 Task: Look for space in Hita, Japan from 3rd August, 2023 to 20th August, 2023 for 4 adults, 2 children in price range Rs.15000 to Rs.20000.  With . Property type can be flatguest house, hotel. Booking option can be shelf check-in. Required host language is English.
Action: Mouse moved to (614, 134)
Screenshot: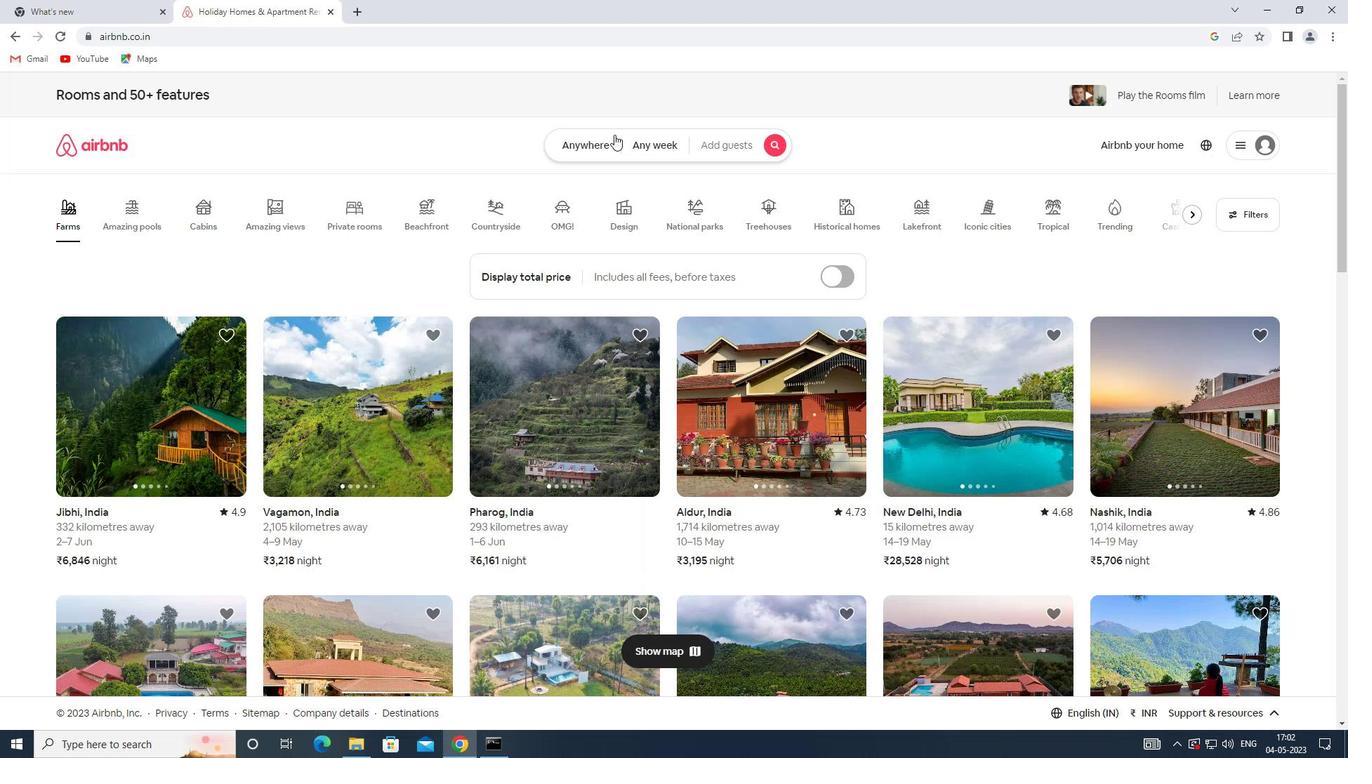 
Action: Mouse pressed left at (614, 134)
Screenshot: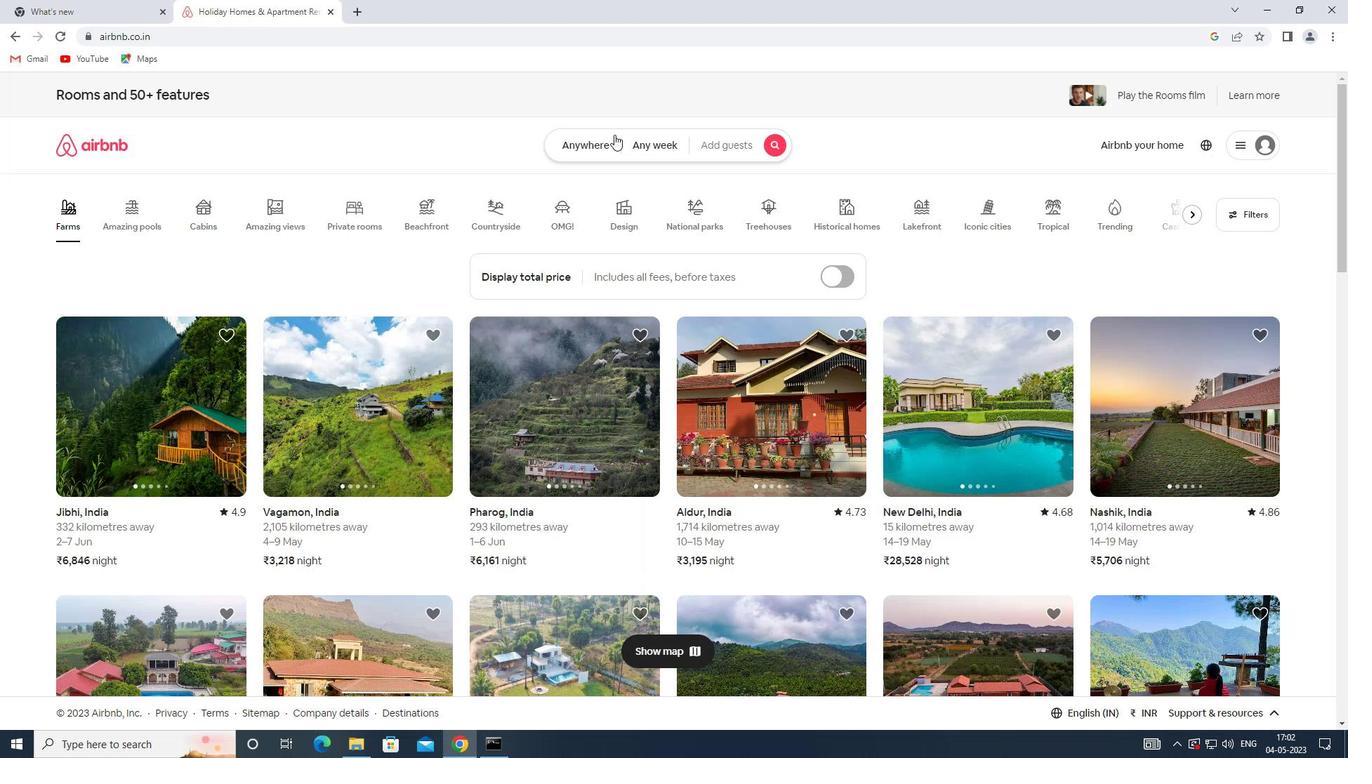 
Action: Mouse moved to (514, 195)
Screenshot: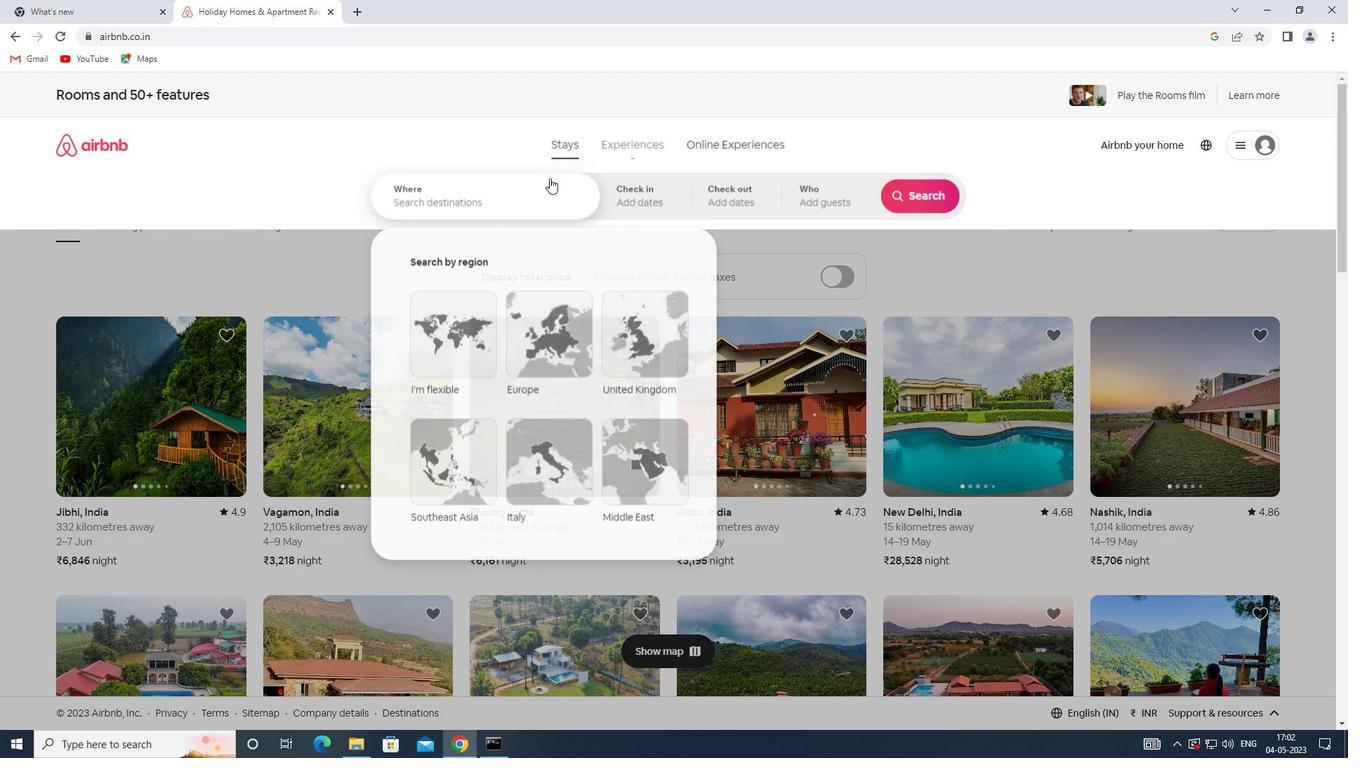 
Action: Mouse pressed left at (514, 195)
Screenshot: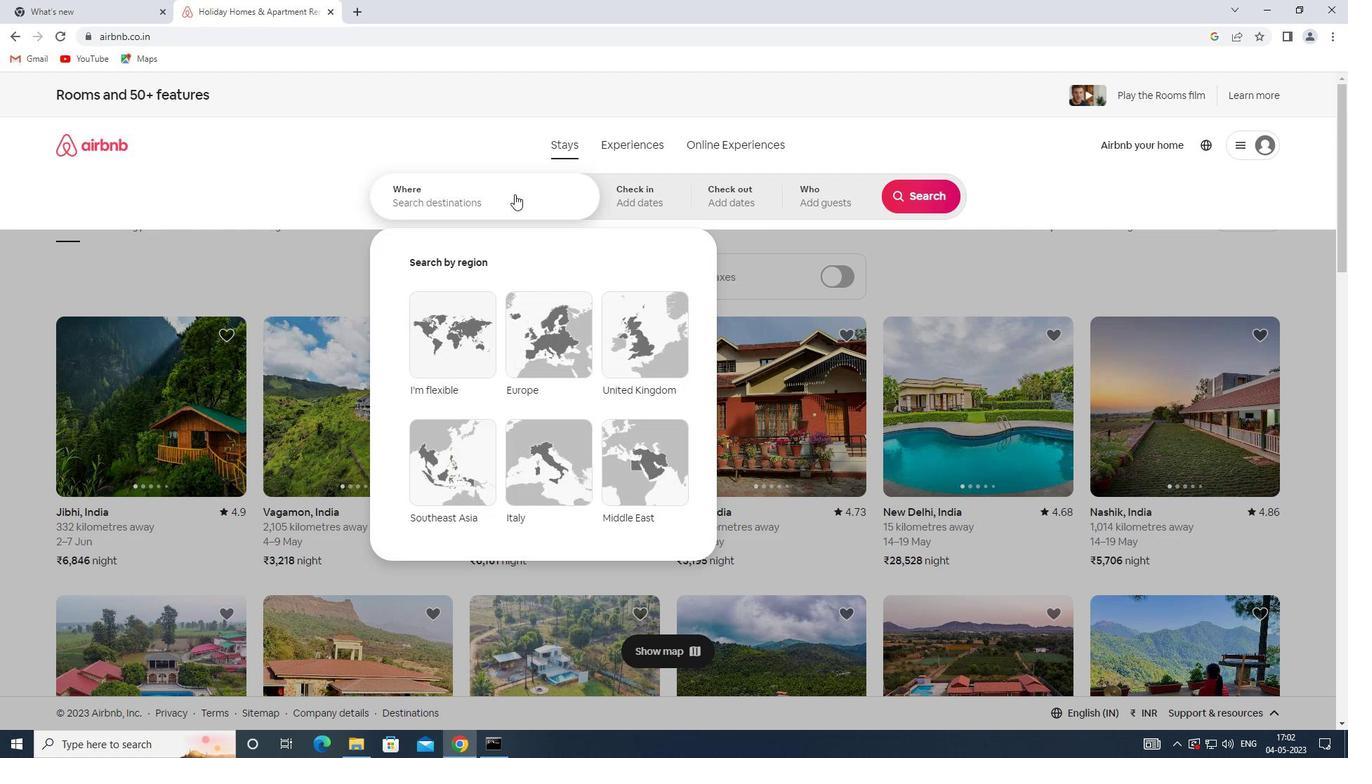 
Action: Key pressed <Key.shift>HITA<Key.space>,<Key.shift>JAPAN
Screenshot: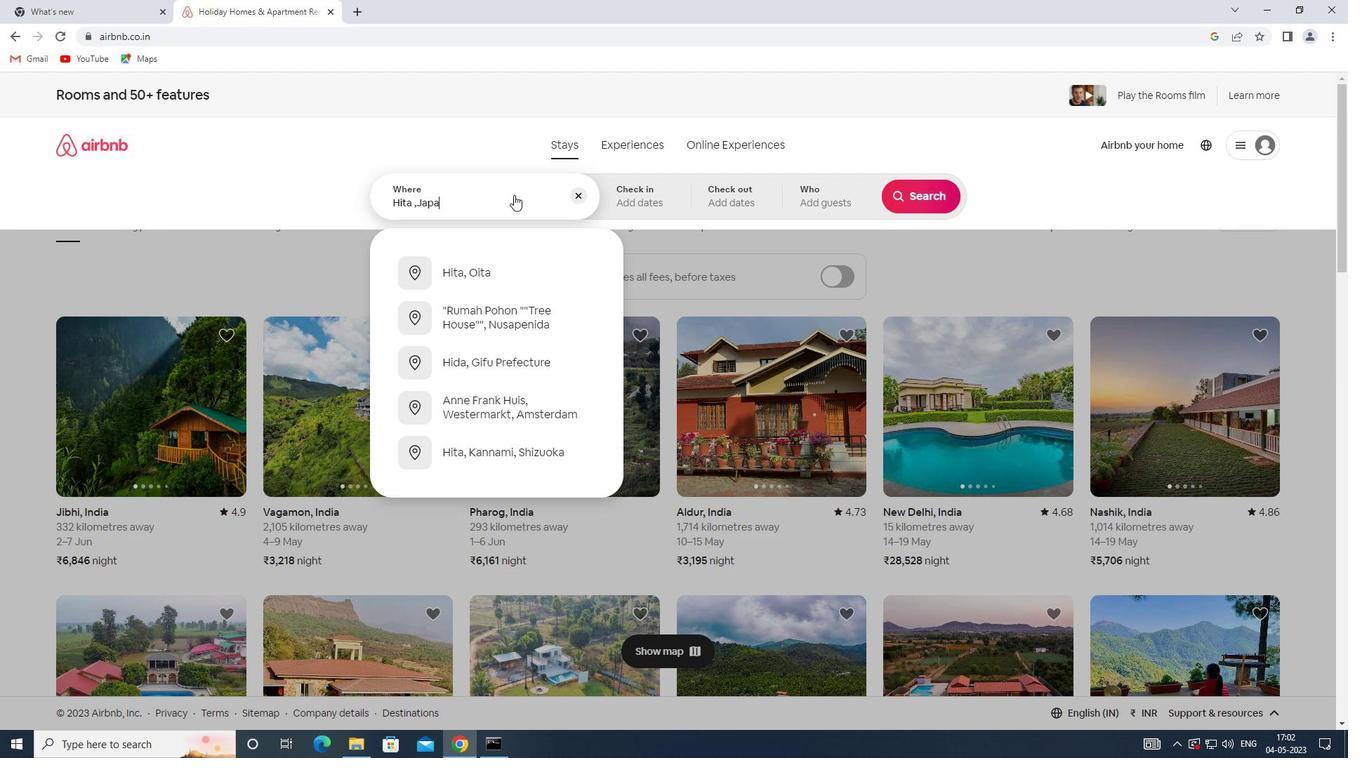 
Action: Mouse moved to (630, 194)
Screenshot: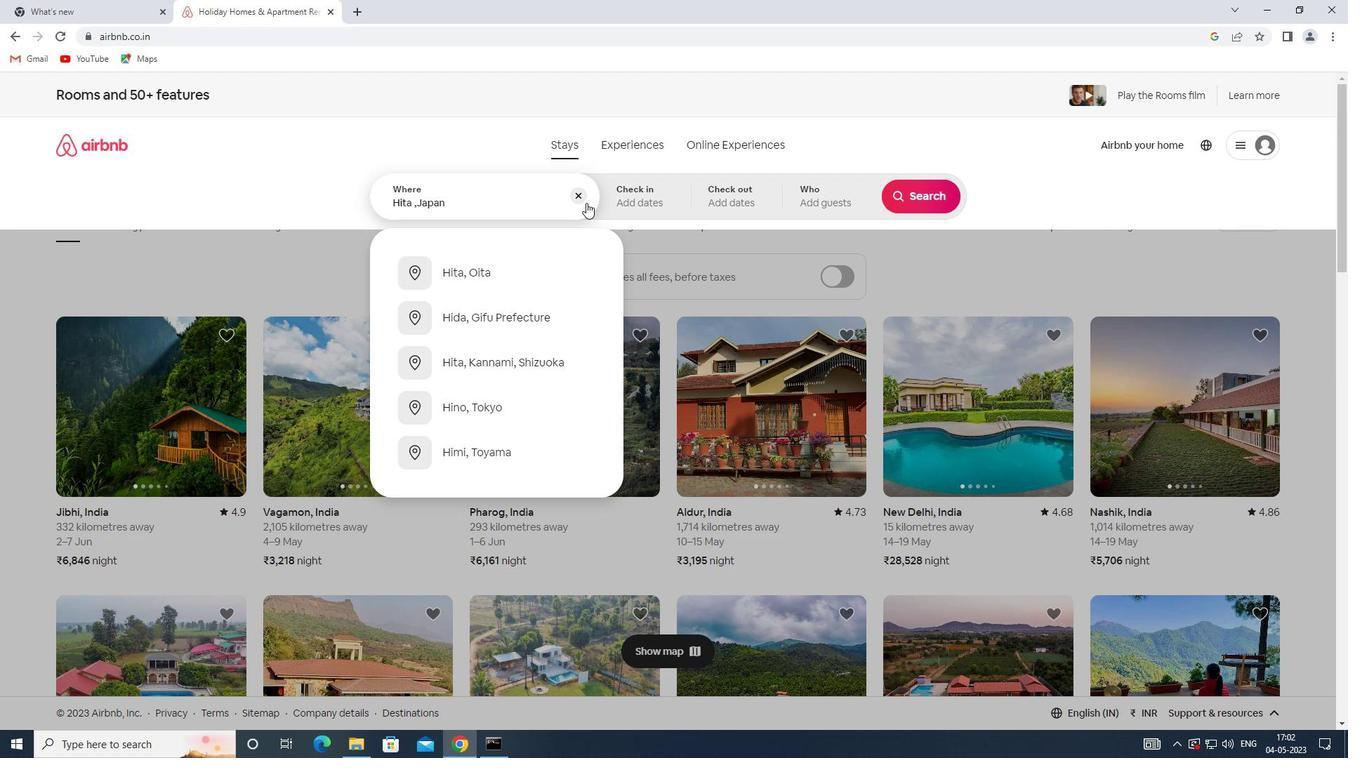 
Action: Mouse pressed left at (630, 194)
Screenshot: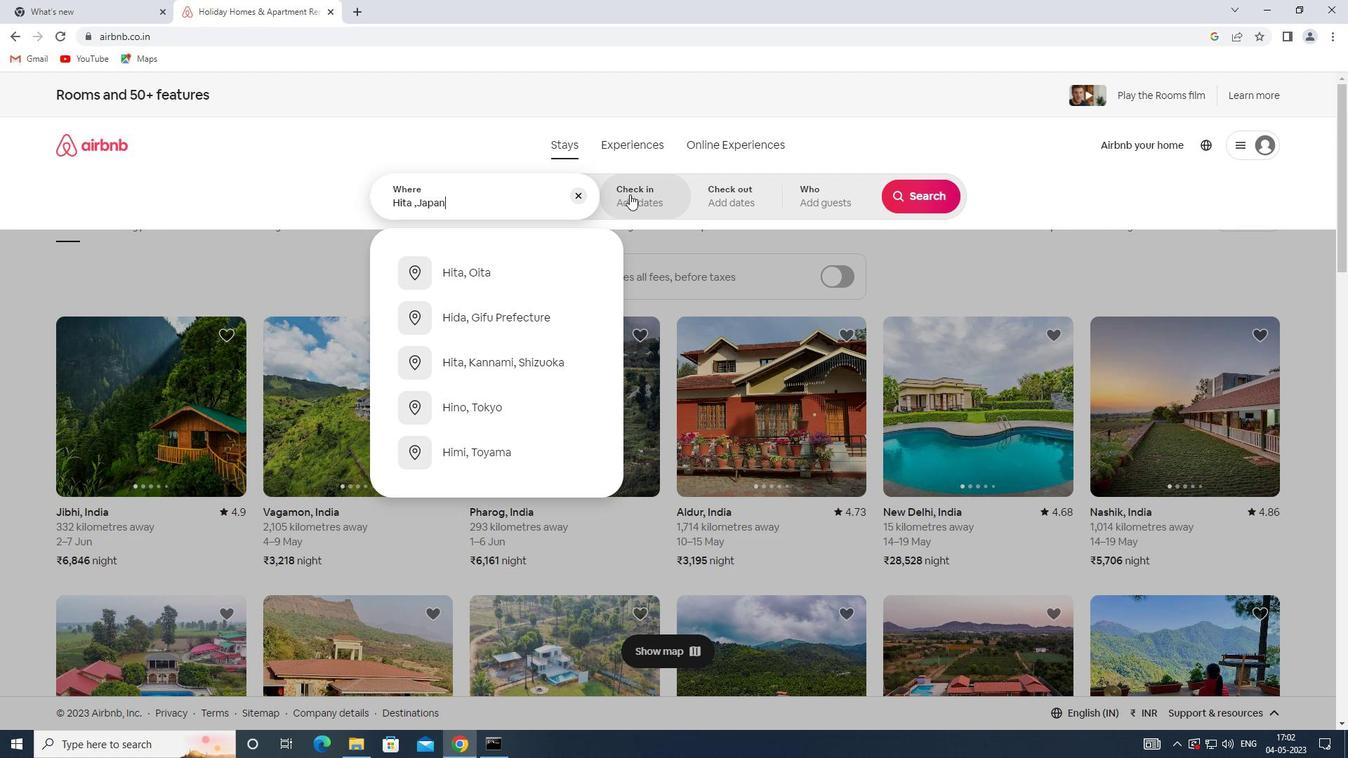 
Action: Mouse moved to (920, 306)
Screenshot: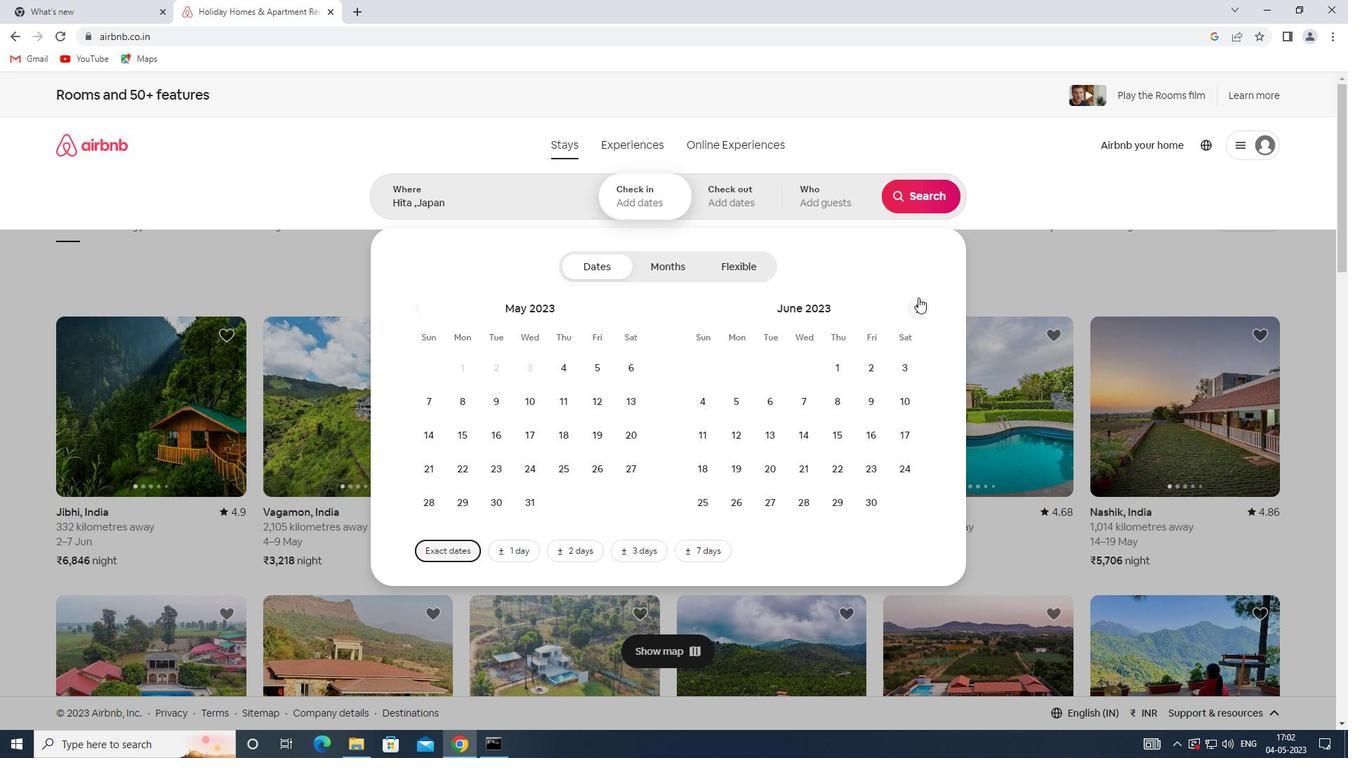 
Action: Mouse pressed left at (920, 306)
Screenshot: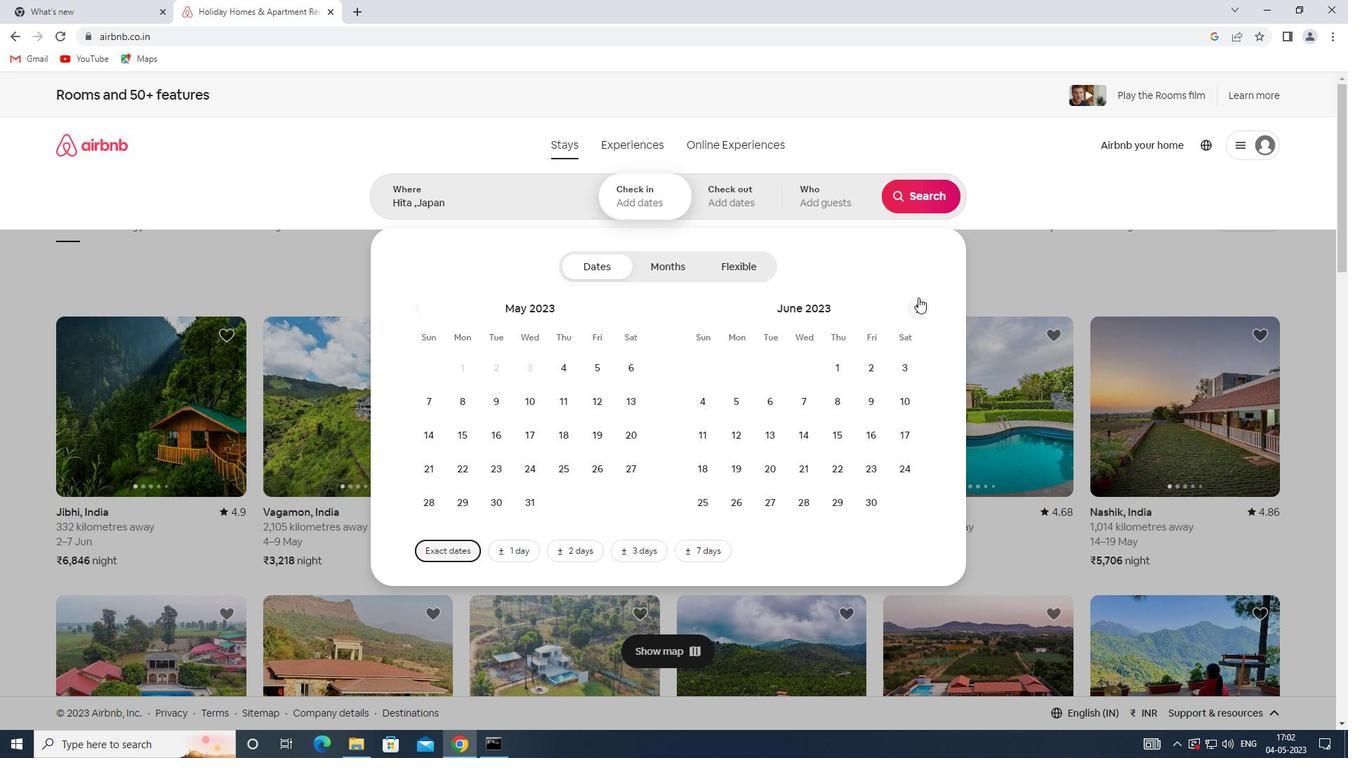 
Action: Mouse moved to (920, 306)
Screenshot: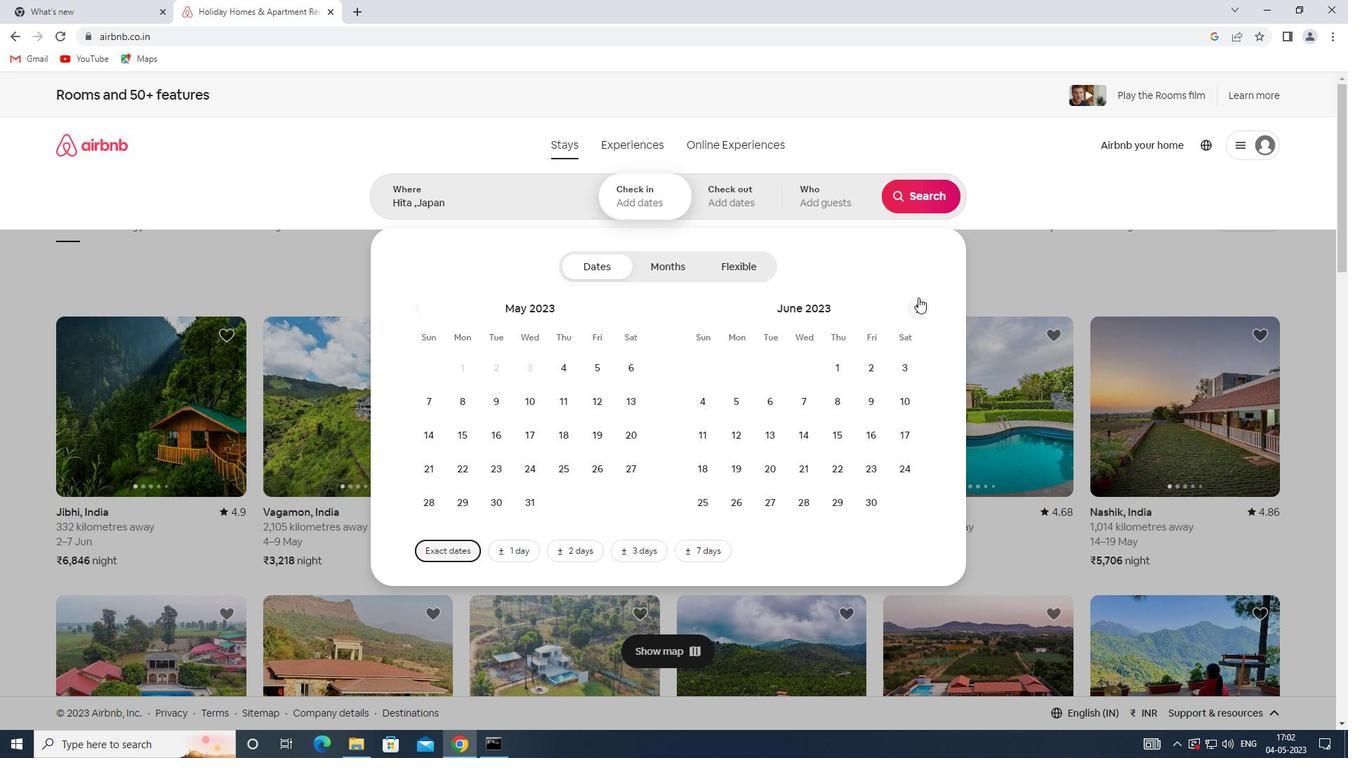 
Action: Mouse pressed left at (920, 306)
Screenshot: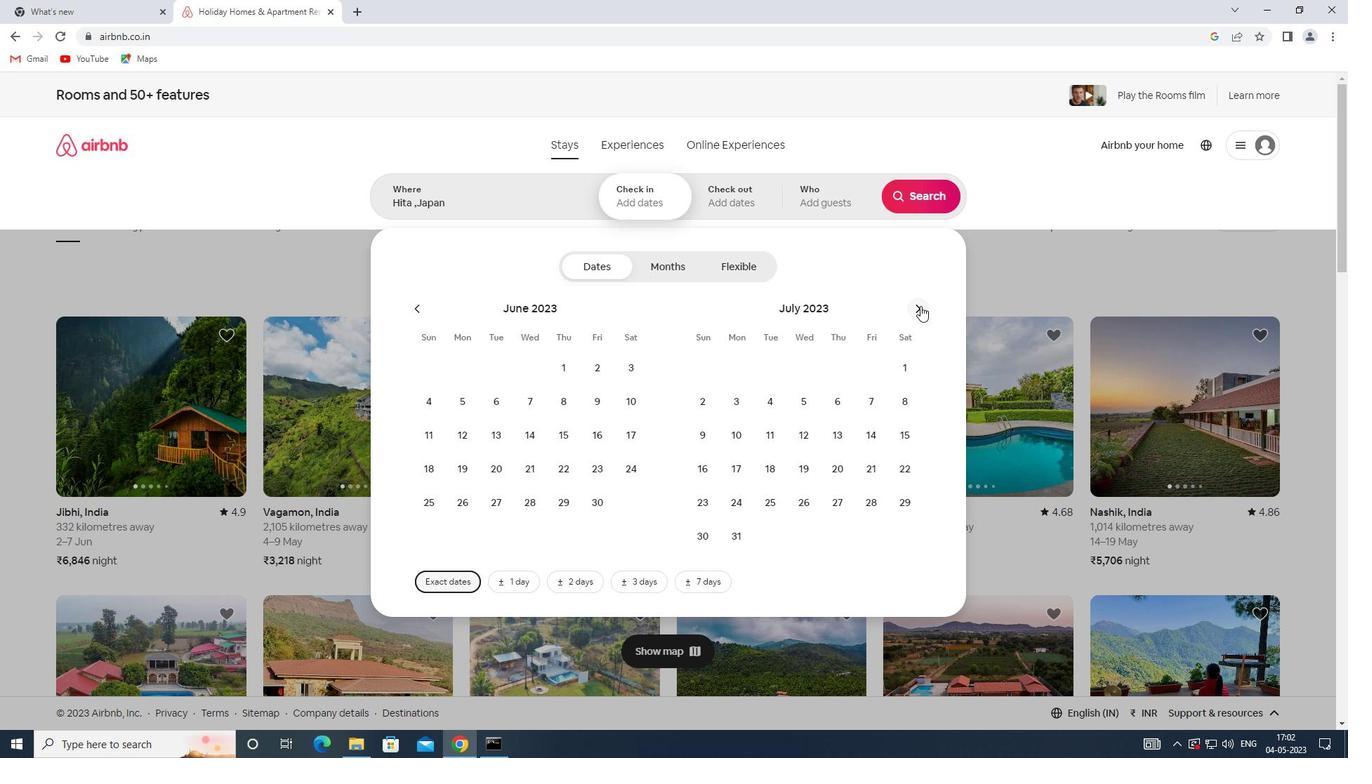 
Action: Mouse moved to (829, 375)
Screenshot: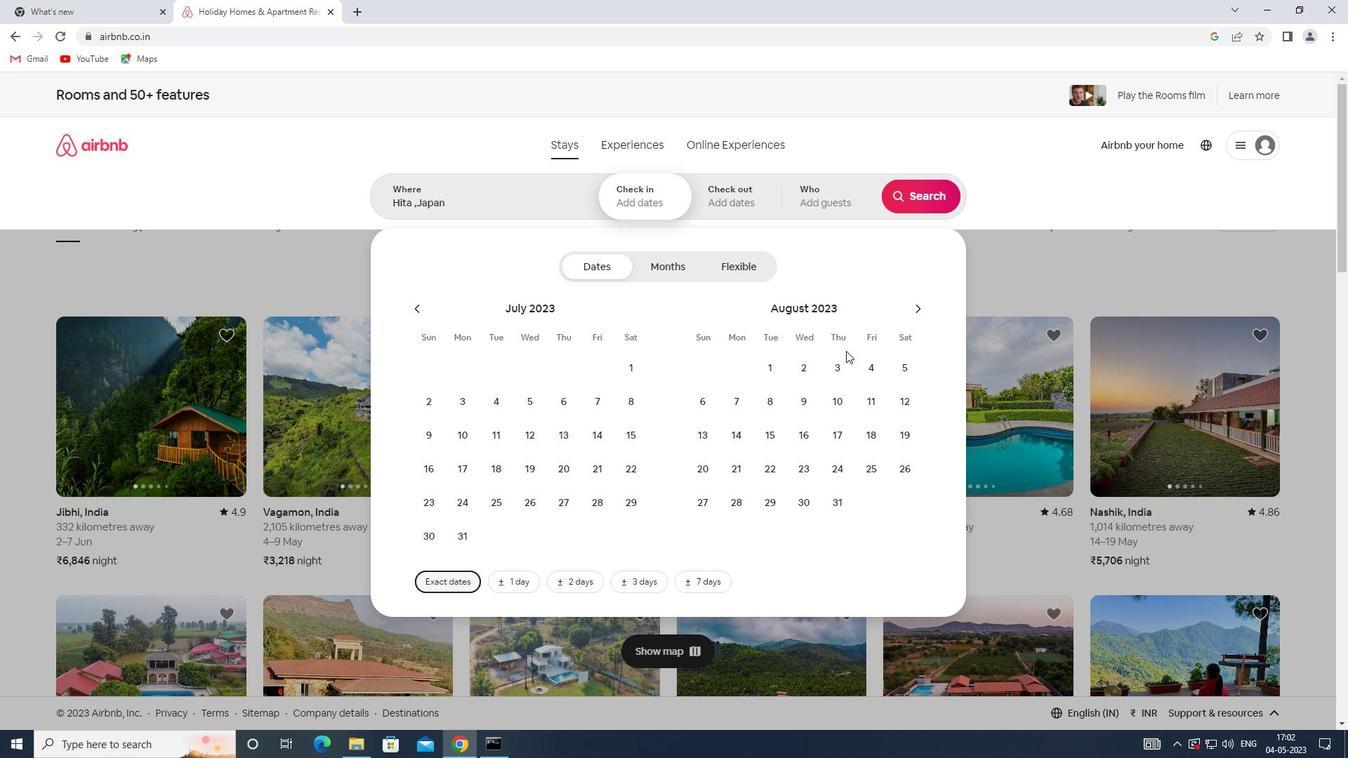 
Action: Mouse pressed left at (829, 375)
Screenshot: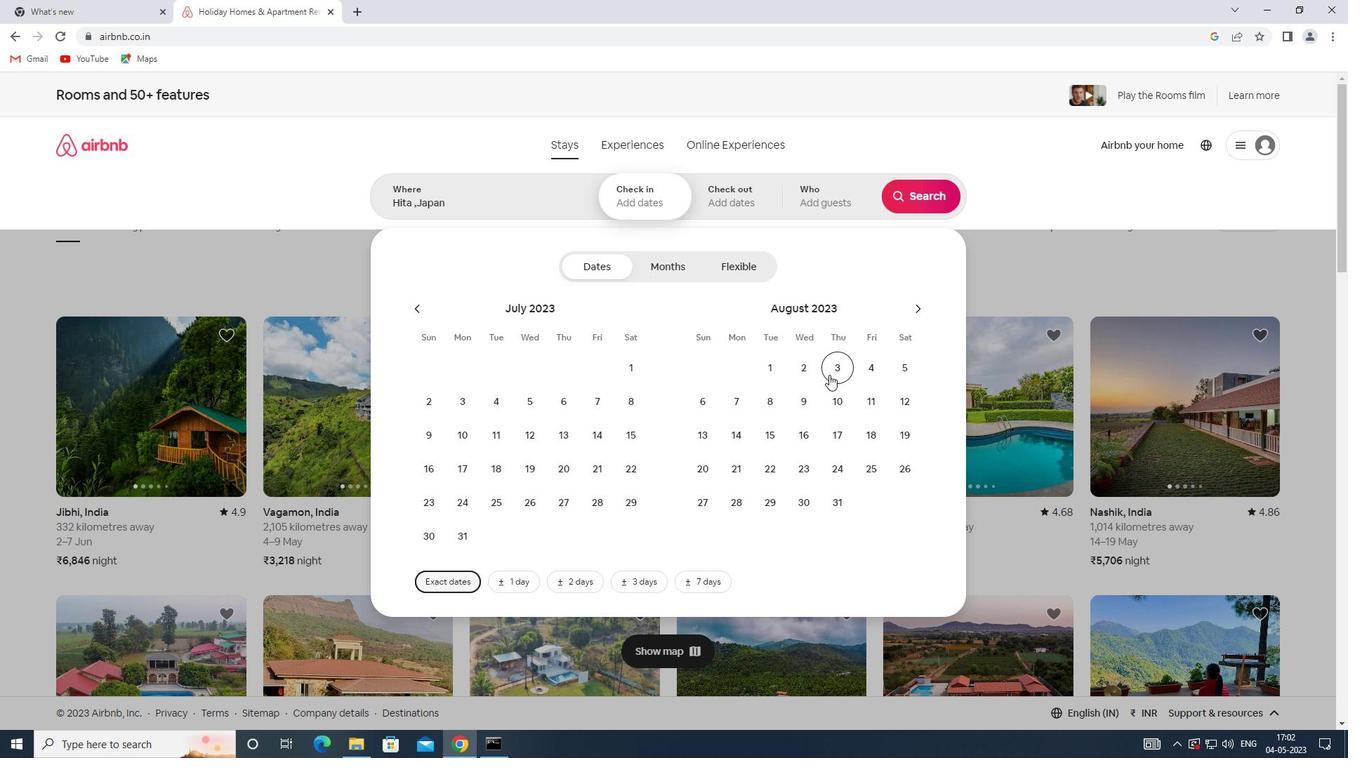 
Action: Mouse moved to (710, 473)
Screenshot: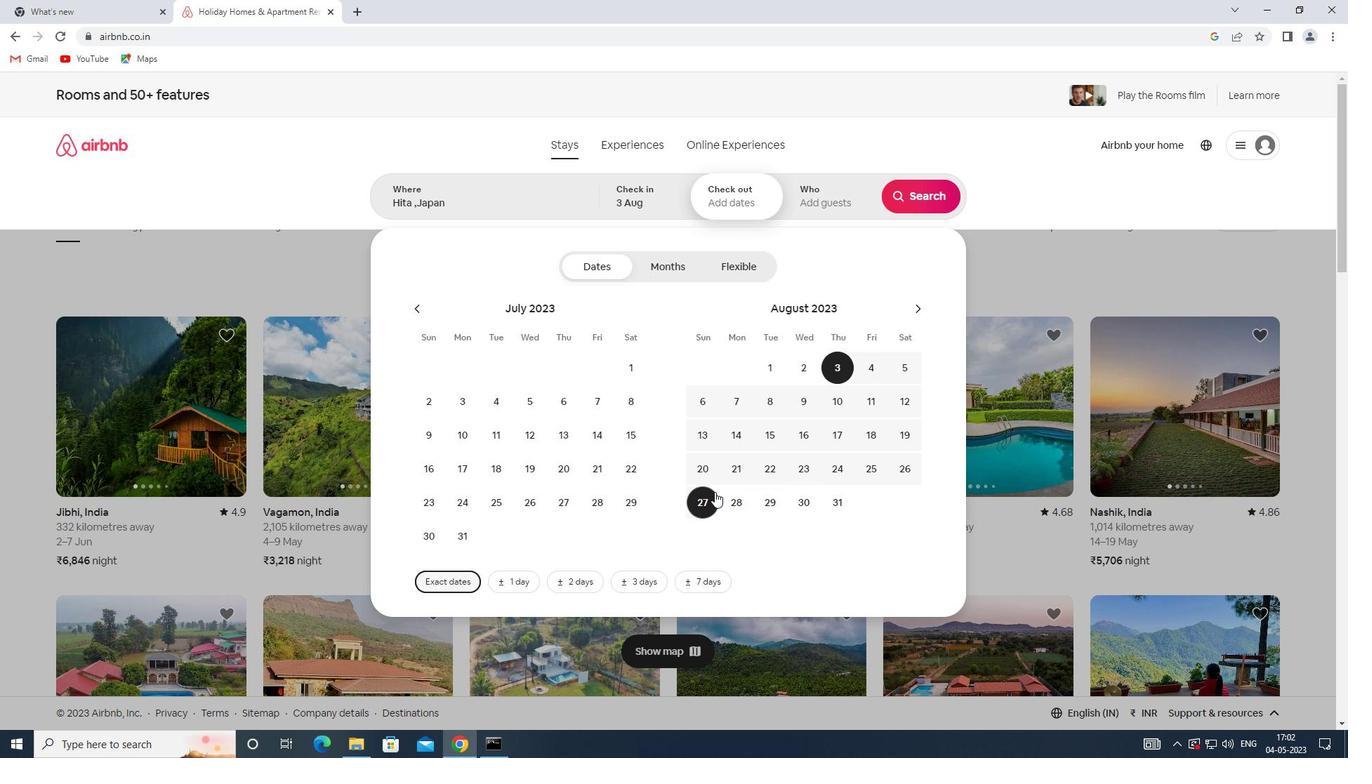 
Action: Mouse pressed left at (710, 473)
Screenshot: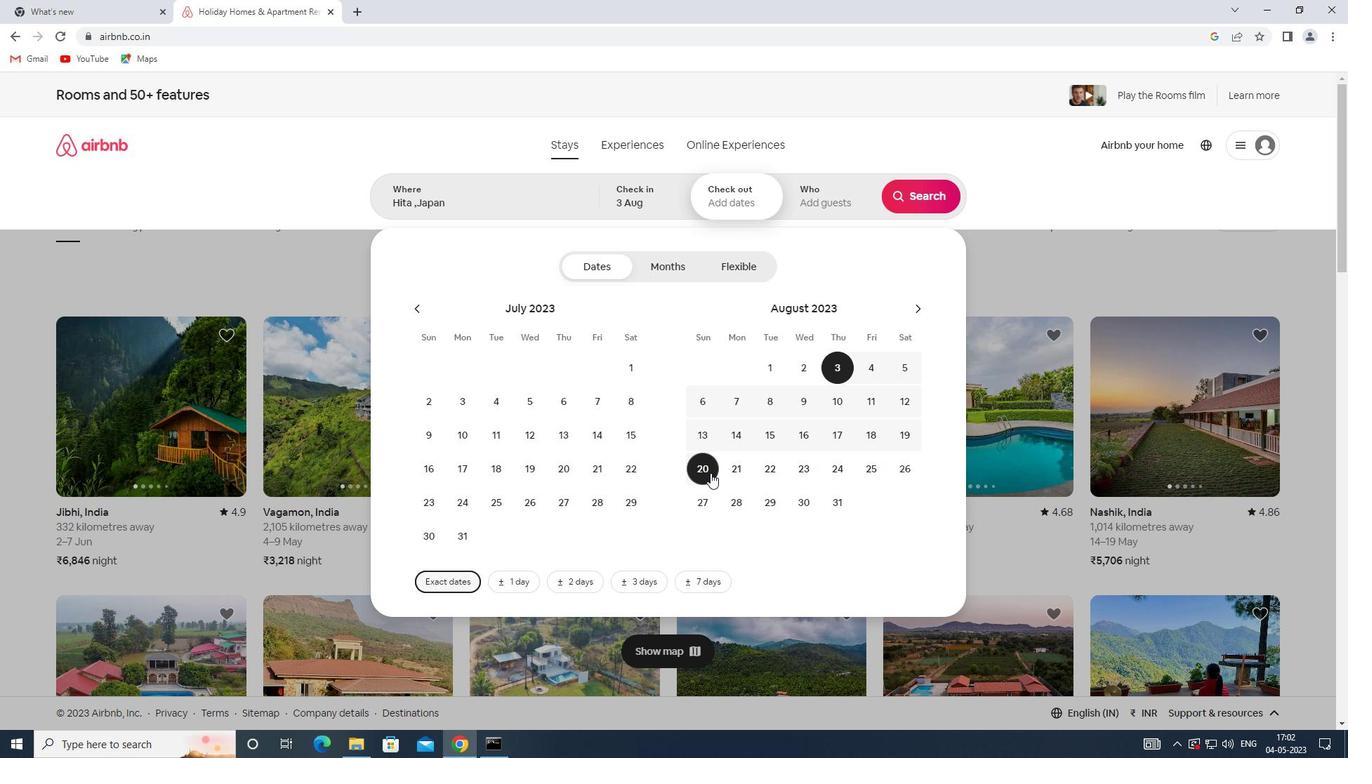 
Action: Mouse moved to (813, 180)
Screenshot: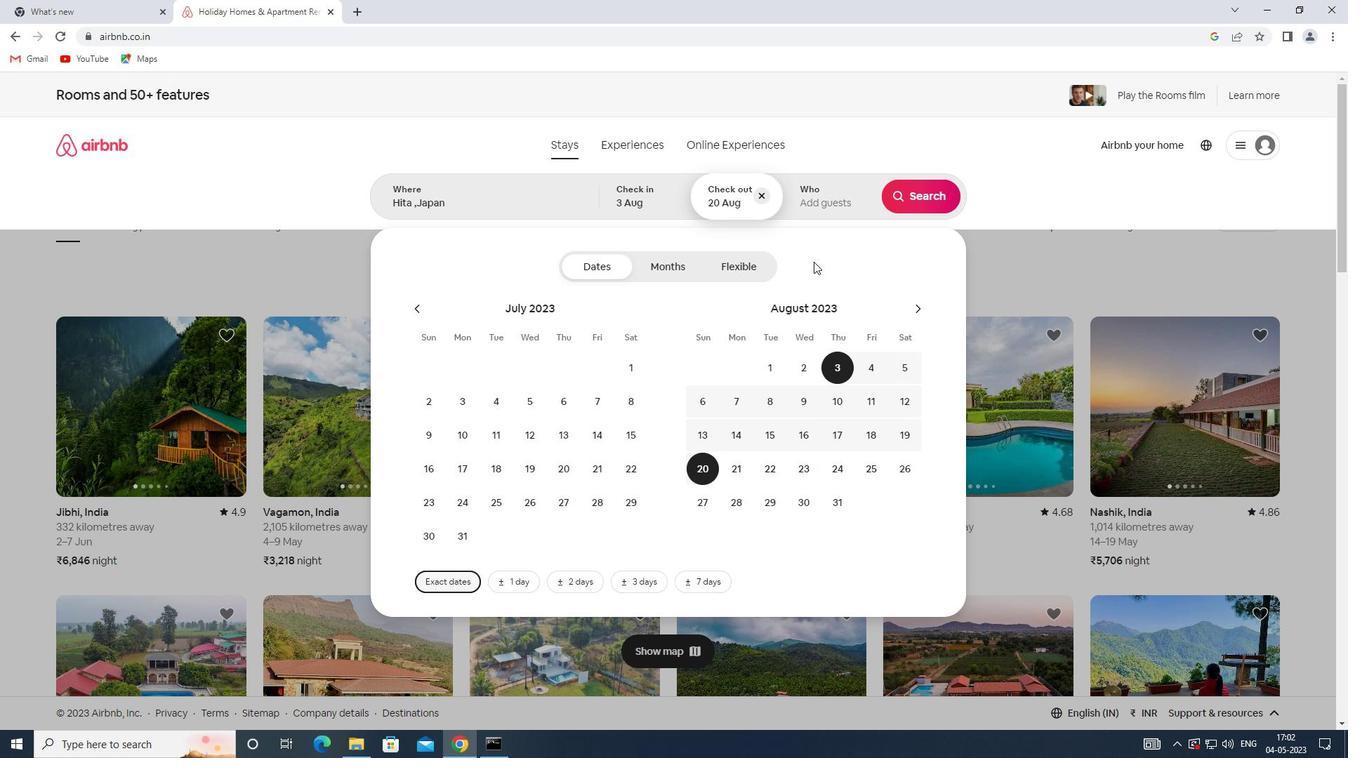 
Action: Mouse pressed left at (813, 180)
Screenshot: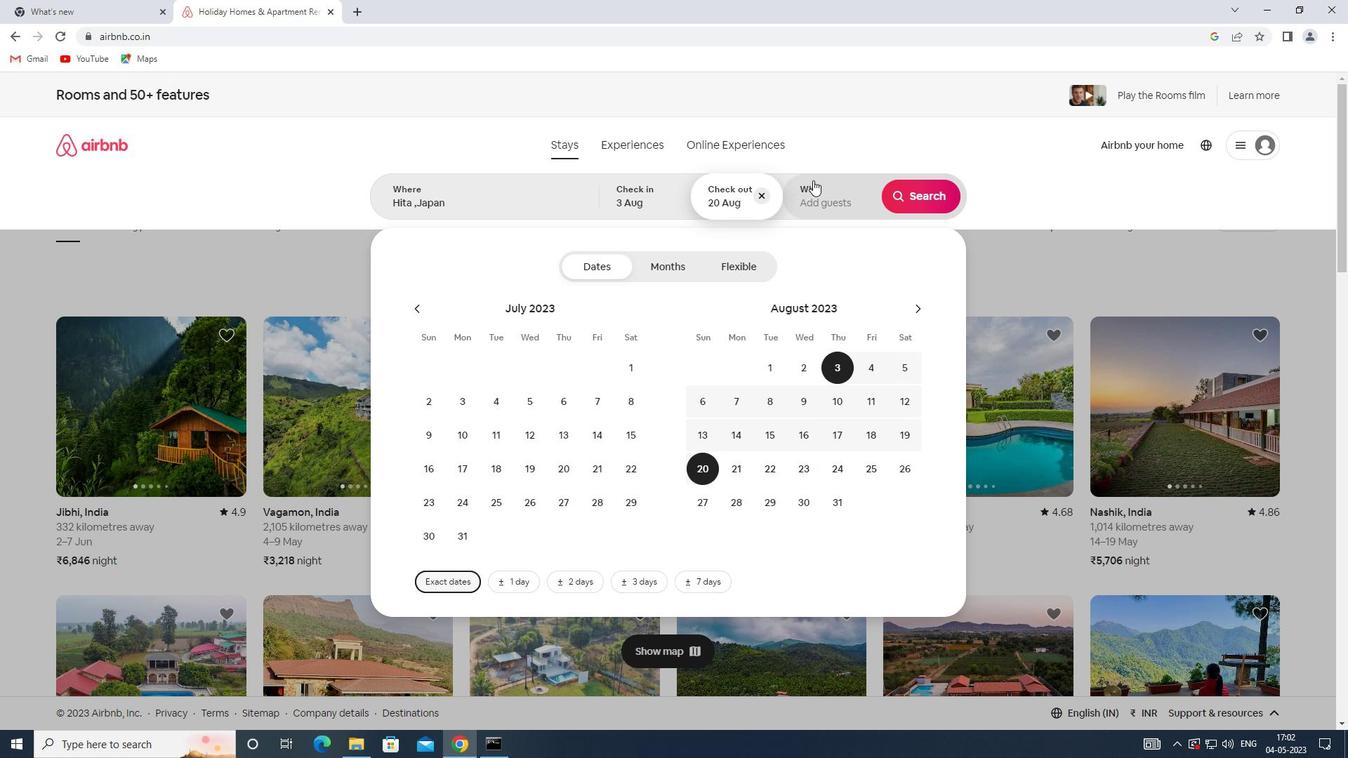 
Action: Mouse moved to (922, 272)
Screenshot: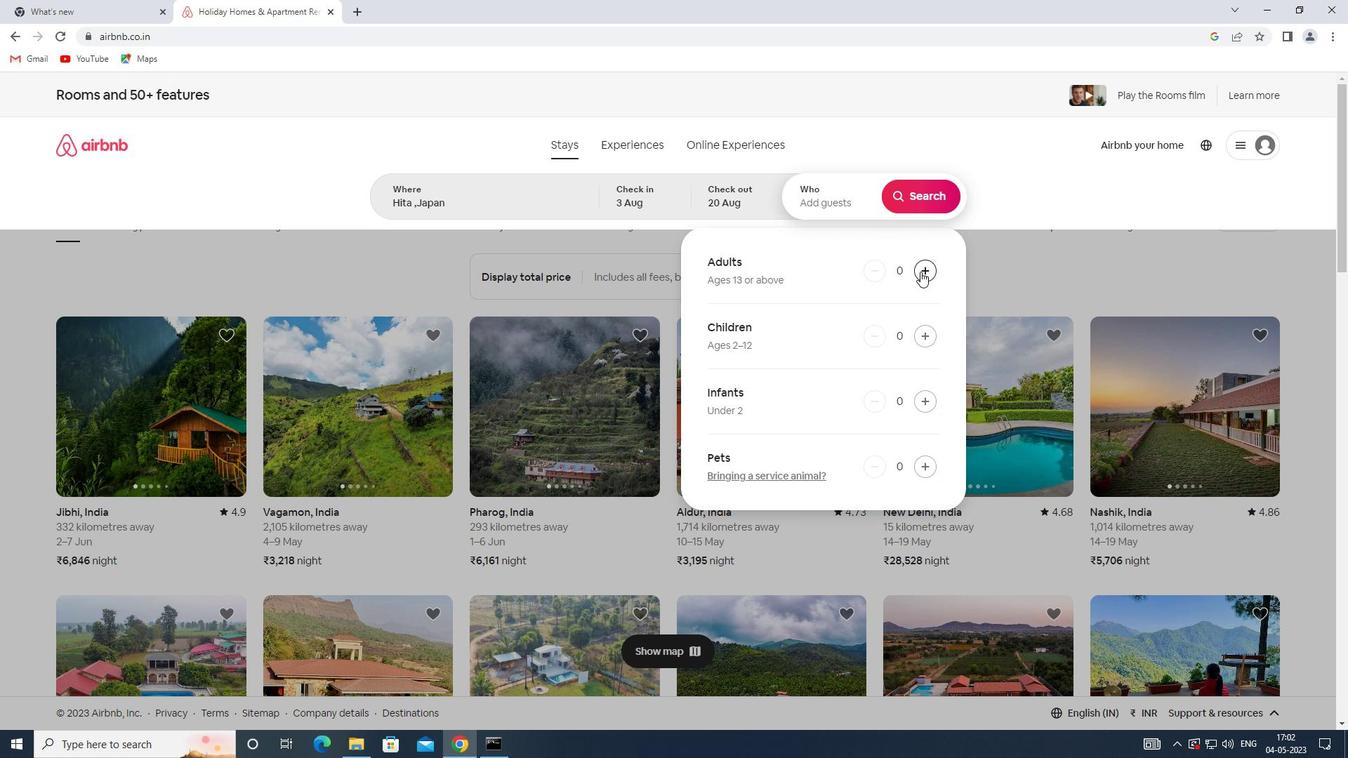 
Action: Mouse pressed left at (922, 272)
Screenshot: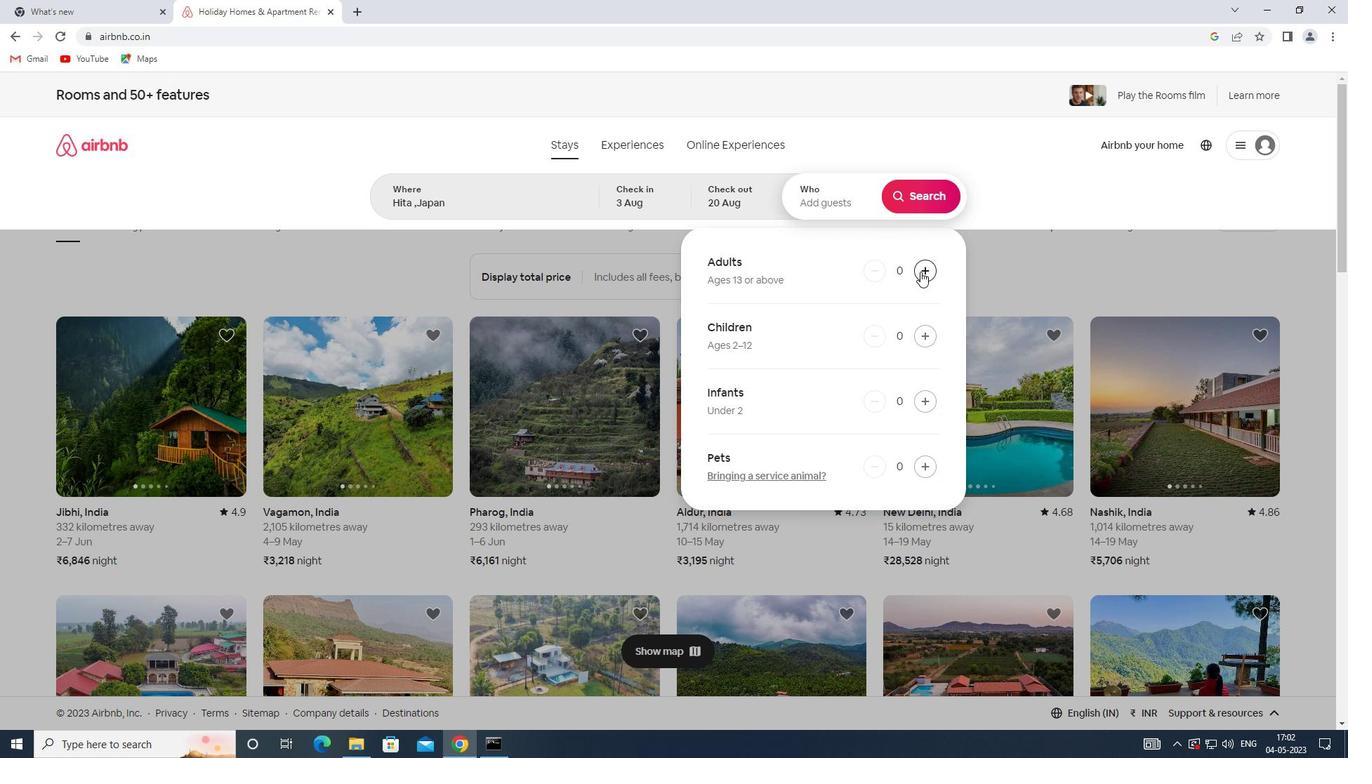 
Action: Mouse pressed left at (922, 272)
Screenshot: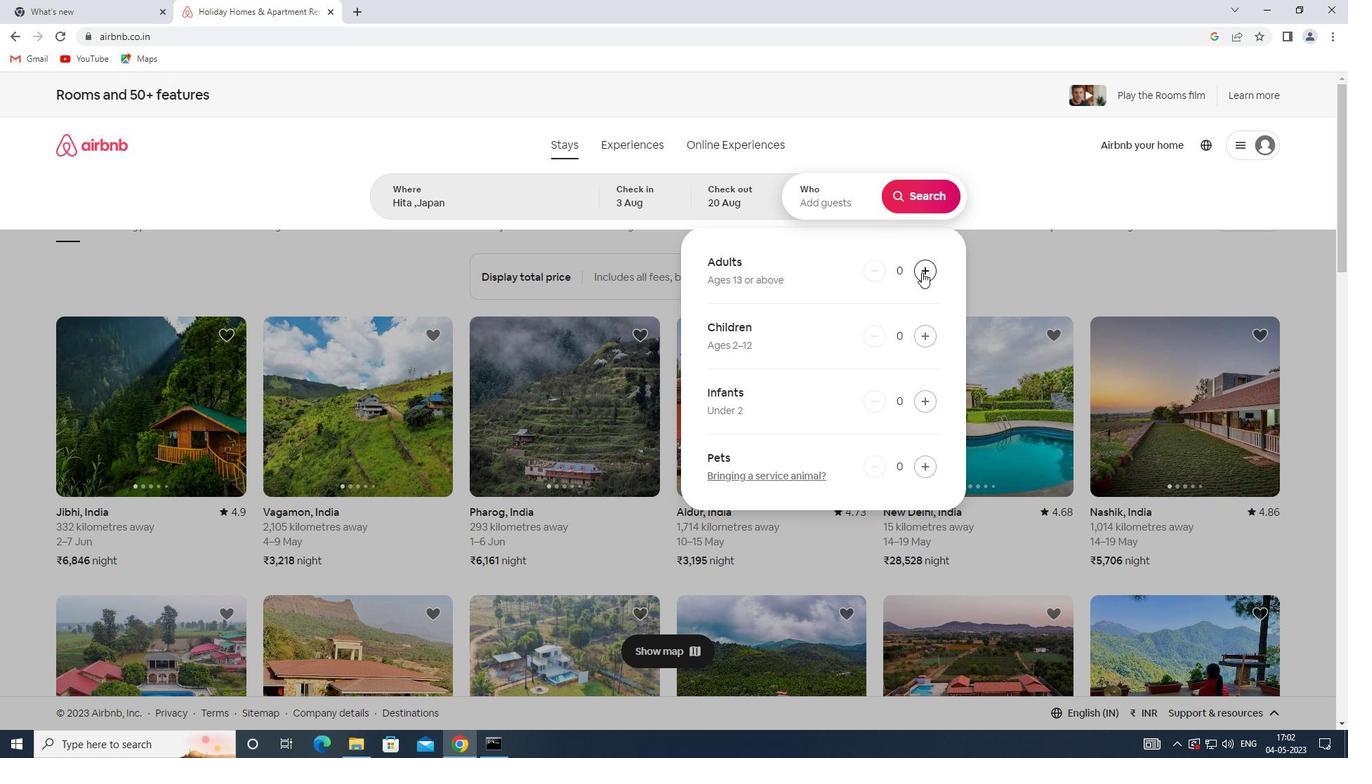 
Action: Mouse pressed left at (922, 272)
Screenshot: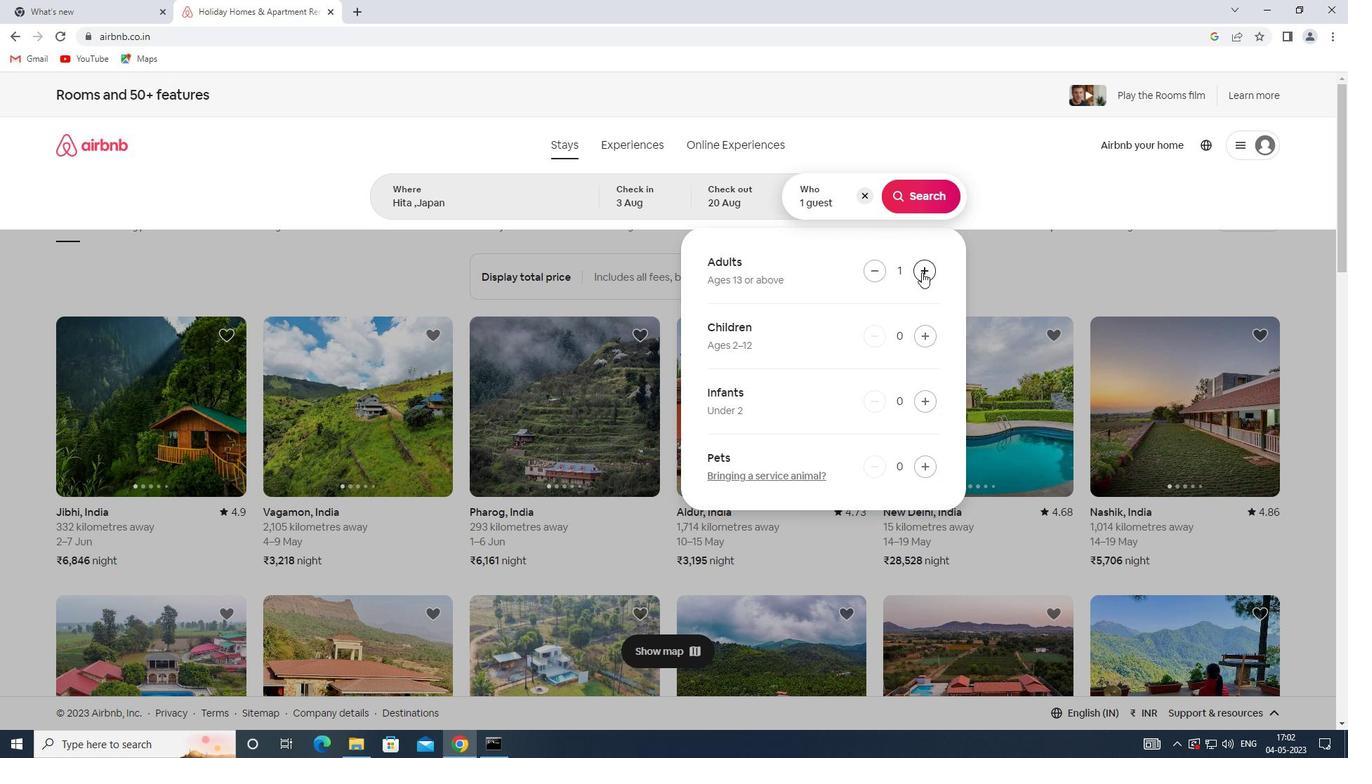 
Action: Mouse pressed left at (922, 272)
Screenshot: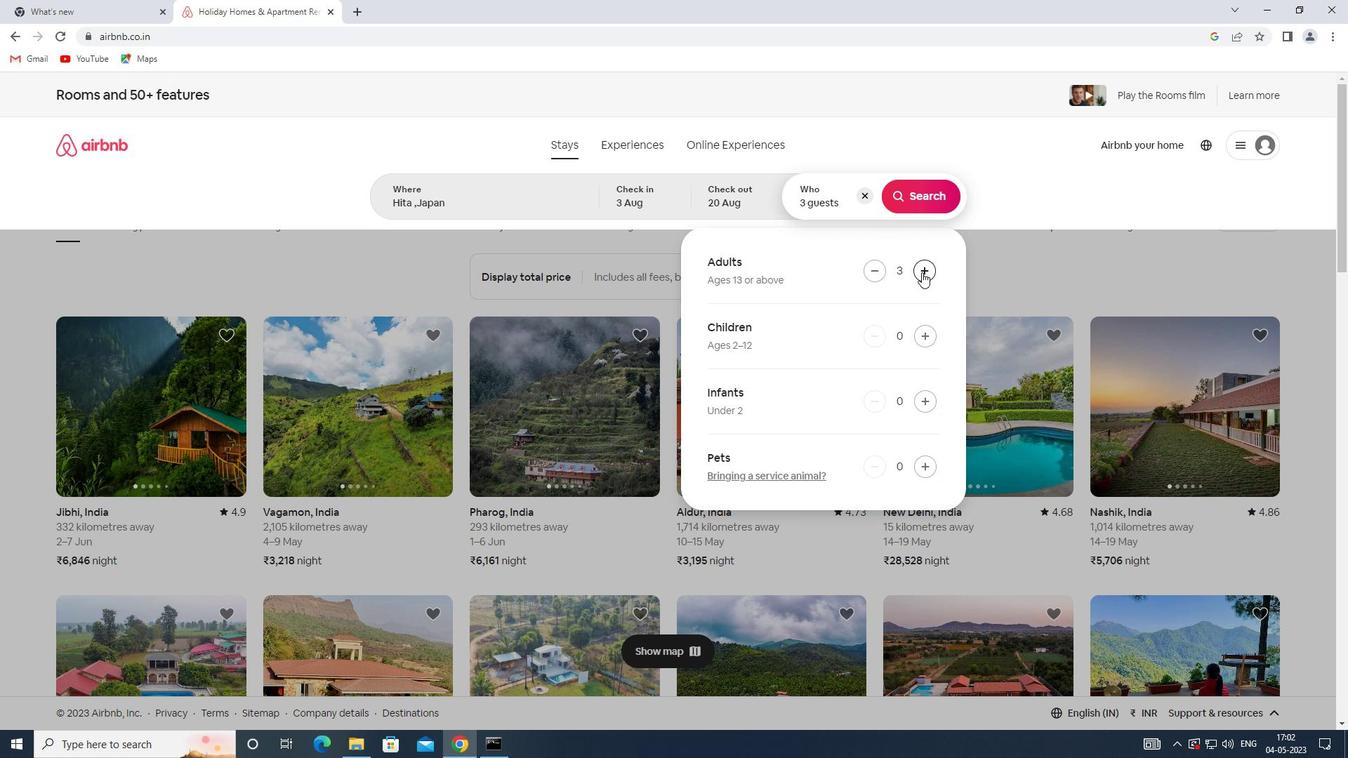 
Action: Mouse moved to (932, 339)
Screenshot: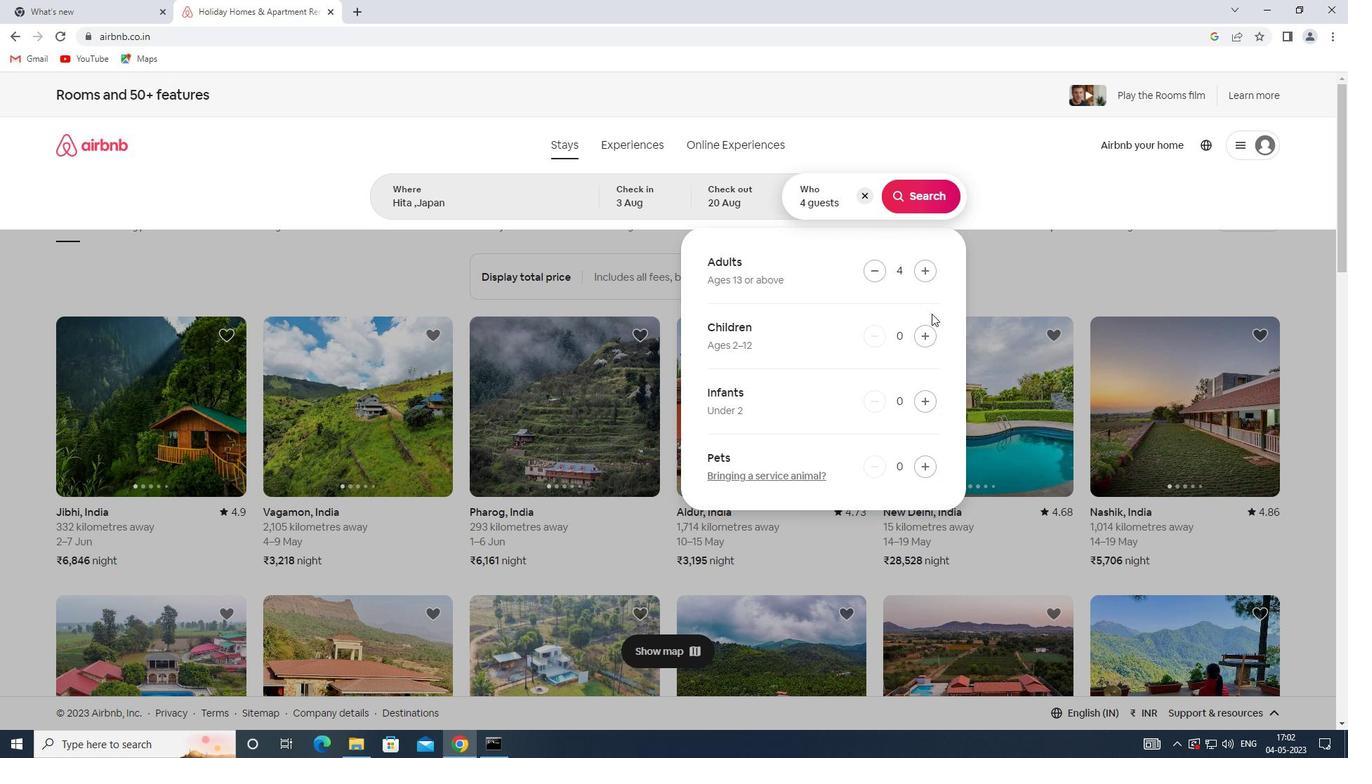 
Action: Mouse pressed left at (932, 339)
Screenshot: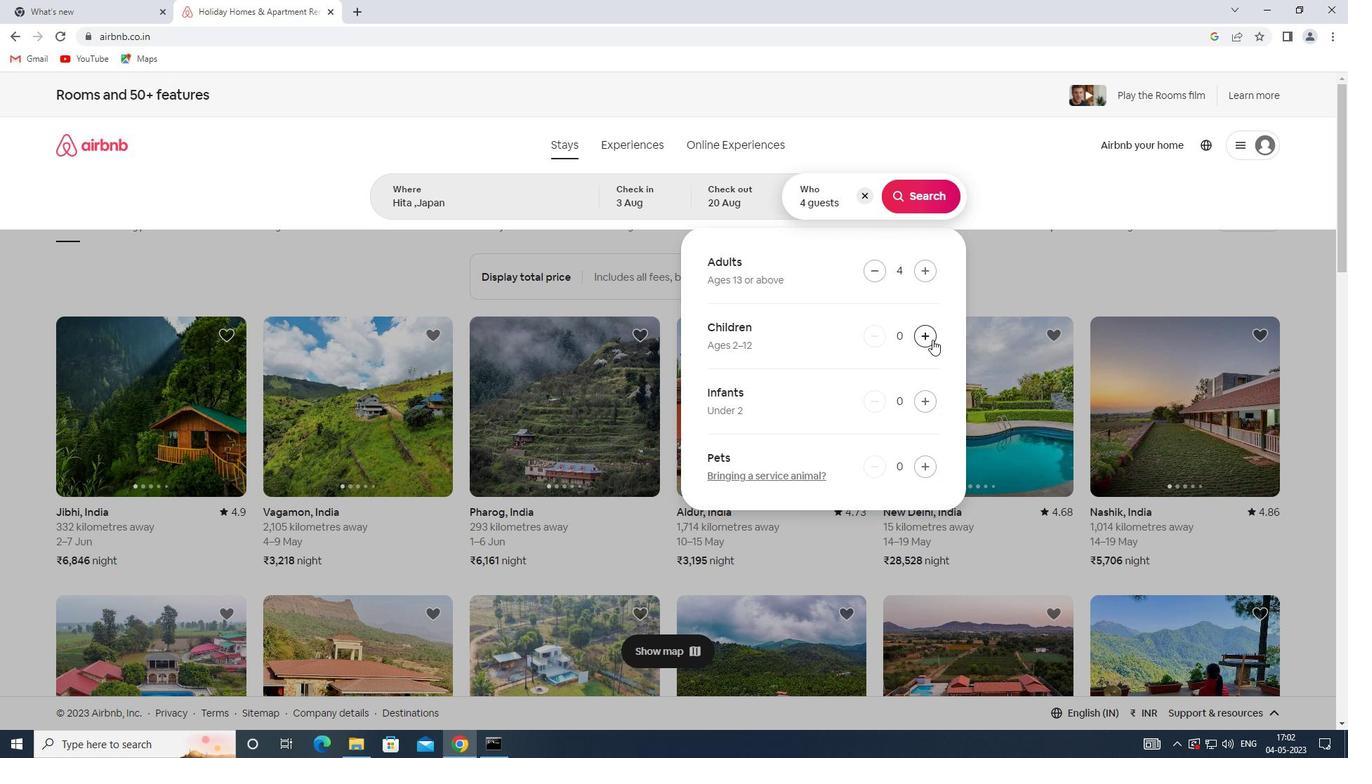 
Action: Mouse pressed left at (932, 339)
Screenshot: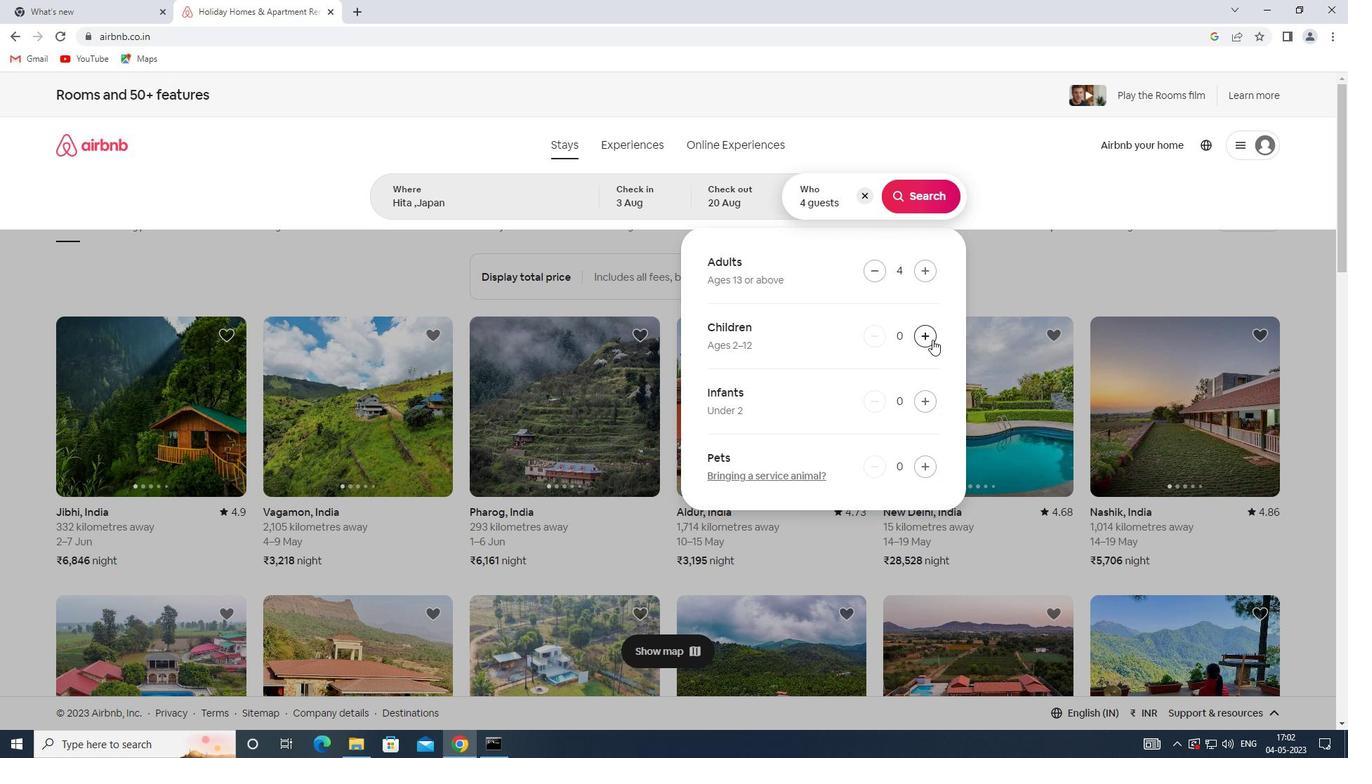 
Action: Mouse moved to (930, 202)
Screenshot: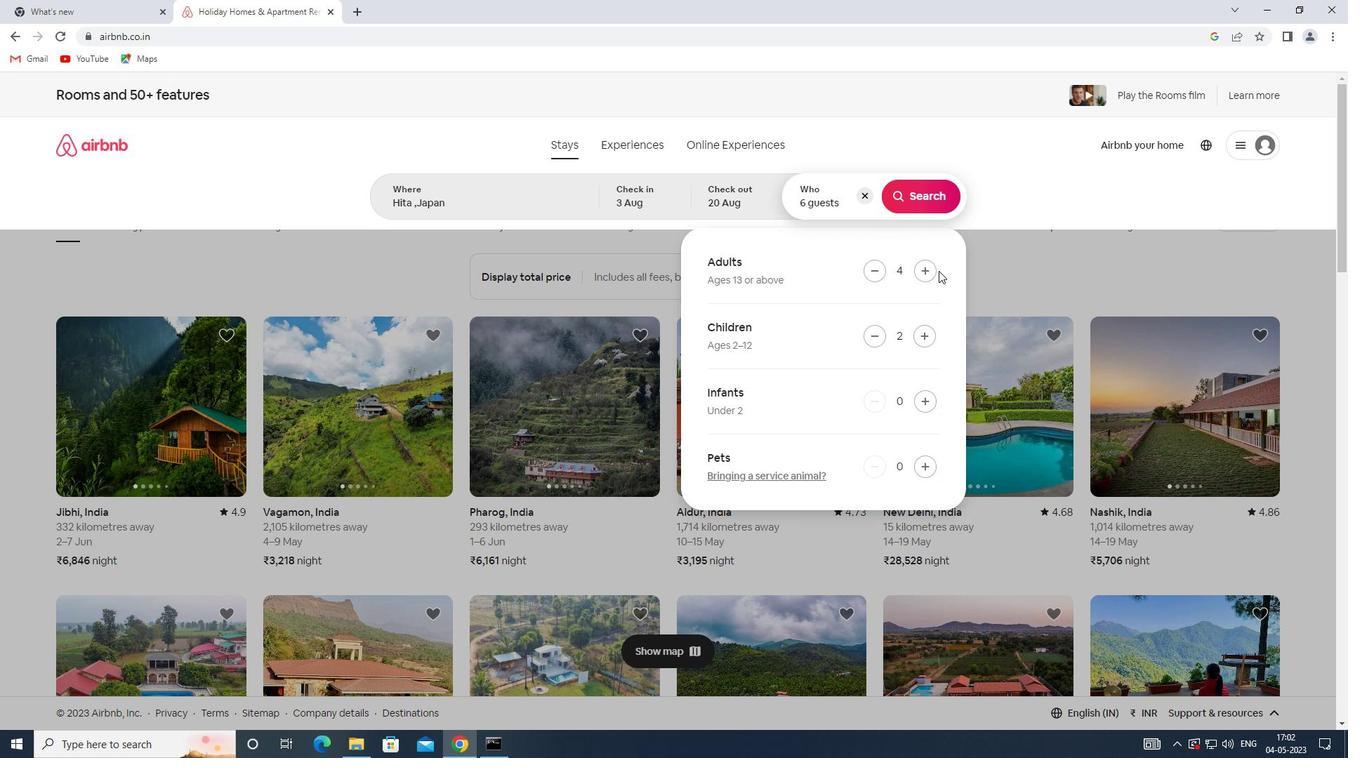 
Action: Mouse pressed left at (930, 202)
Screenshot: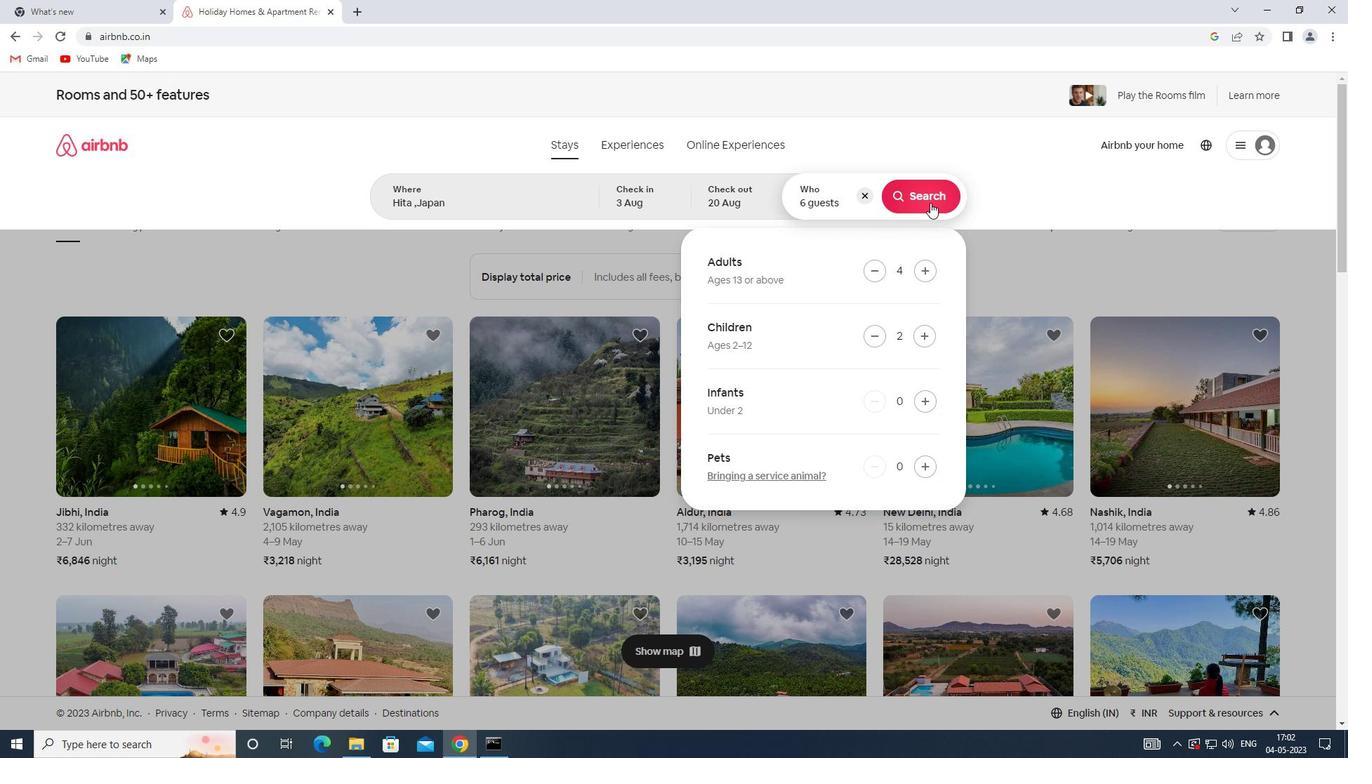 
Action: Mouse moved to (1281, 156)
Screenshot: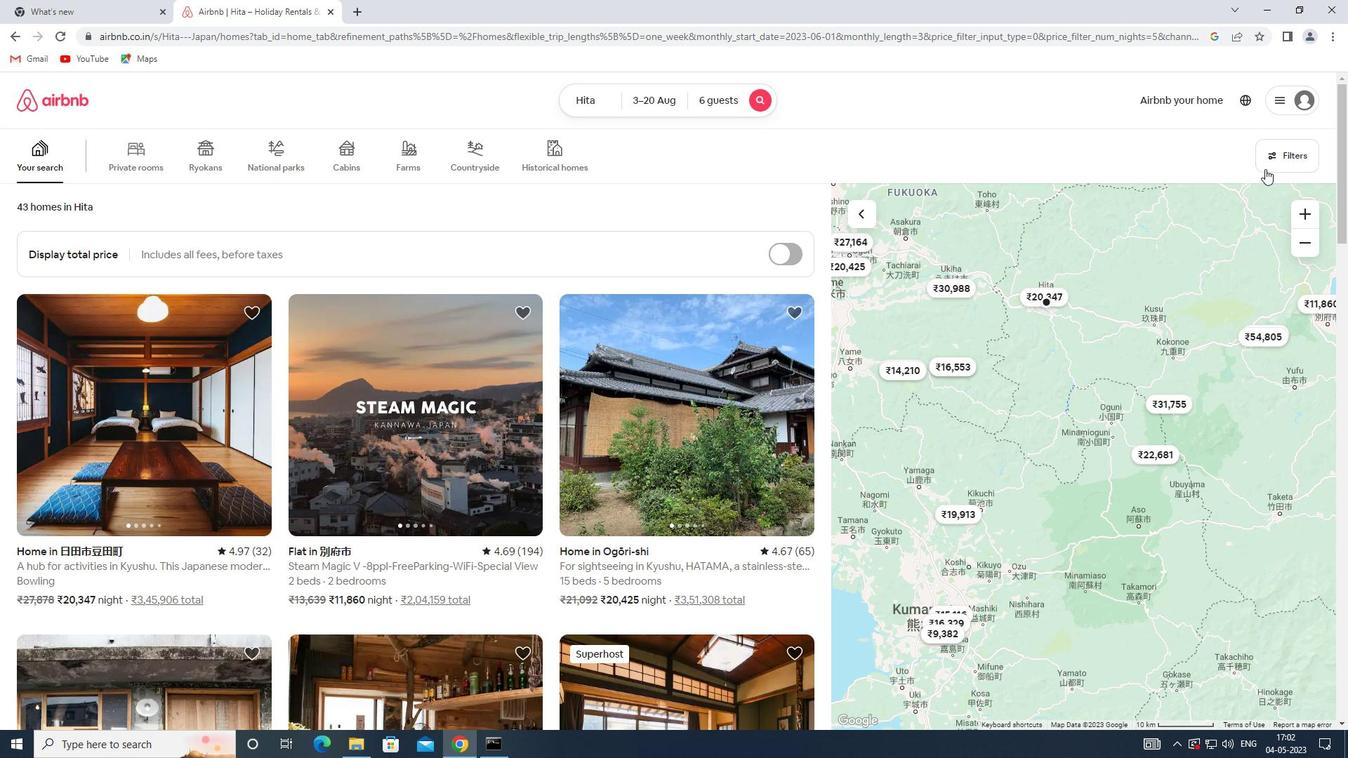 
Action: Mouse pressed left at (1281, 156)
Screenshot: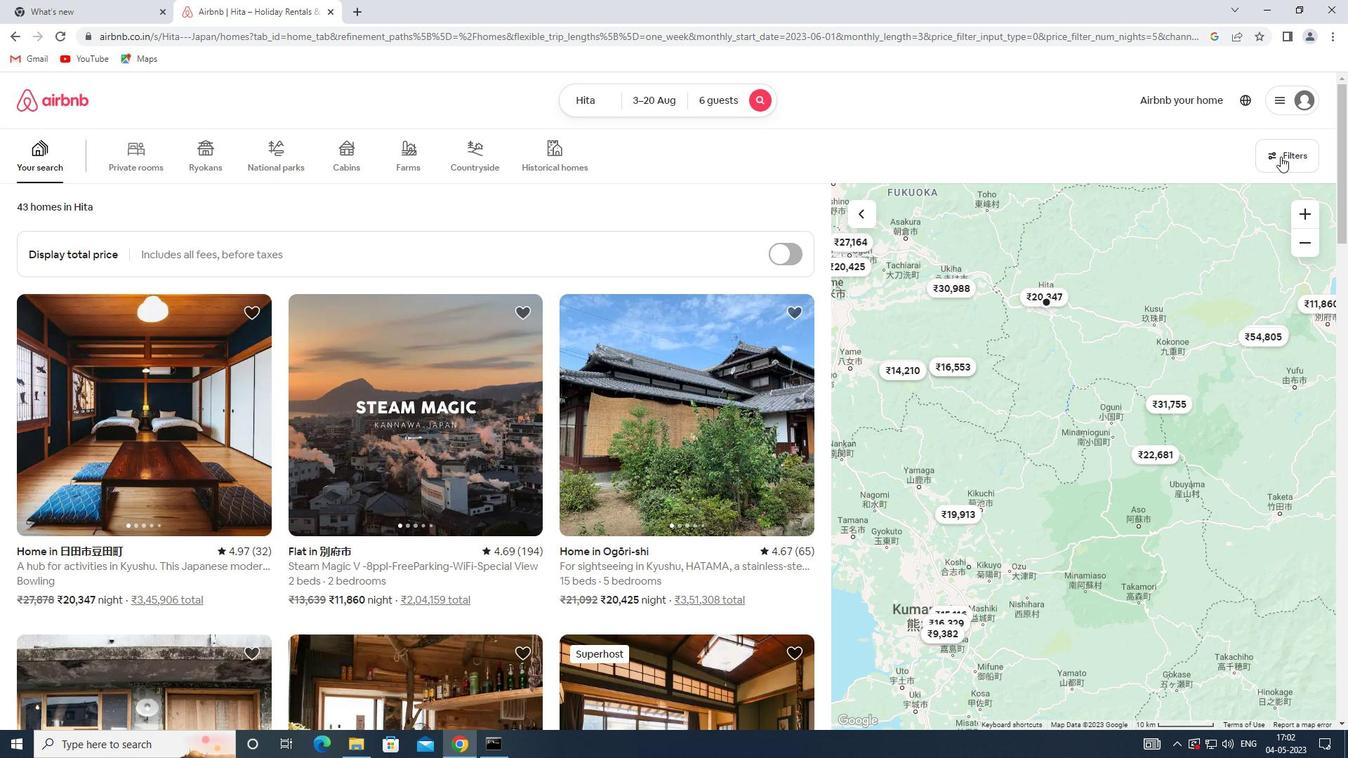 
Action: Mouse moved to (481, 336)
Screenshot: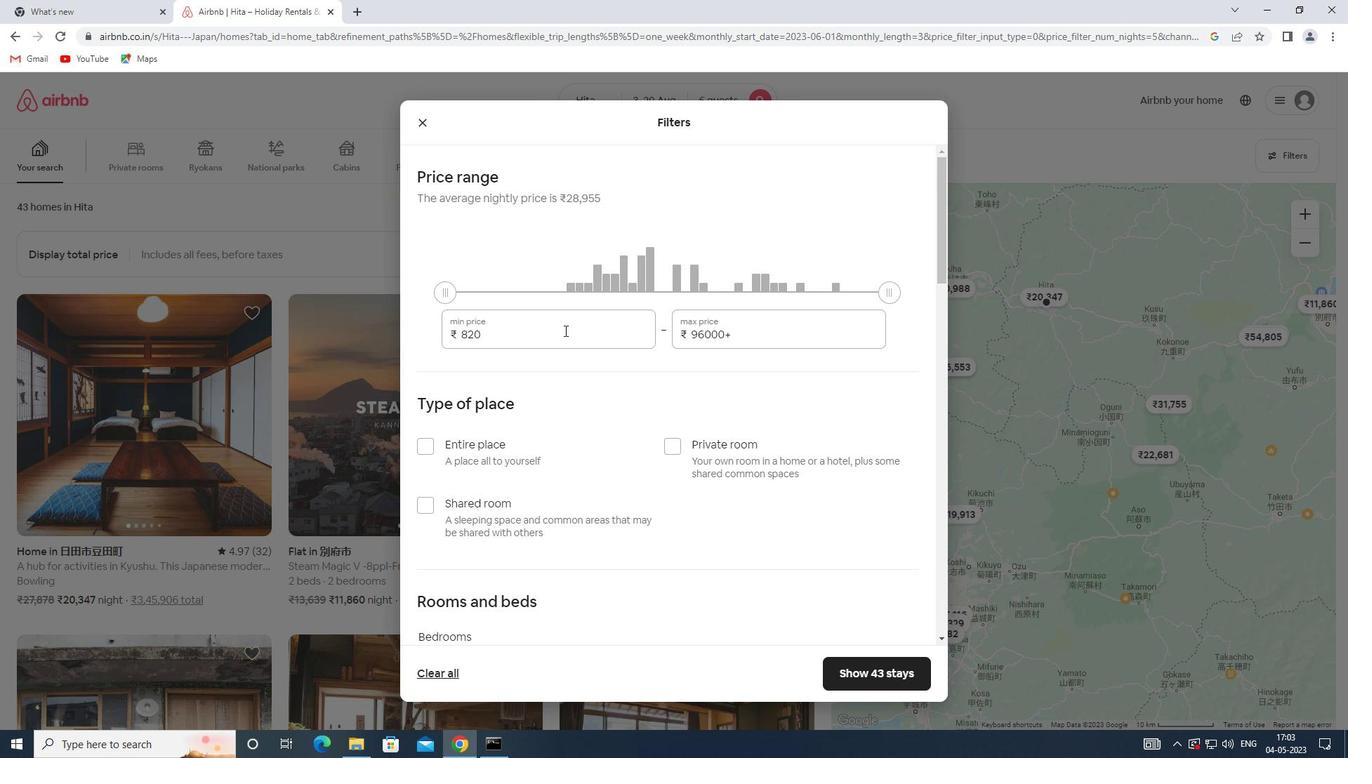 
Action: Mouse pressed left at (481, 336)
Screenshot: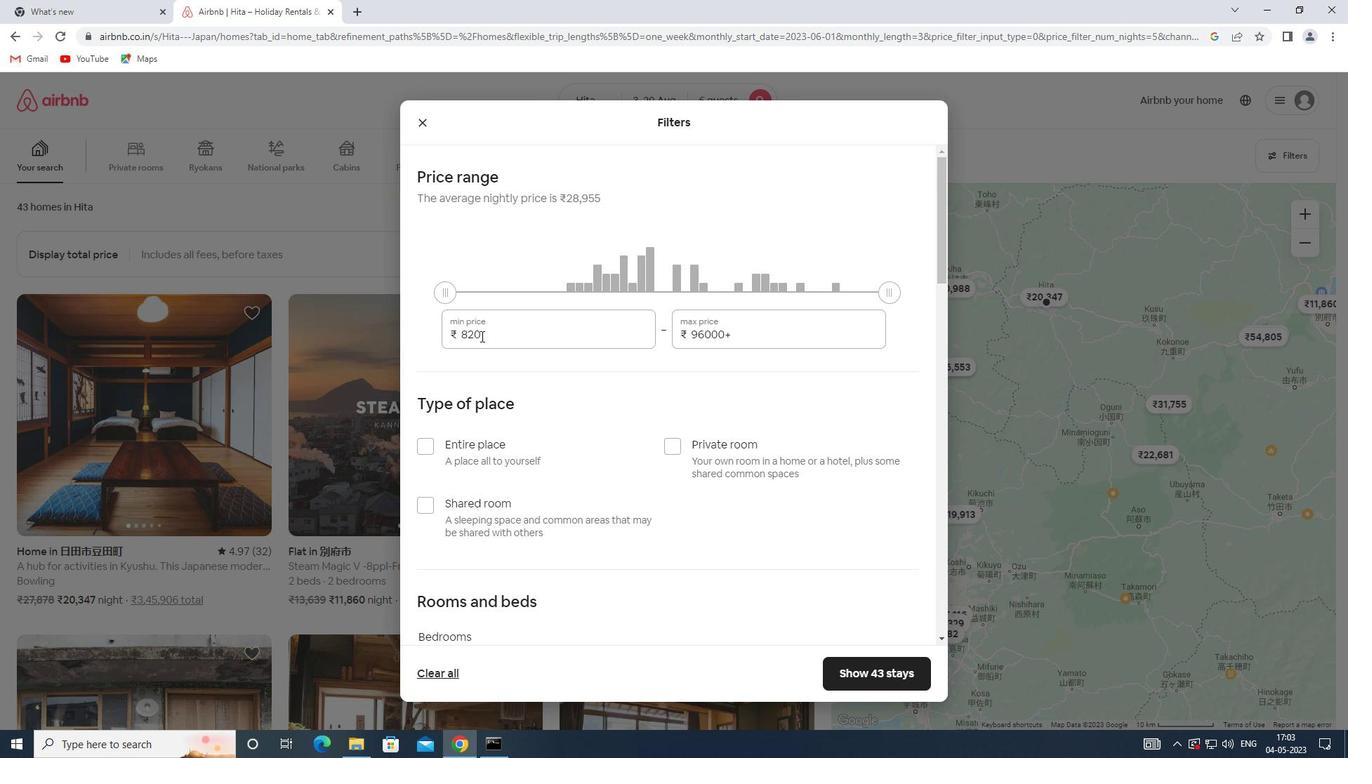 
Action: Mouse moved to (441, 336)
Screenshot: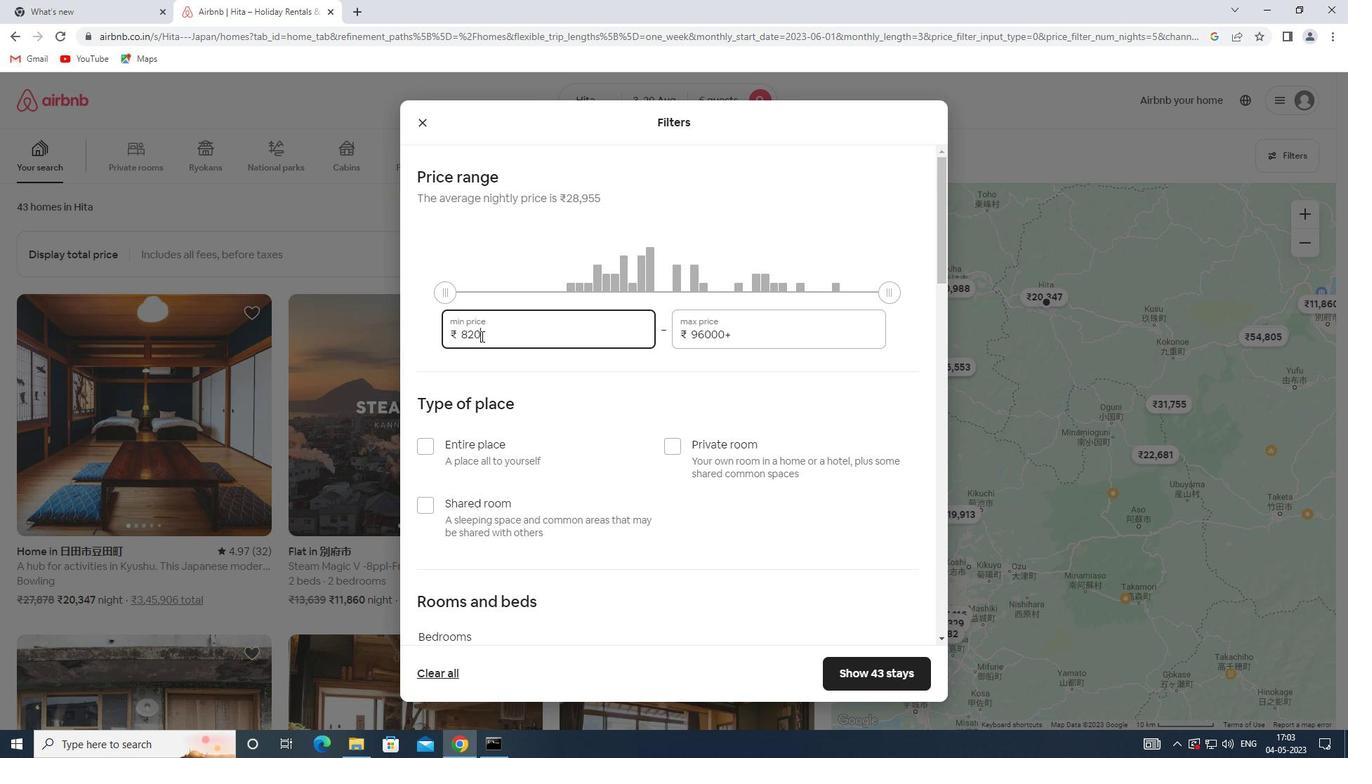
Action: Key pressed 15000
Screenshot: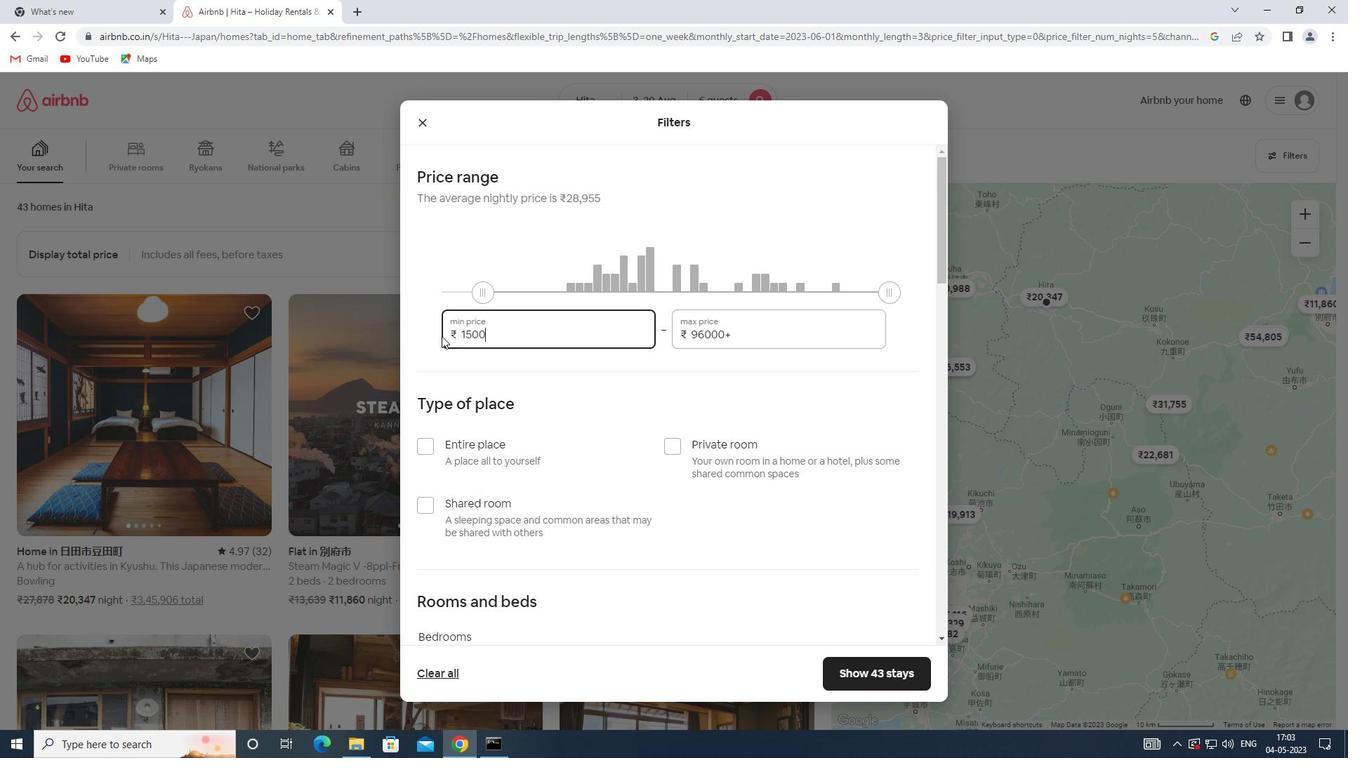 
Action: Mouse moved to (752, 341)
Screenshot: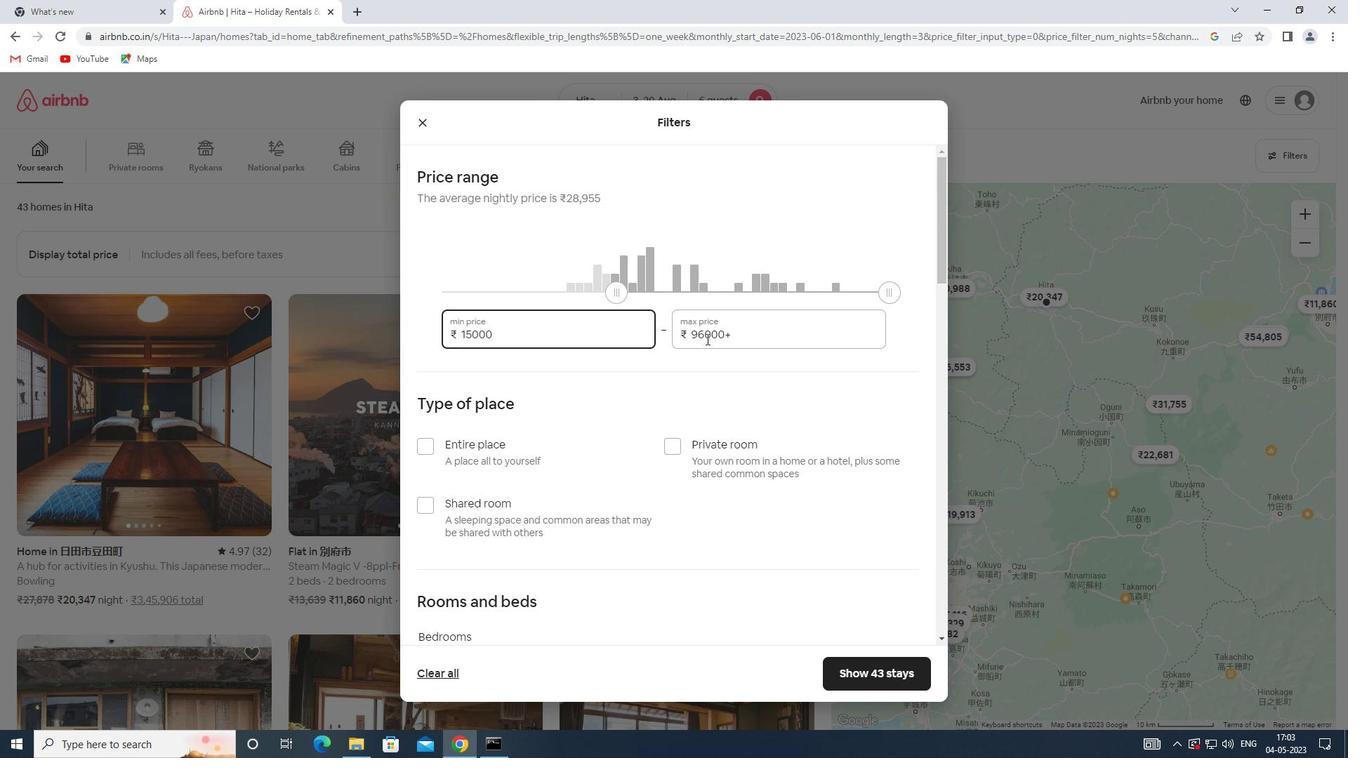 
Action: Mouse pressed left at (752, 341)
Screenshot: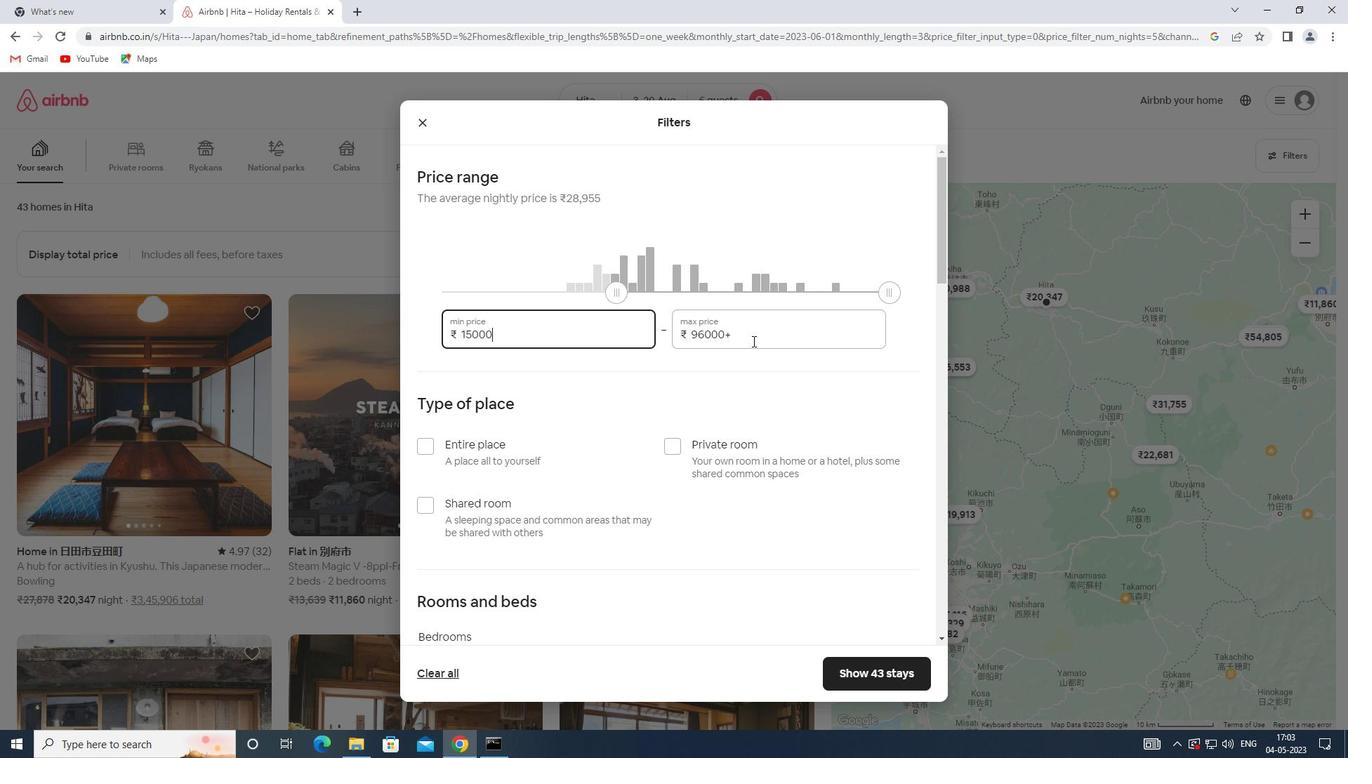 
Action: Mouse moved to (651, 338)
Screenshot: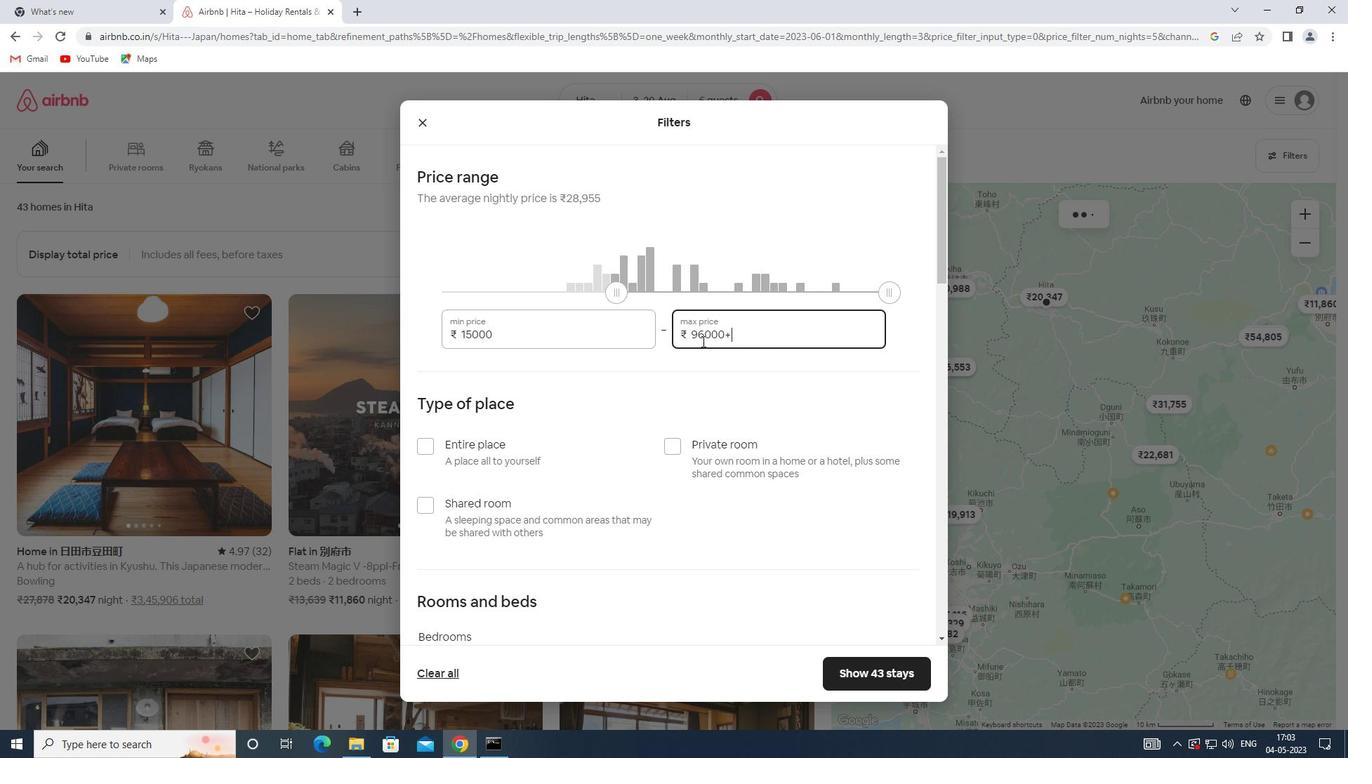 
Action: Key pressed 20000
Screenshot: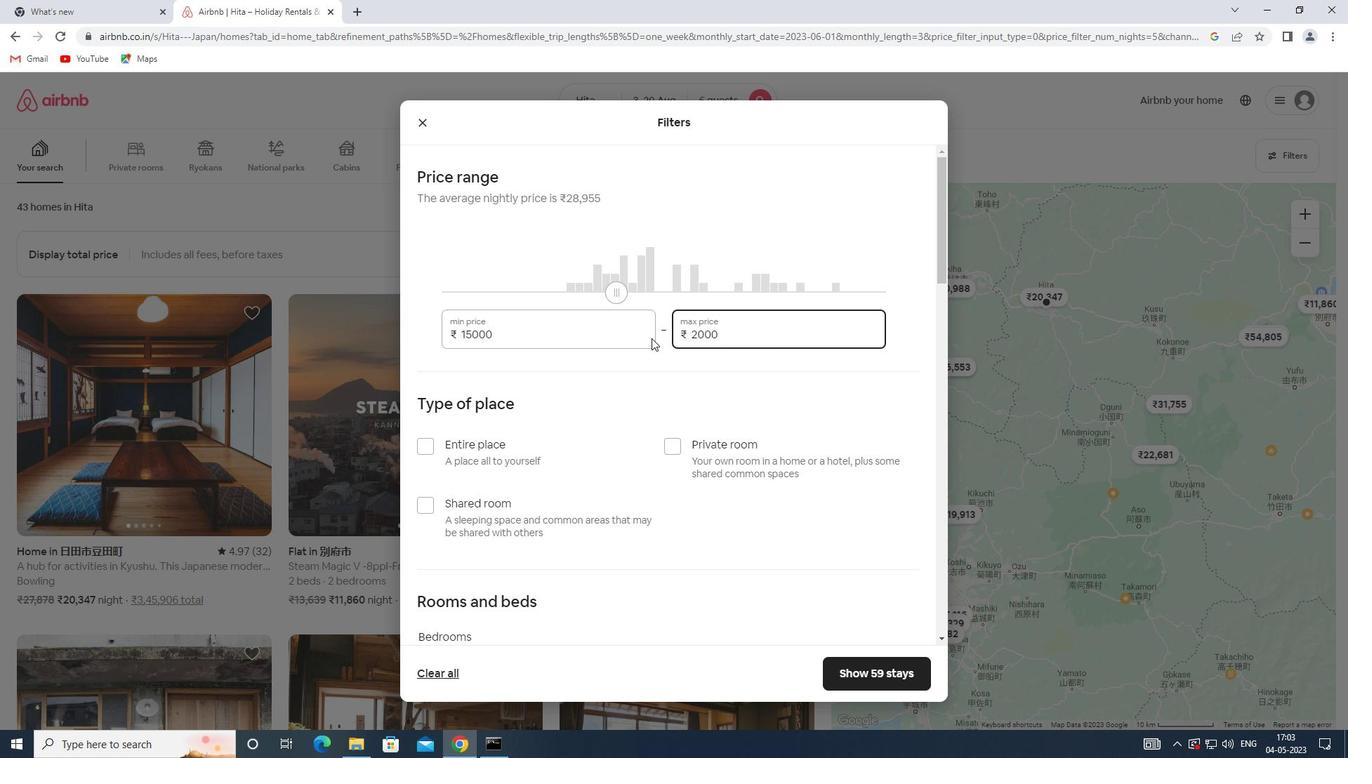 
Action: Mouse moved to (419, 122)
Screenshot: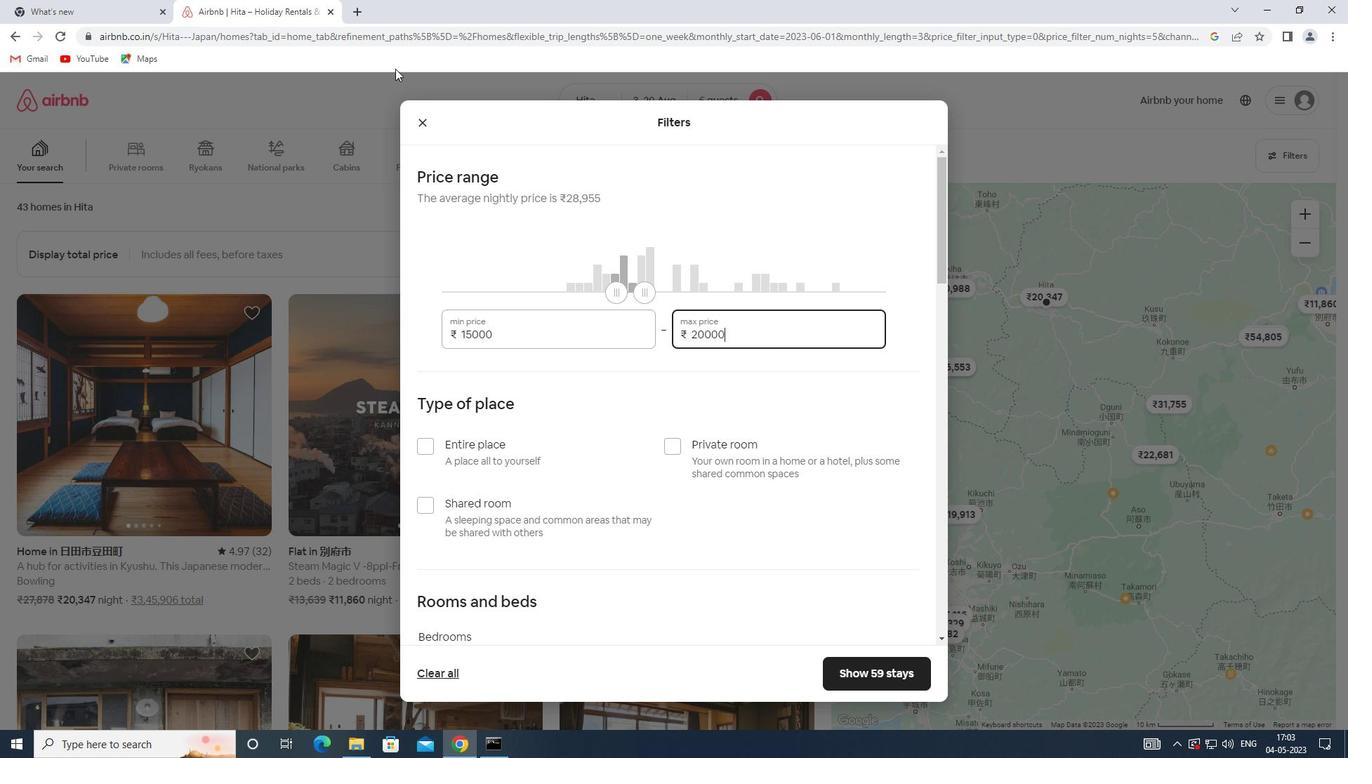 
Action: Mouse scrolled (419, 122) with delta (0, 0)
Screenshot: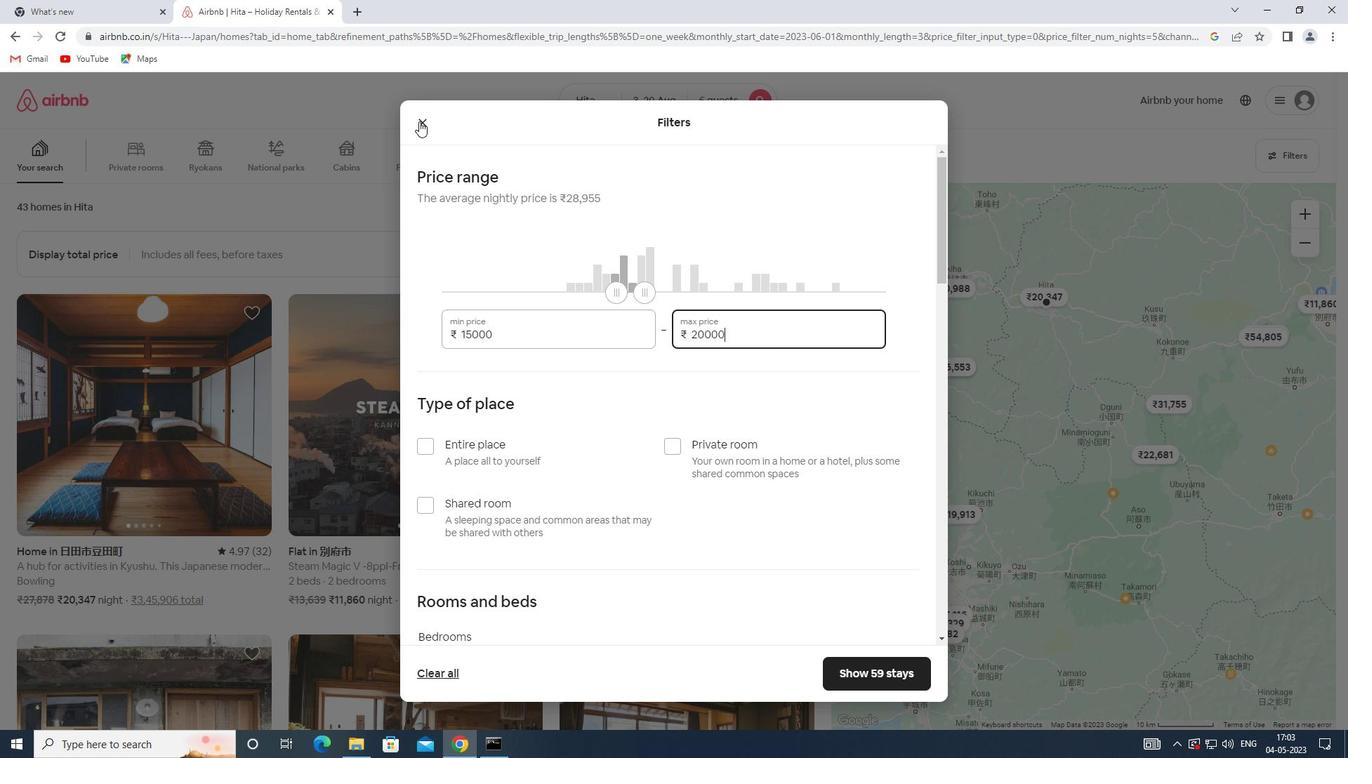 
Action: Mouse scrolled (419, 122) with delta (0, 0)
Screenshot: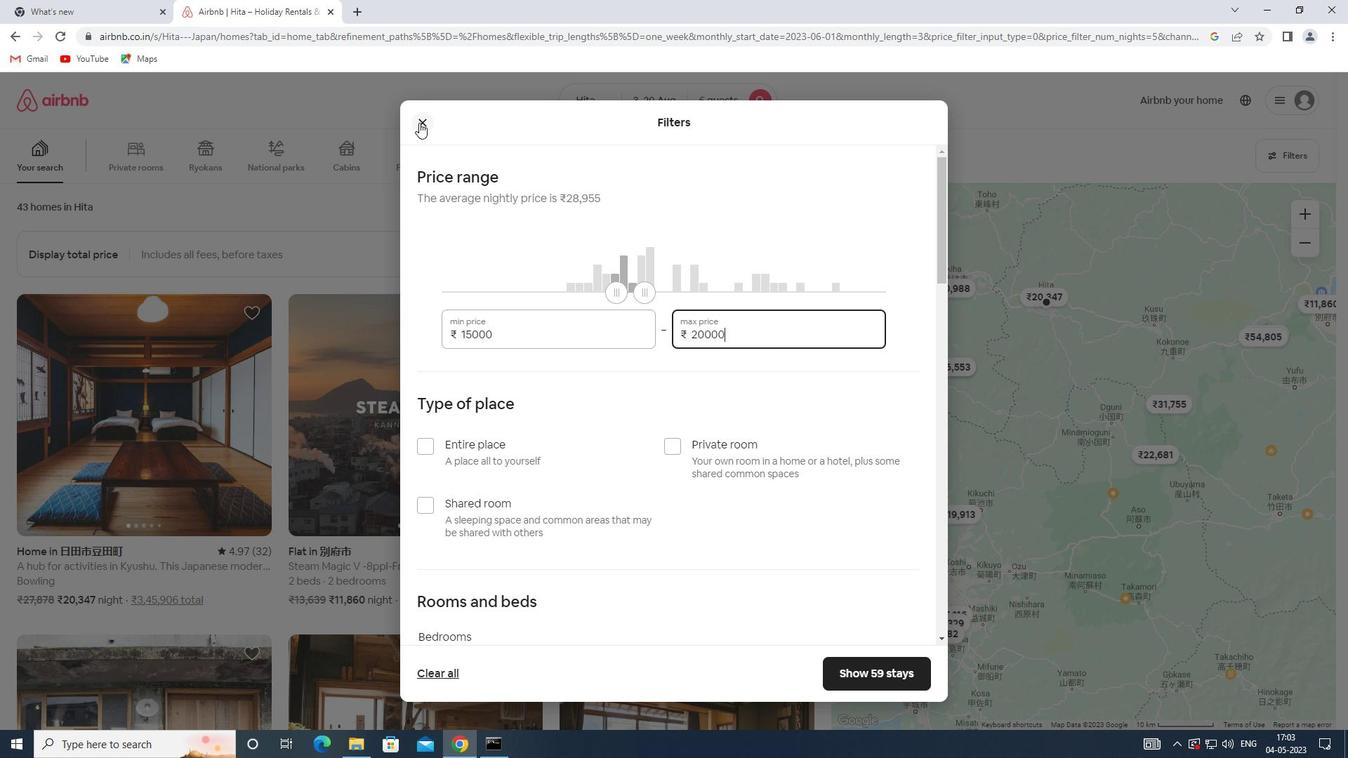 
Action: Mouse moved to (590, 267)
Screenshot: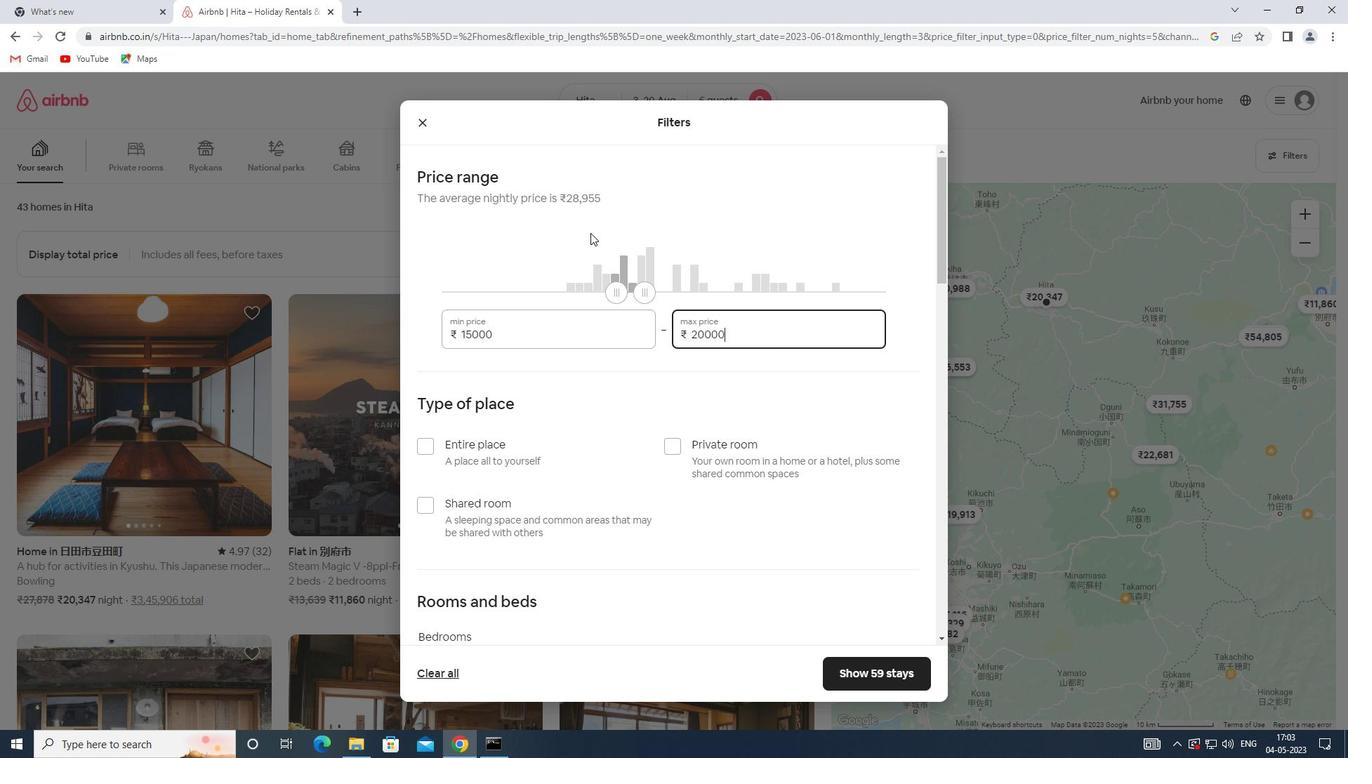 
Action: Mouse scrolled (590, 266) with delta (0, 0)
Screenshot: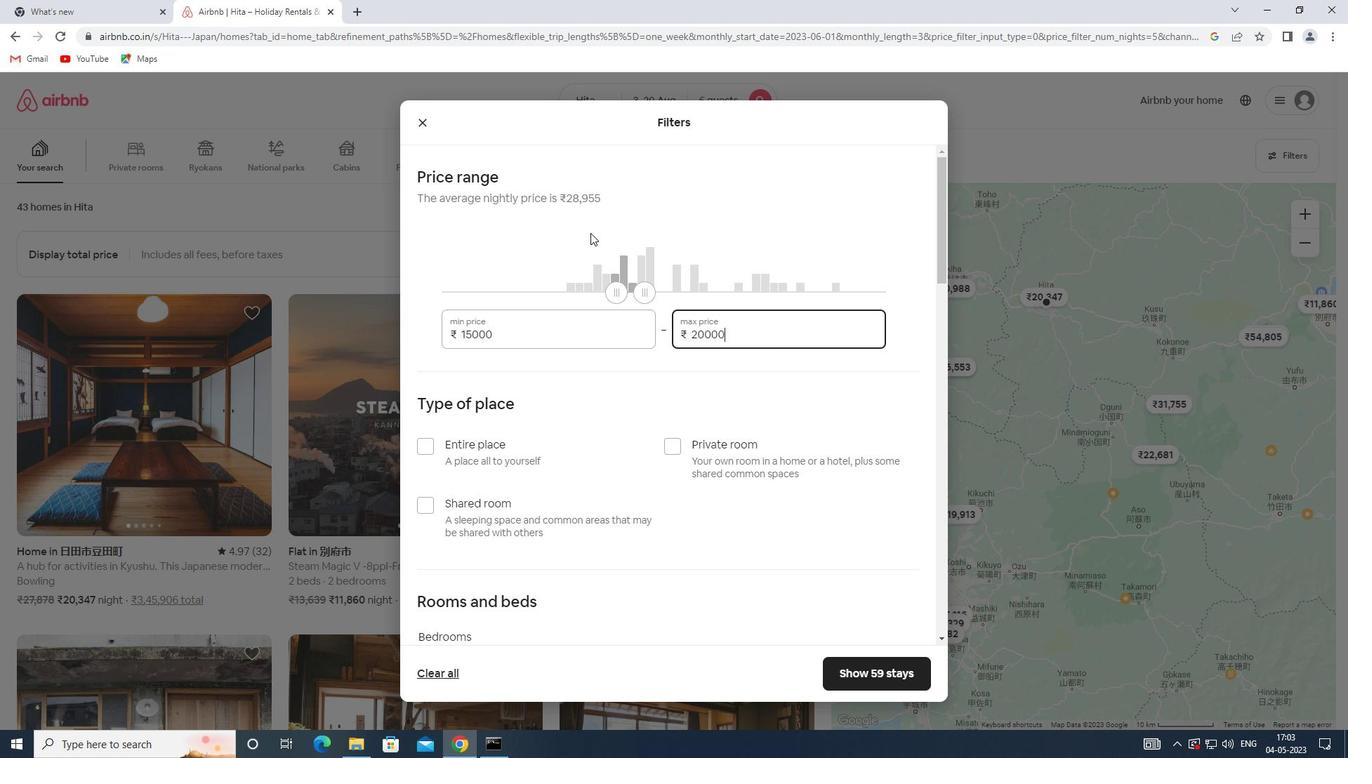 
Action: Mouse scrolled (590, 266) with delta (0, 0)
Screenshot: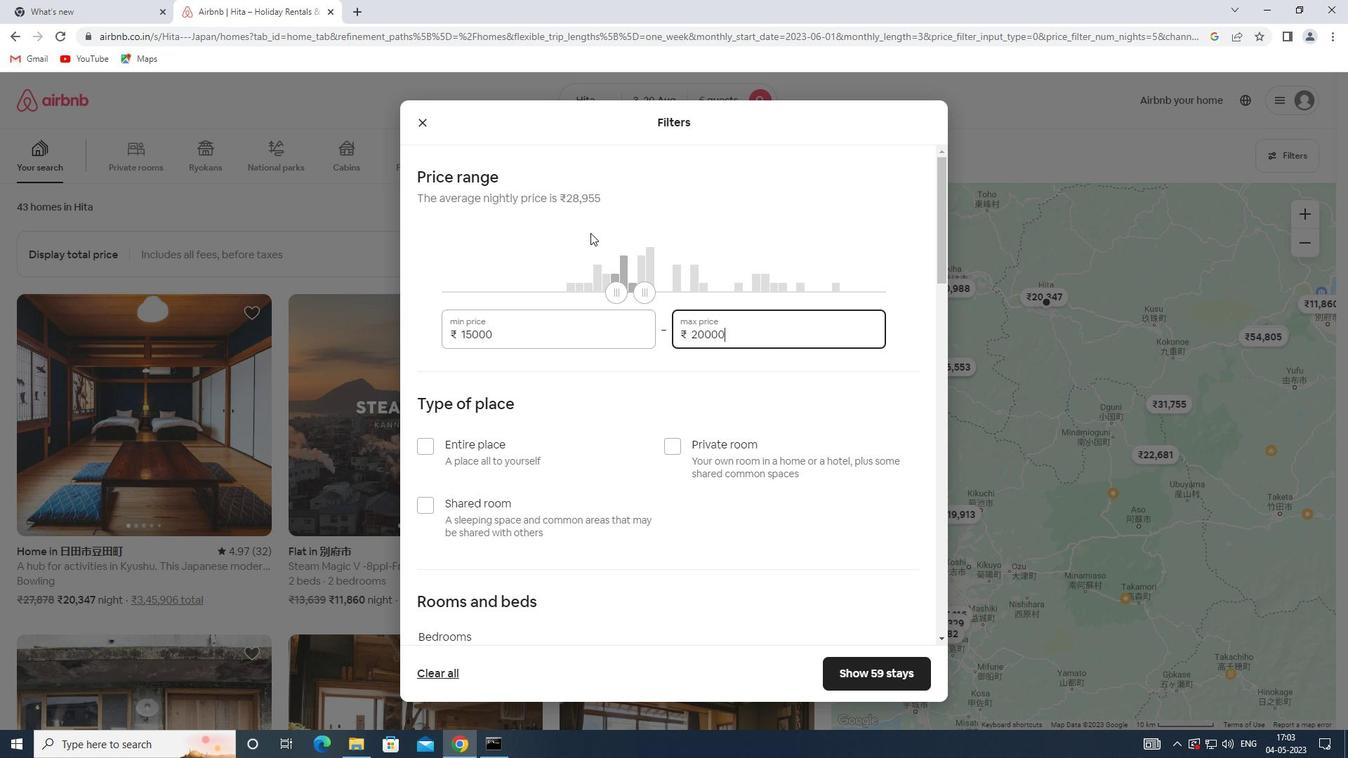 
Action: Mouse scrolled (590, 266) with delta (0, 0)
Screenshot: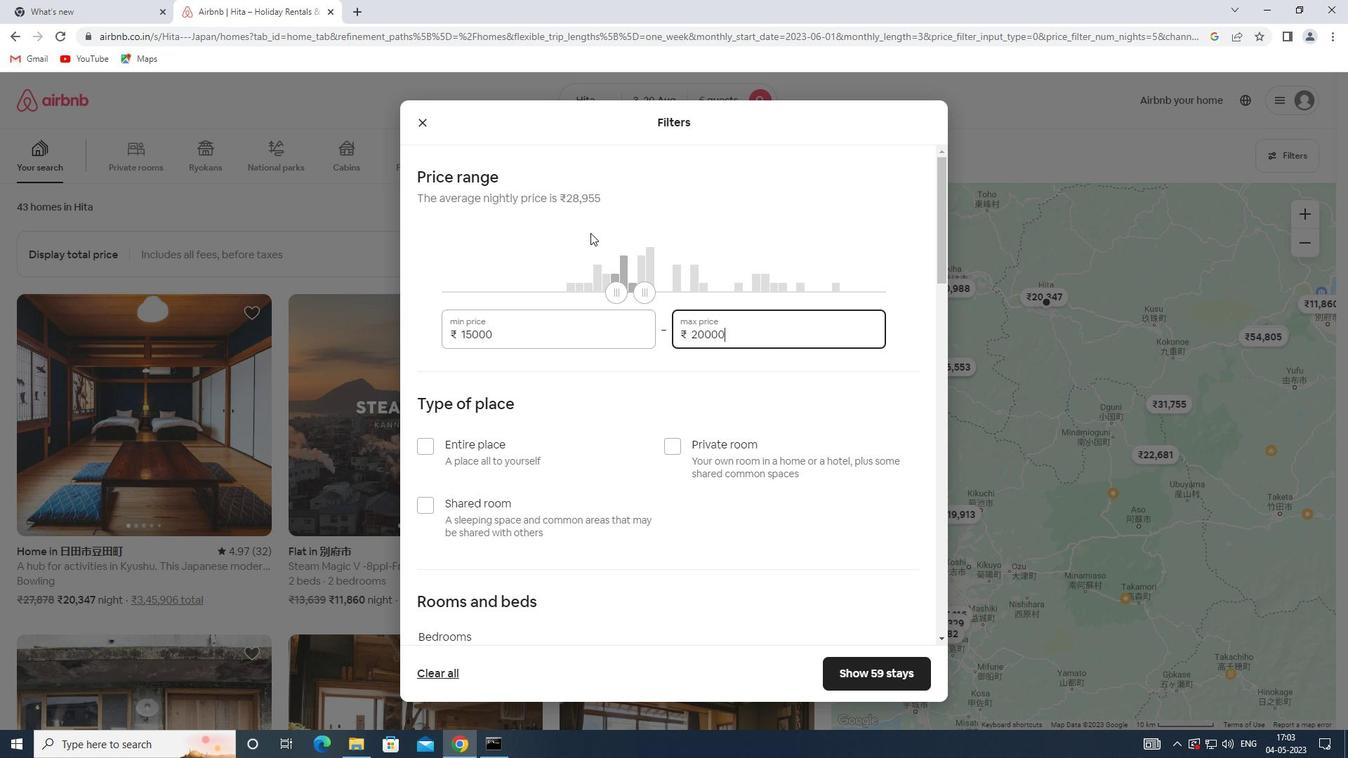 
Action: Mouse scrolled (590, 266) with delta (0, 0)
Screenshot: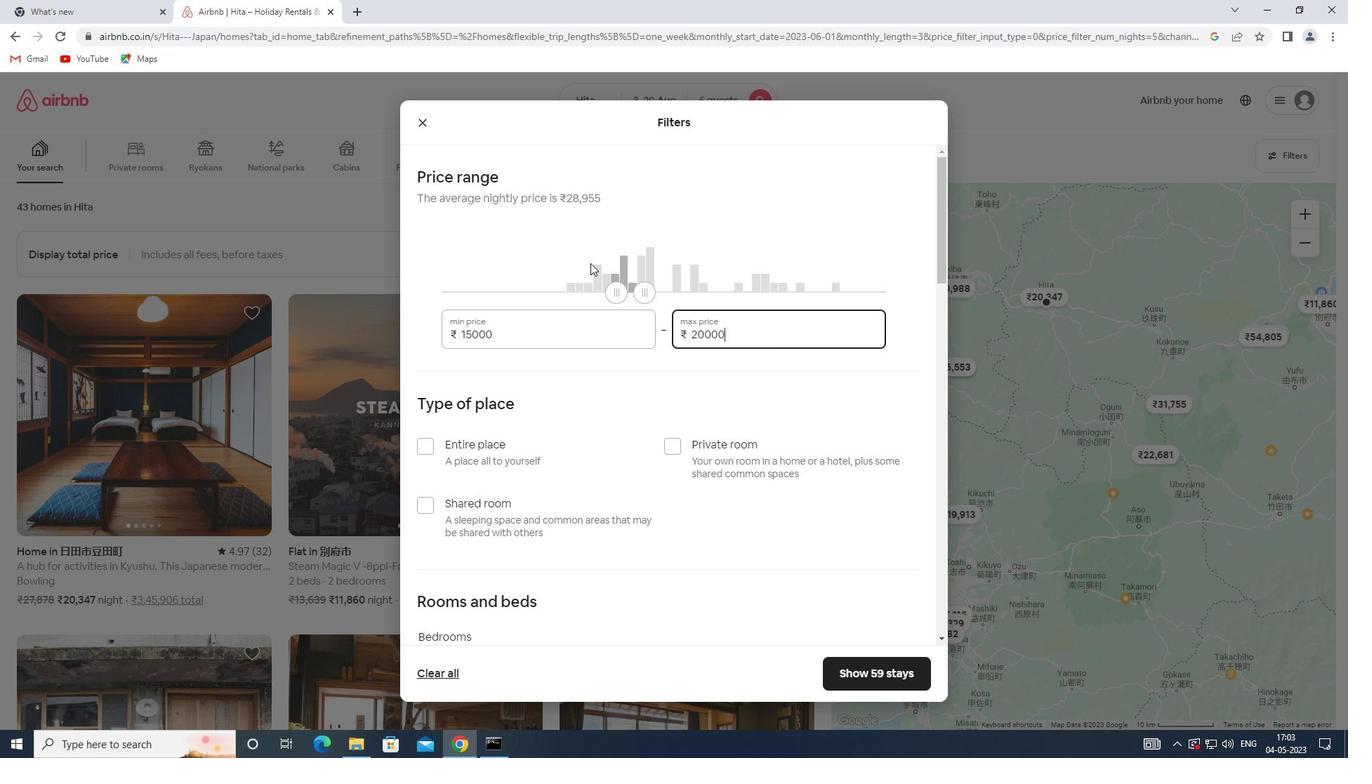 
Action: Mouse scrolled (590, 266) with delta (0, 0)
Screenshot: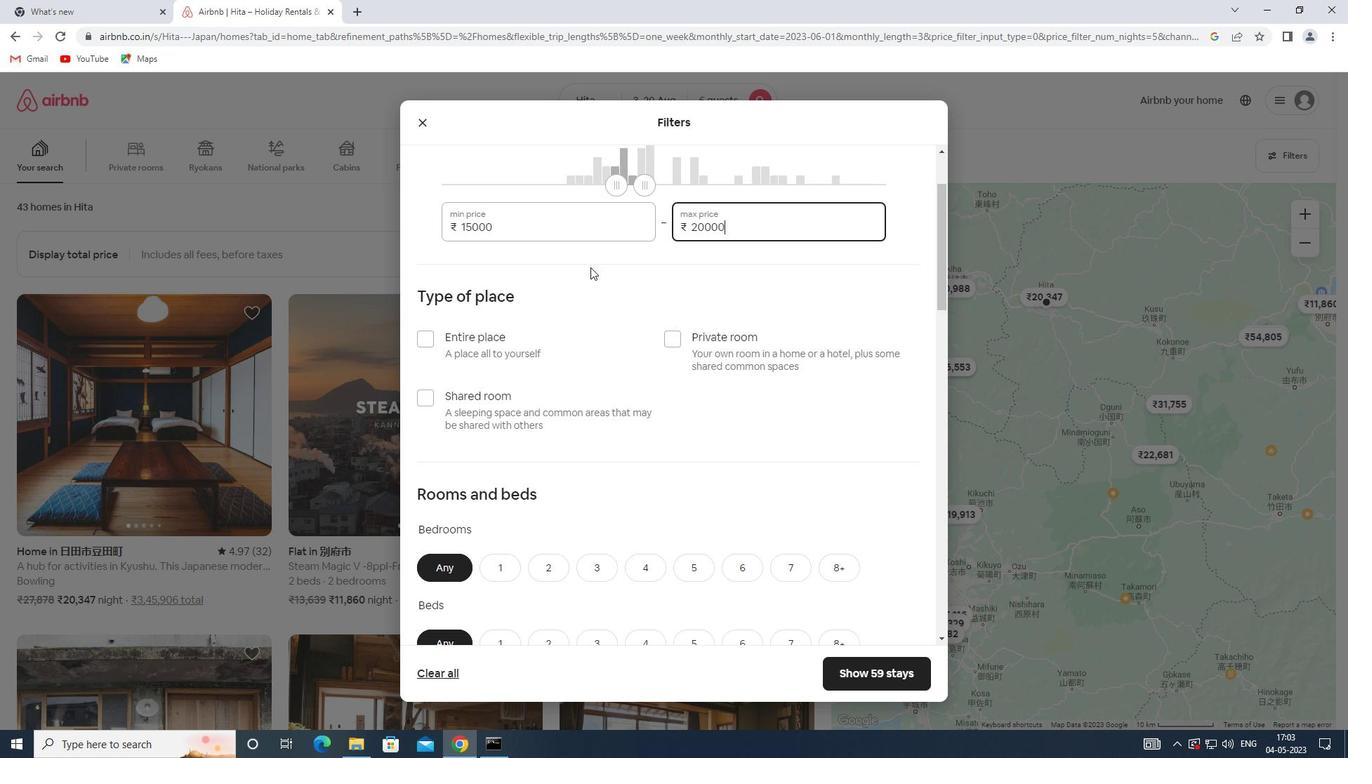 
Action: Mouse scrolled (590, 266) with delta (0, 0)
Screenshot: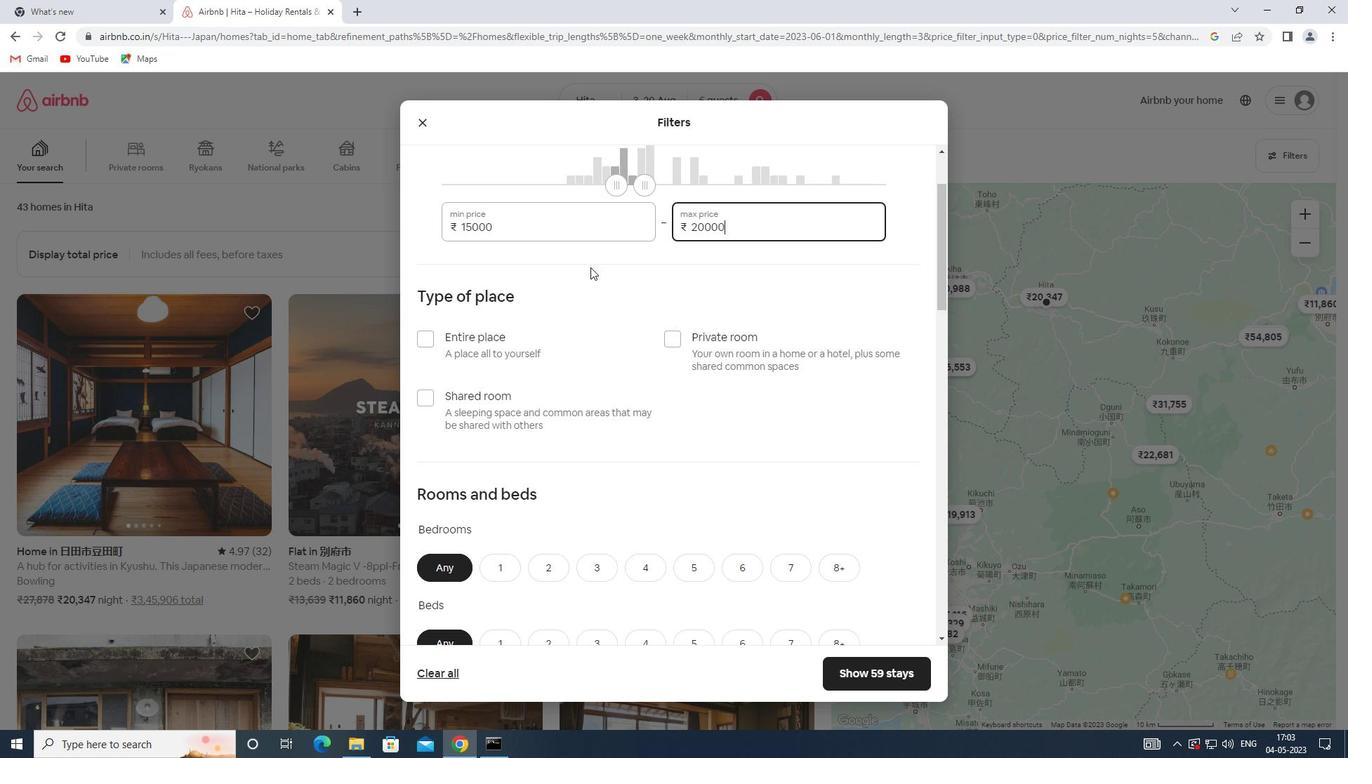 
Action: Mouse moved to (565, 323)
Screenshot: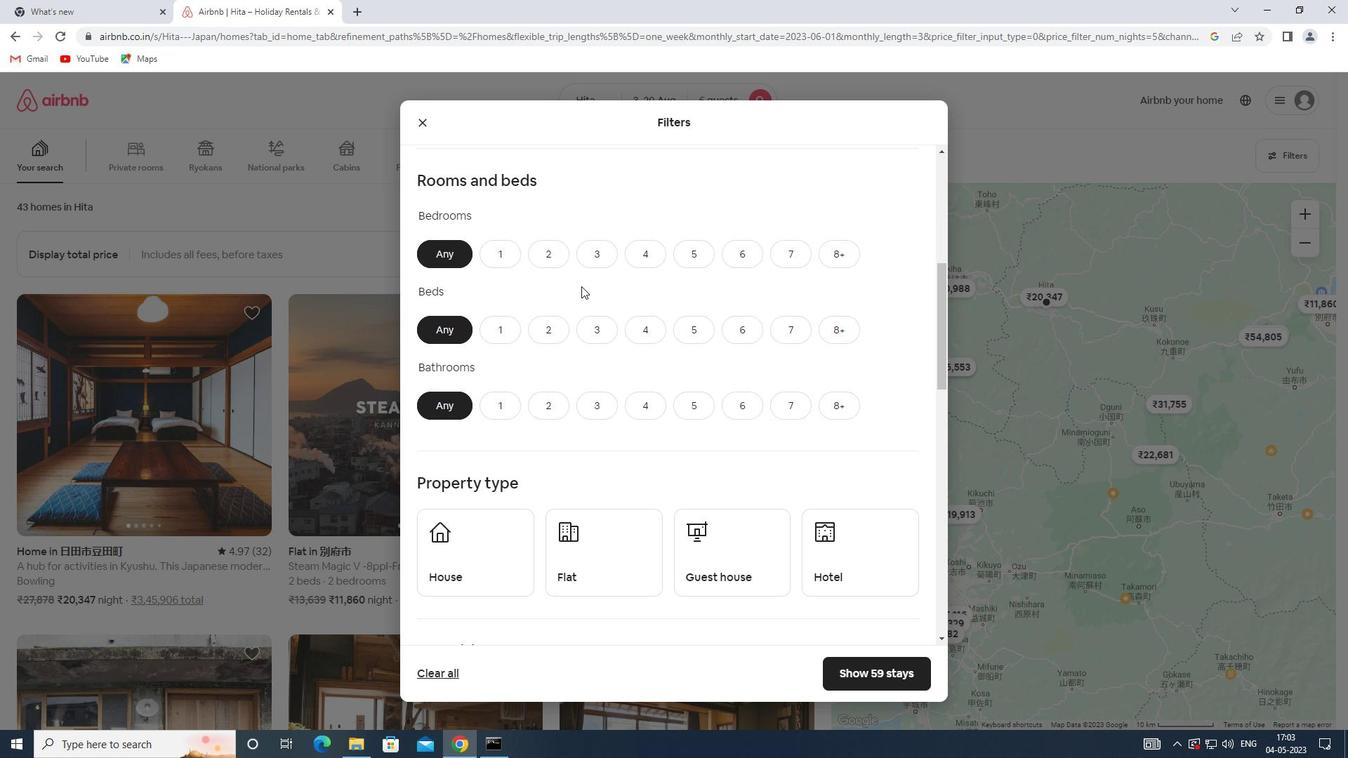 
Action: Mouse scrolled (565, 322) with delta (0, 0)
Screenshot: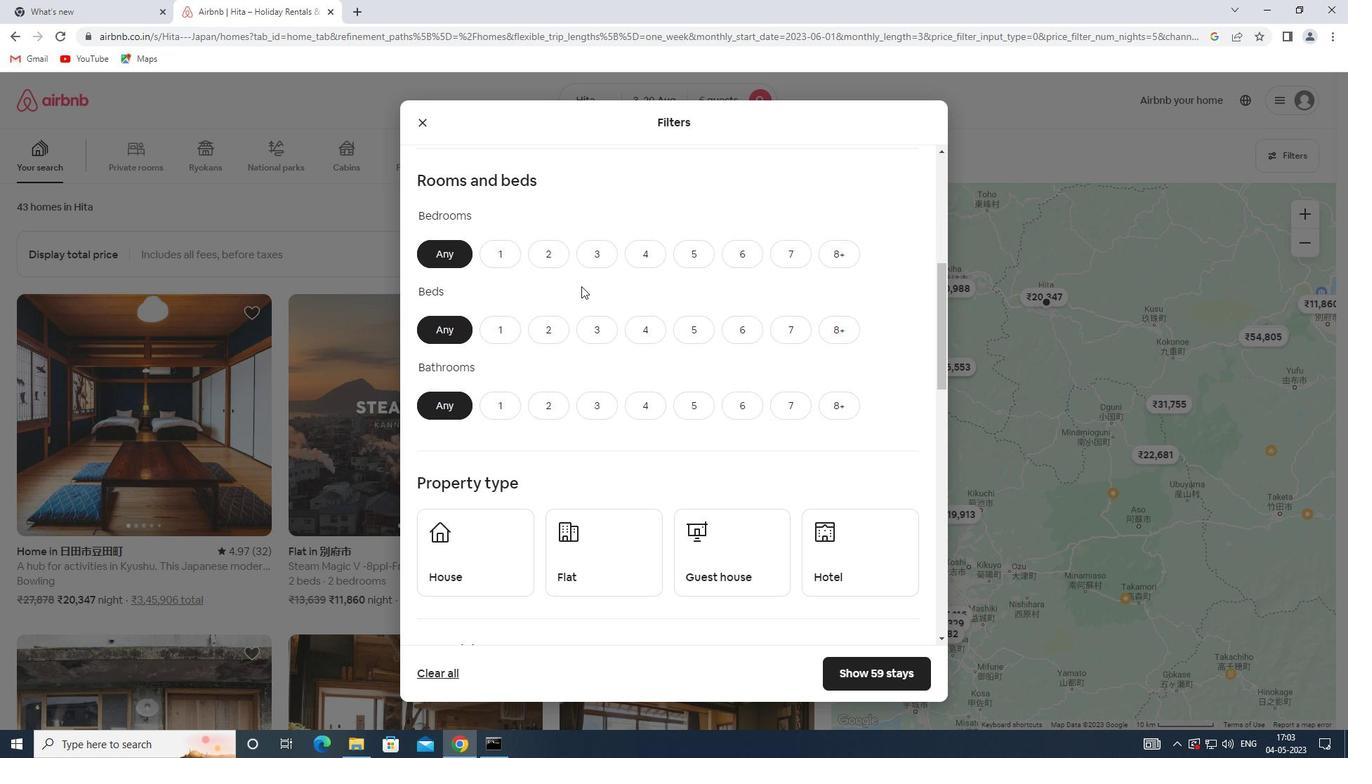 
Action: Mouse scrolled (565, 322) with delta (0, 0)
Screenshot: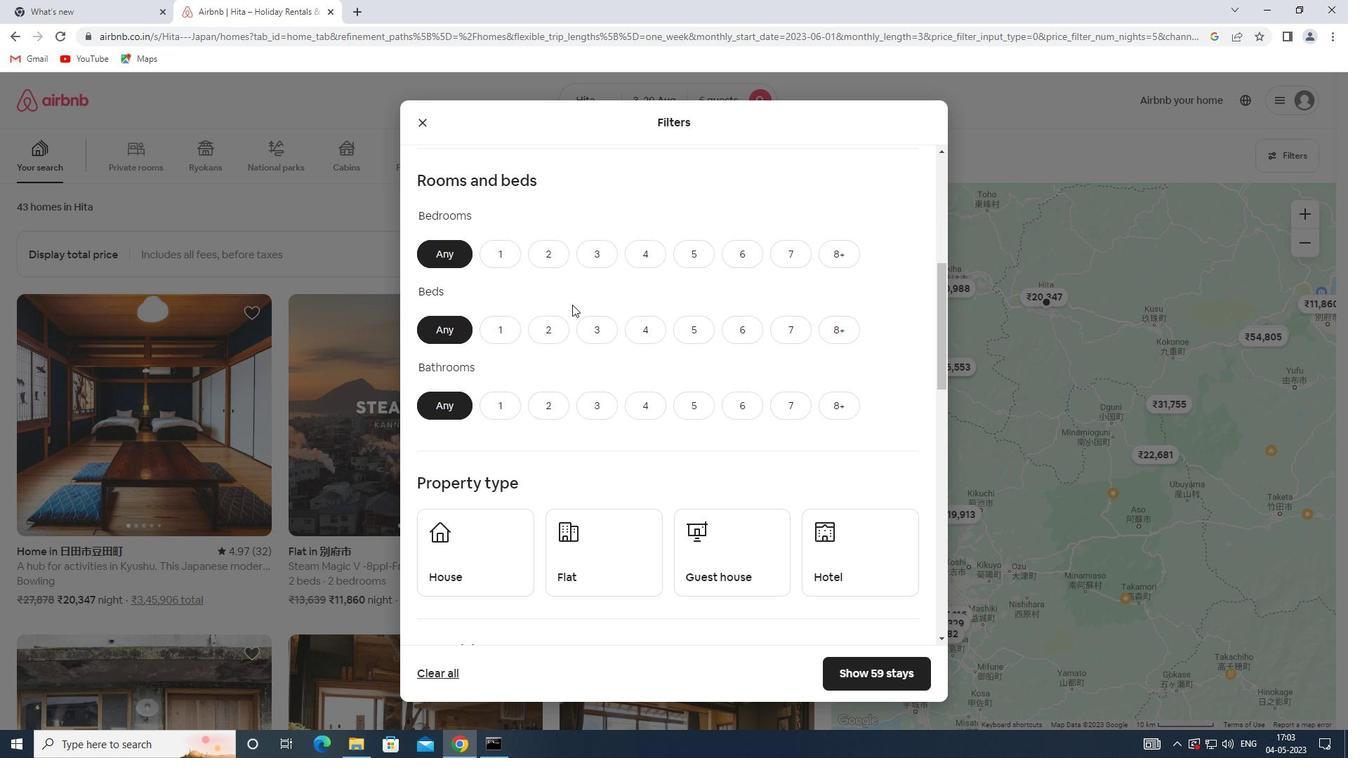 
Action: Mouse scrolled (565, 322) with delta (0, 0)
Screenshot: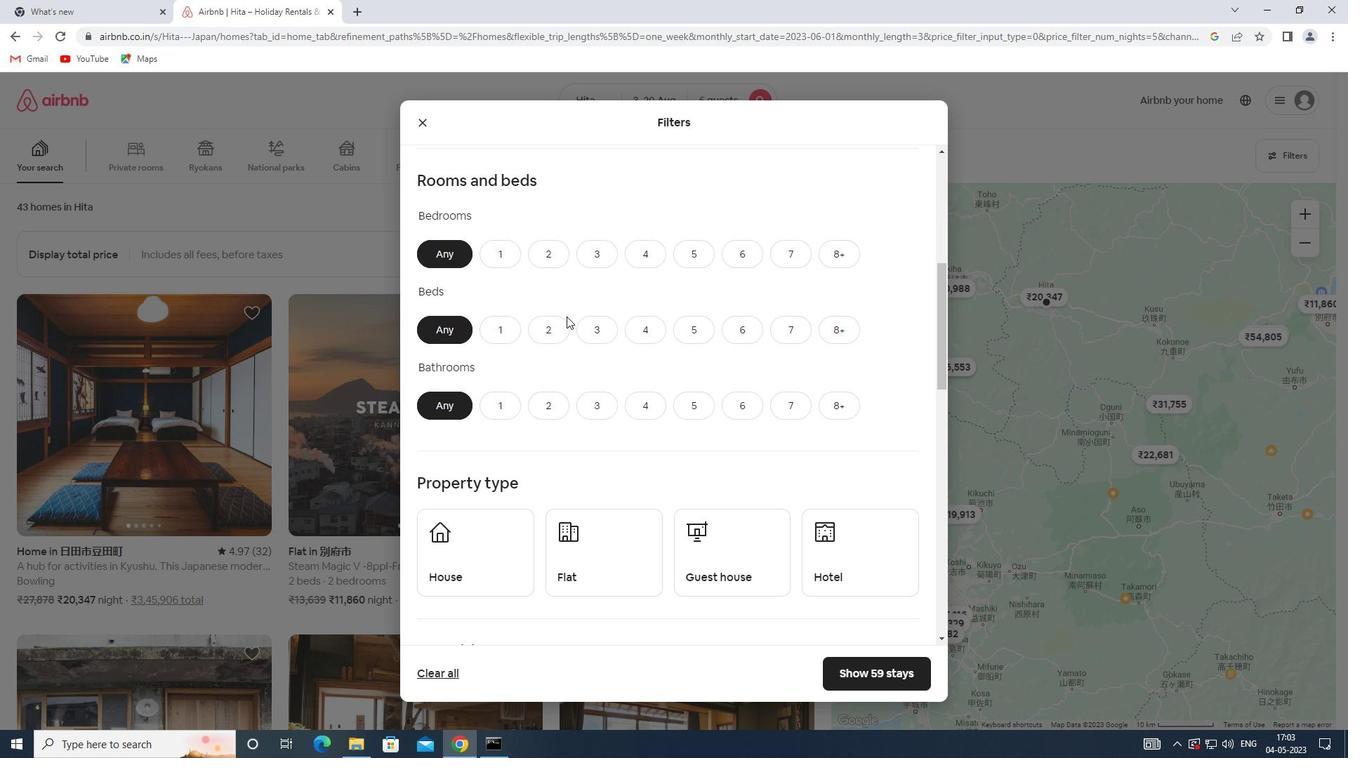 
Action: Mouse moved to (565, 327)
Screenshot: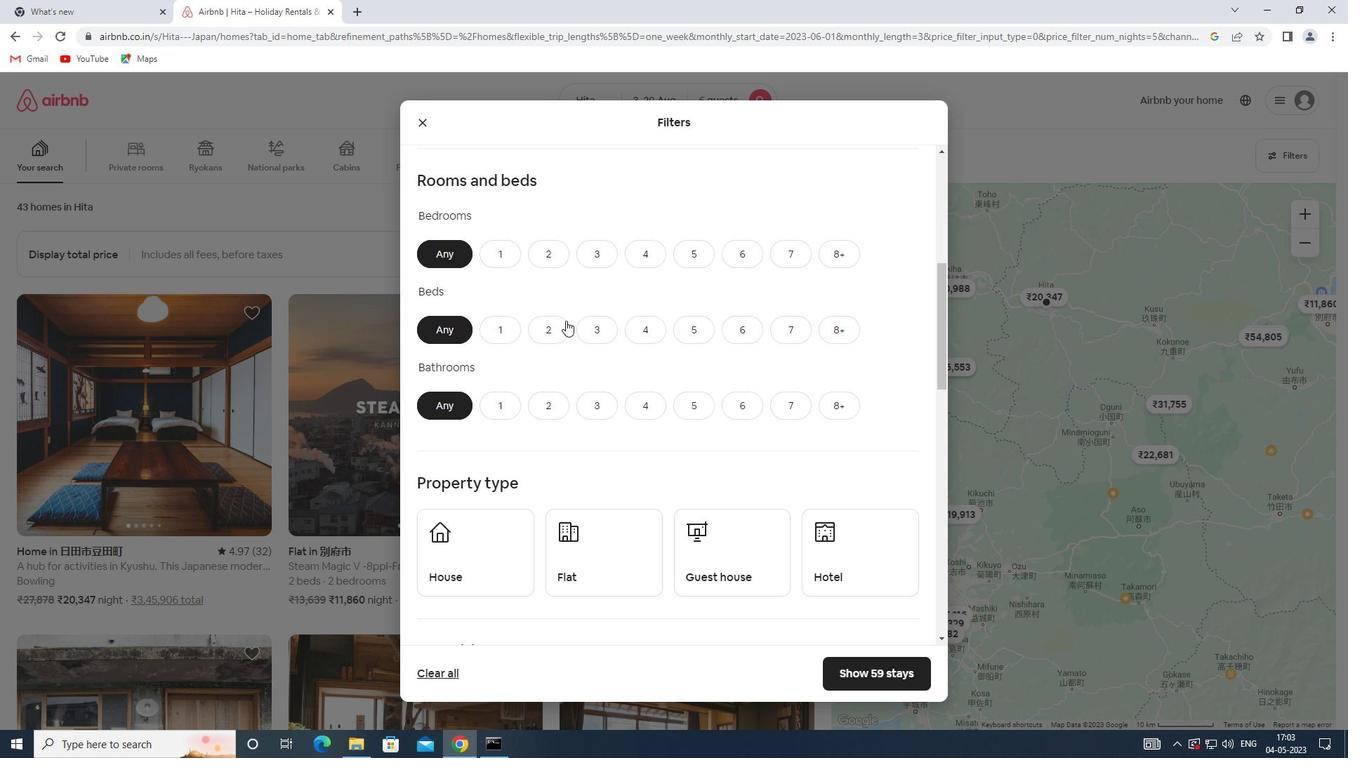 
Action: Mouse scrolled (565, 326) with delta (0, 0)
Screenshot: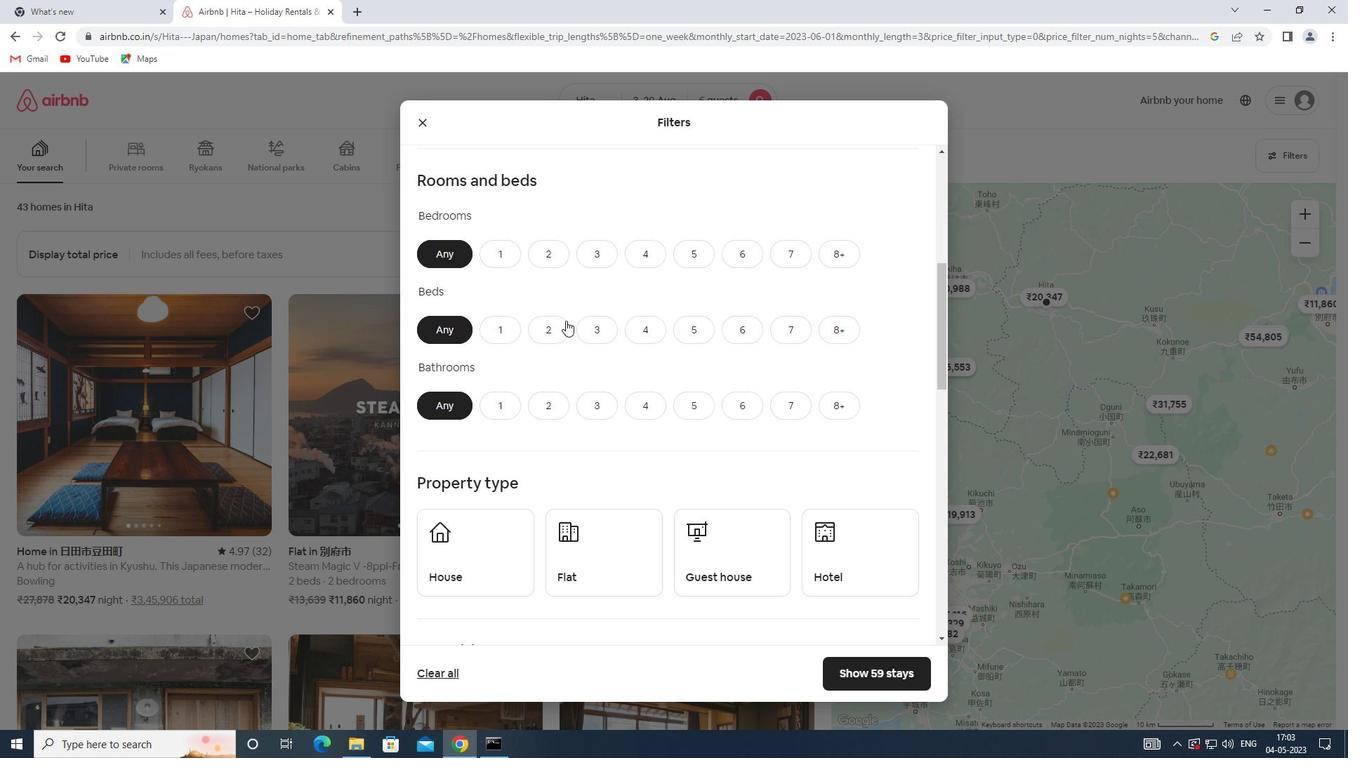 
Action: Mouse moved to (483, 291)
Screenshot: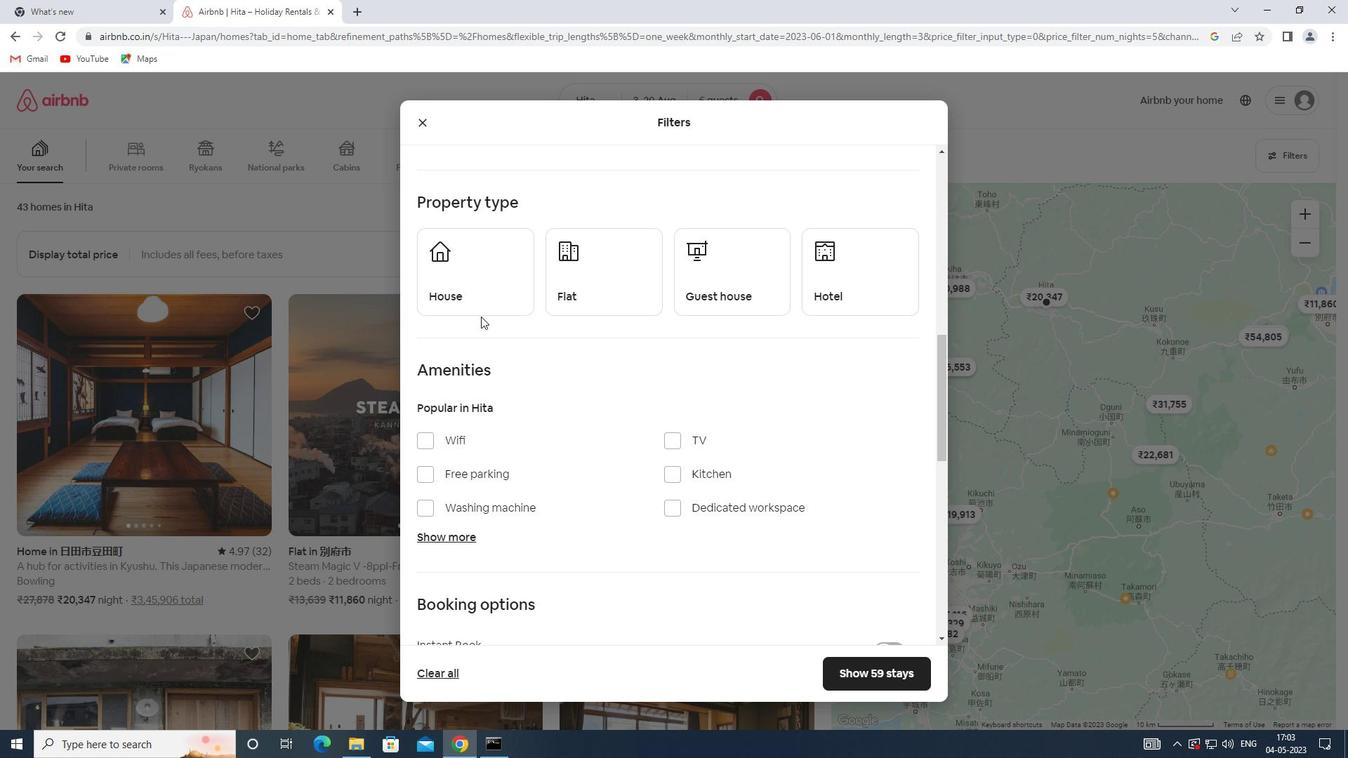 
Action: Mouse pressed left at (483, 291)
Screenshot: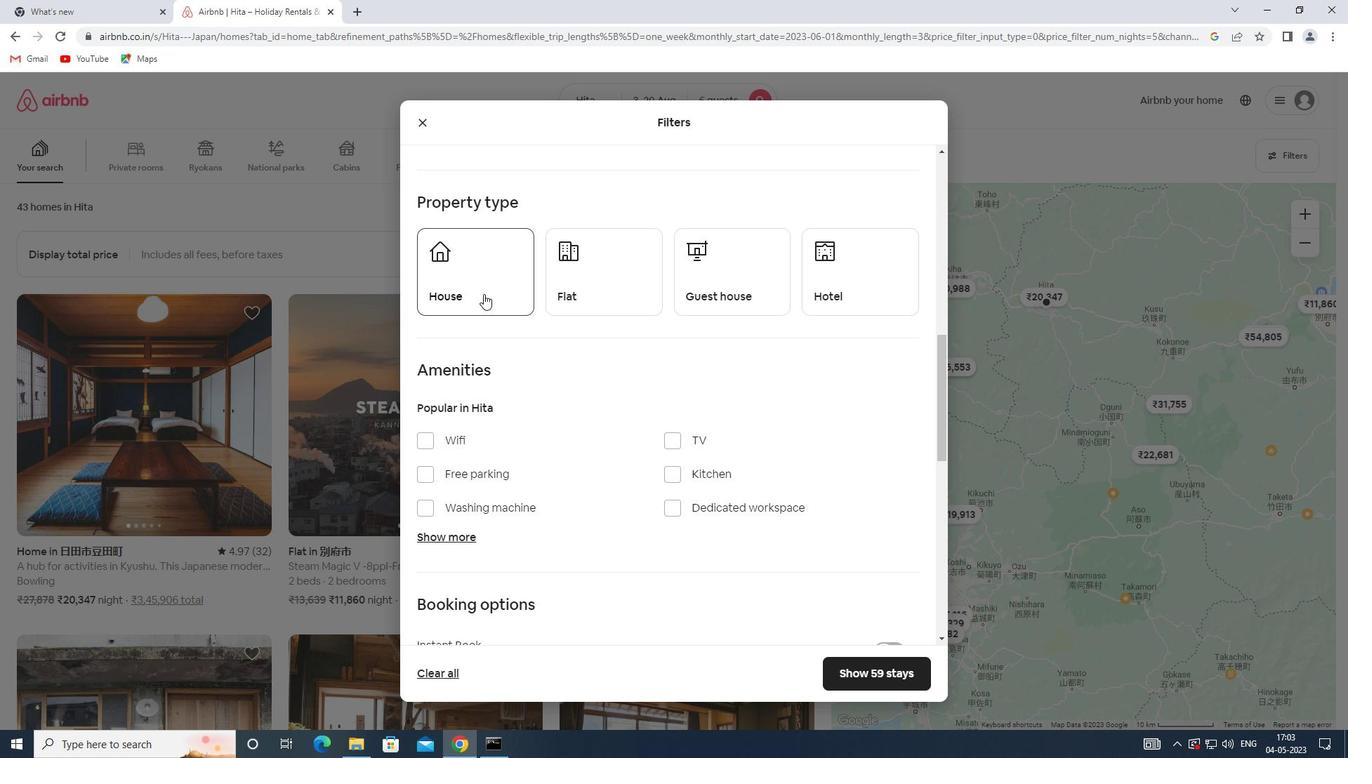 
Action: Mouse moved to (632, 295)
Screenshot: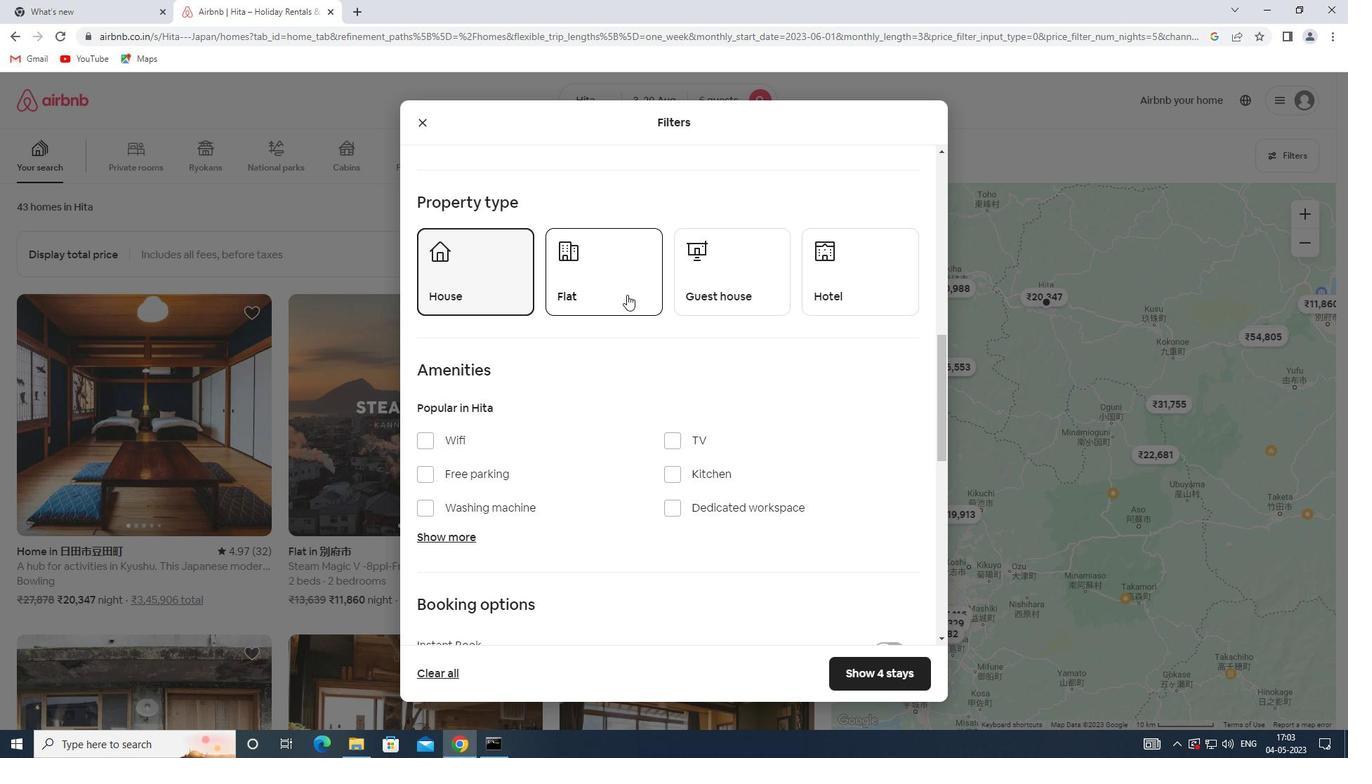 
Action: Mouse pressed left at (632, 295)
Screenshot: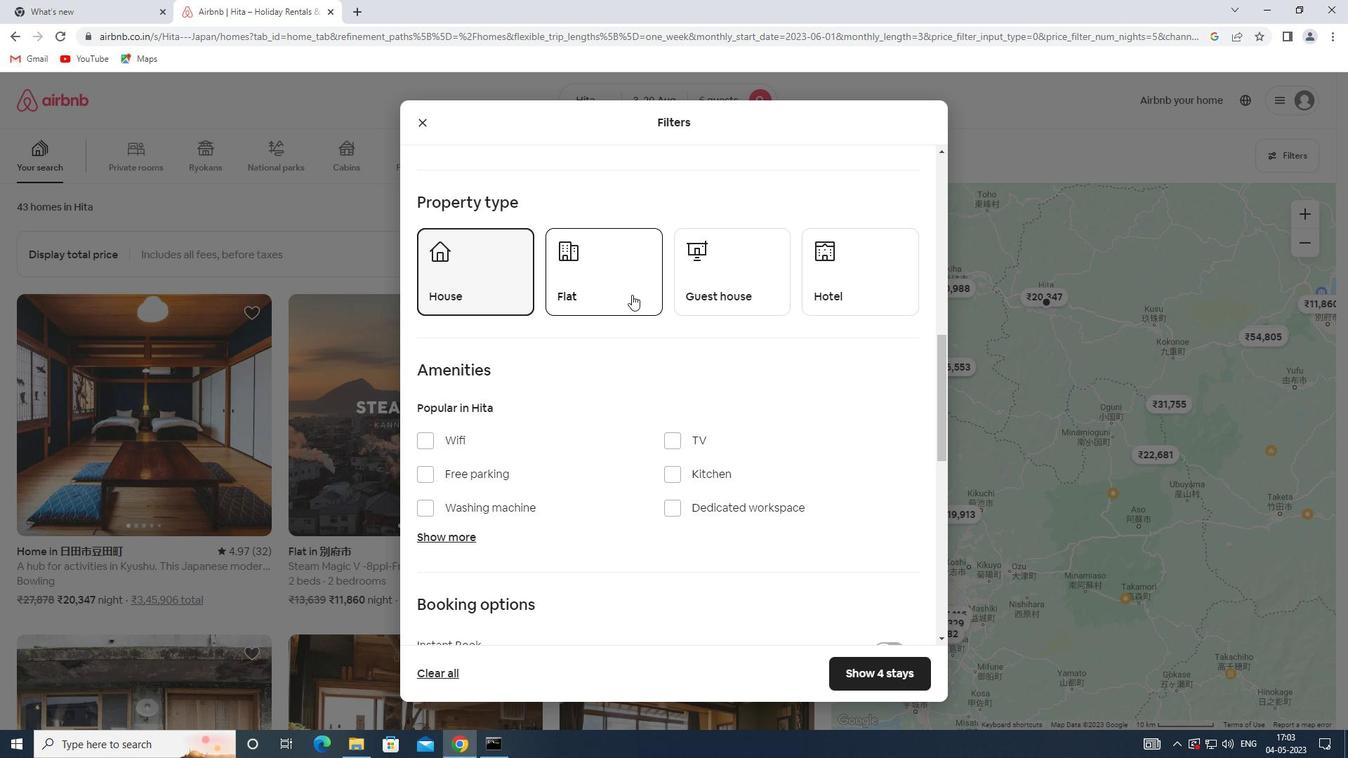 
Action: Mouse moved to (727, 288)
Screenshot: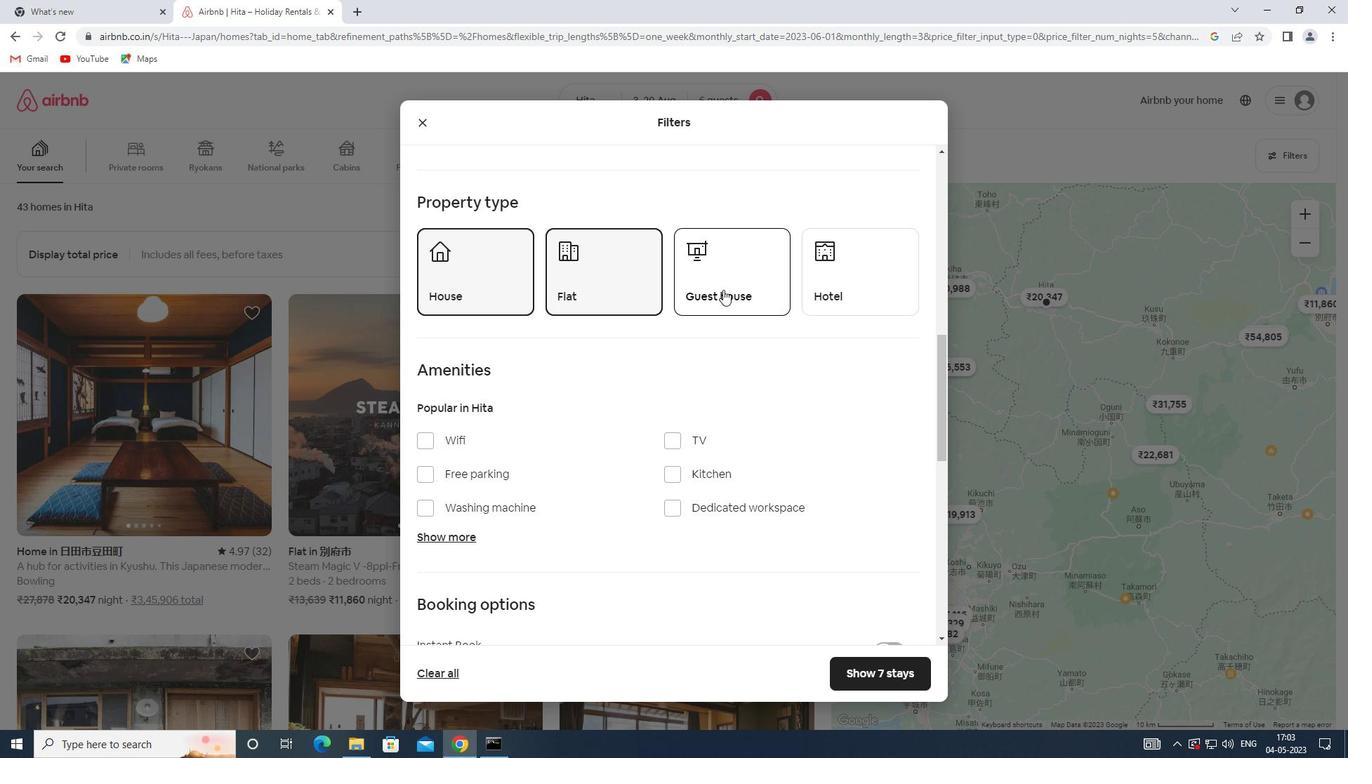 
Action: Mouse pressed left at (727, 288)
Screenshot: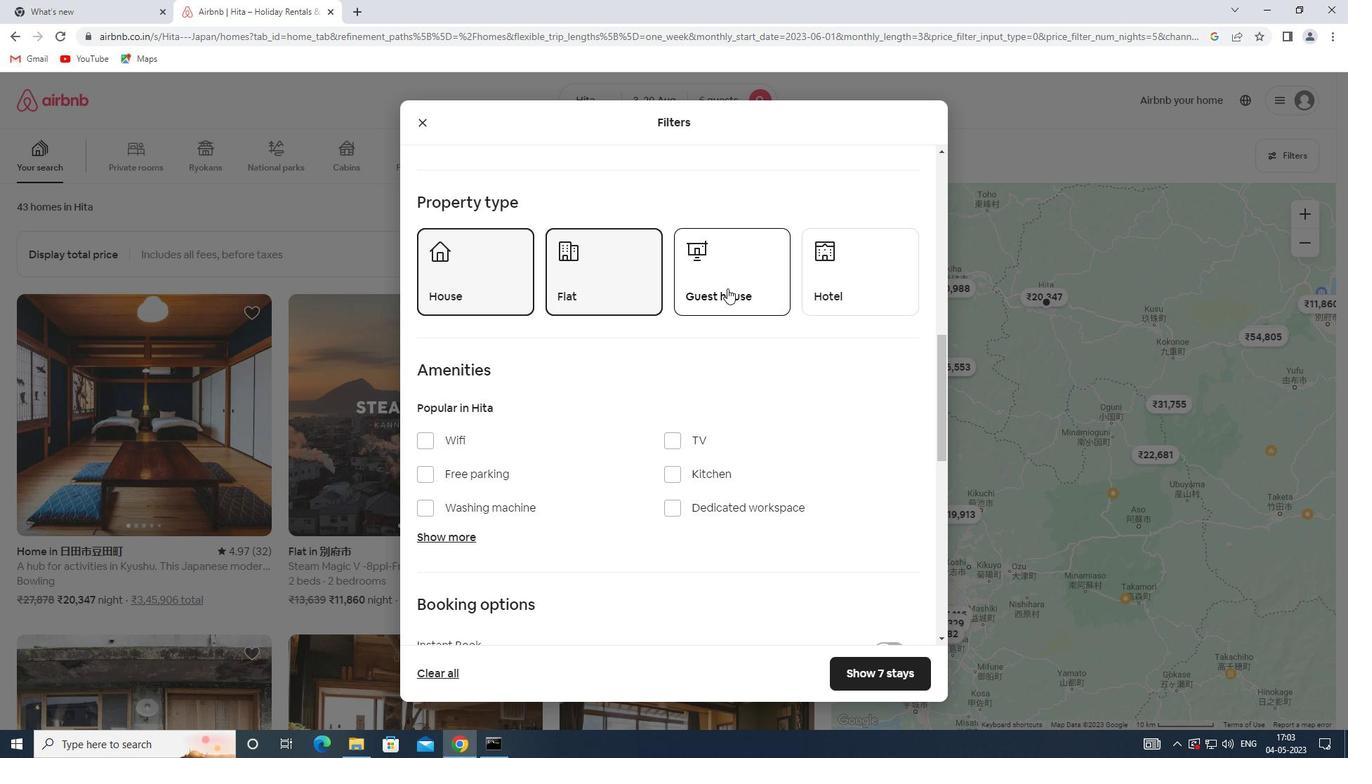 
Action: Mouse moved to (825, 279)
Screenshot: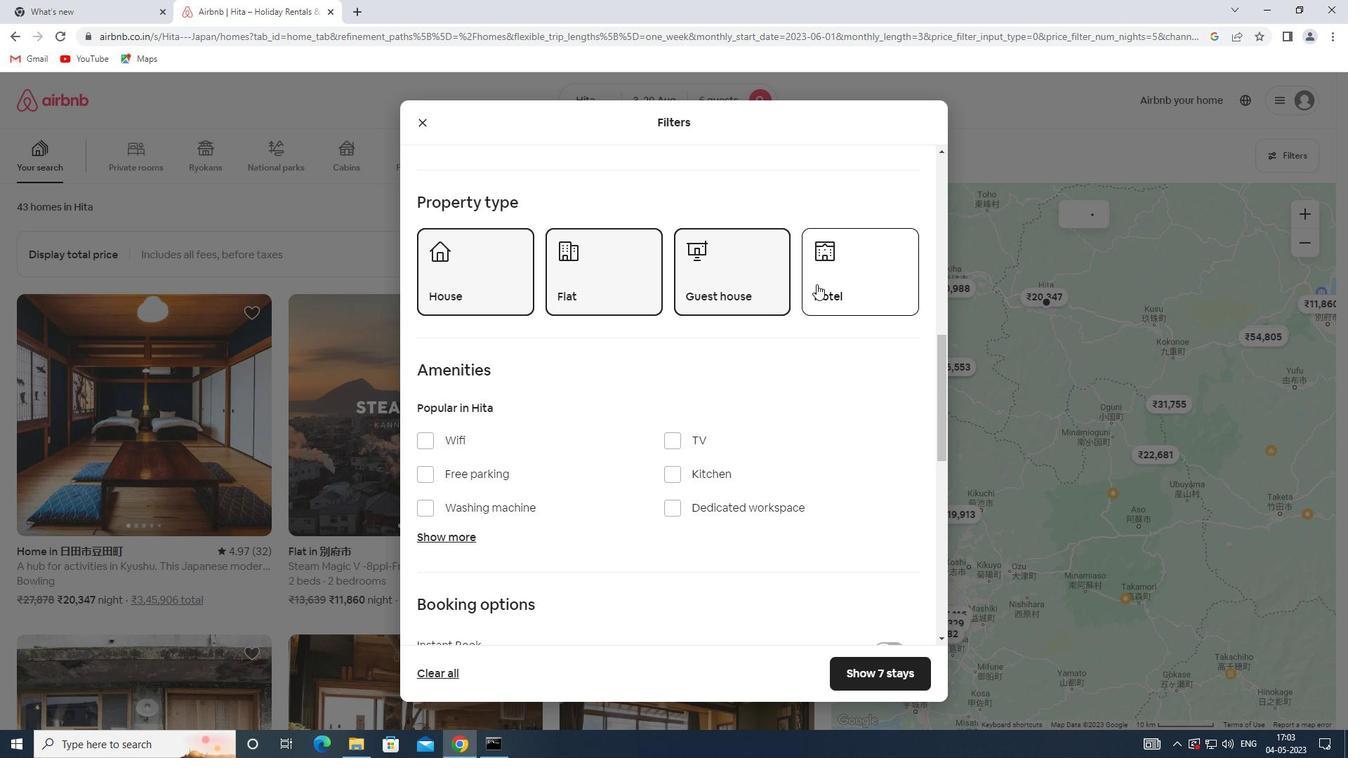 
Action: Mouse pressed left at (825, 279)
Screenshot: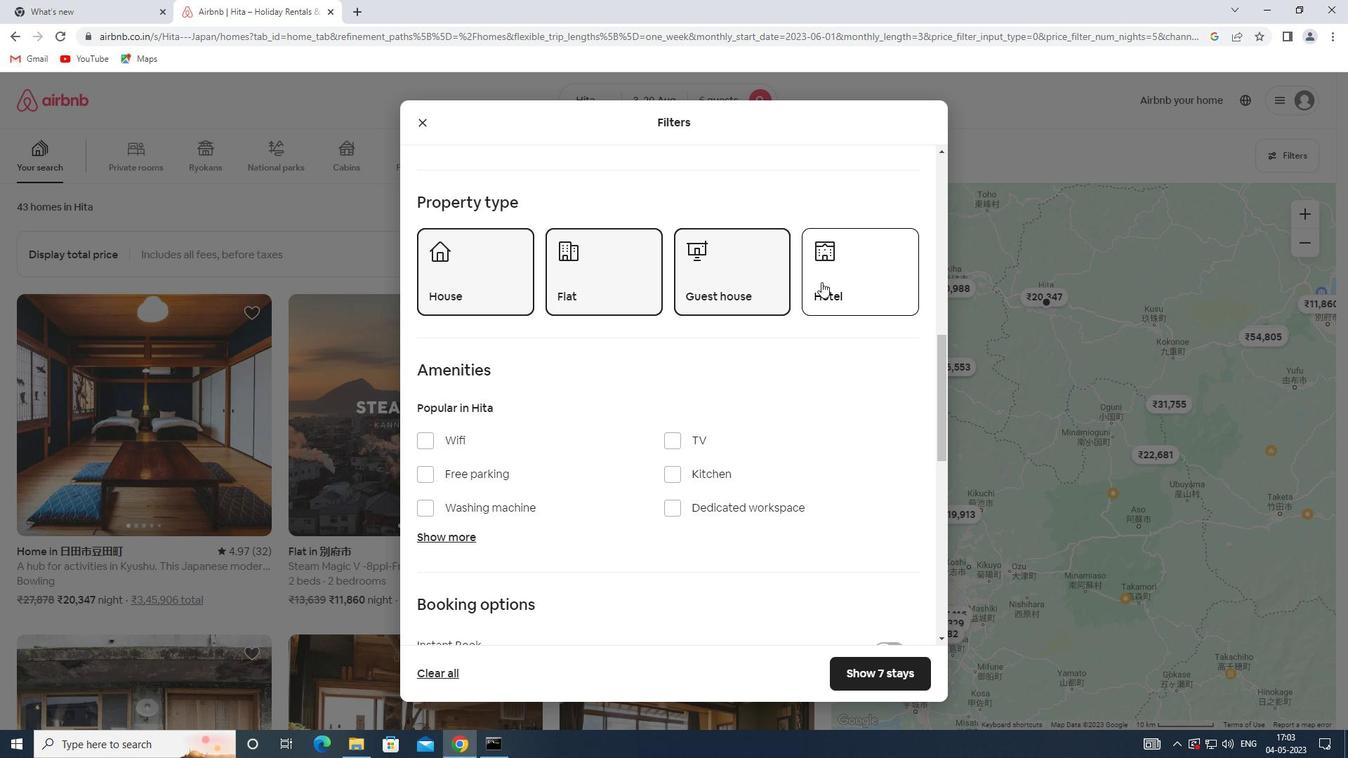 
Action: Mouse moved to (486, 352)
Screenshot: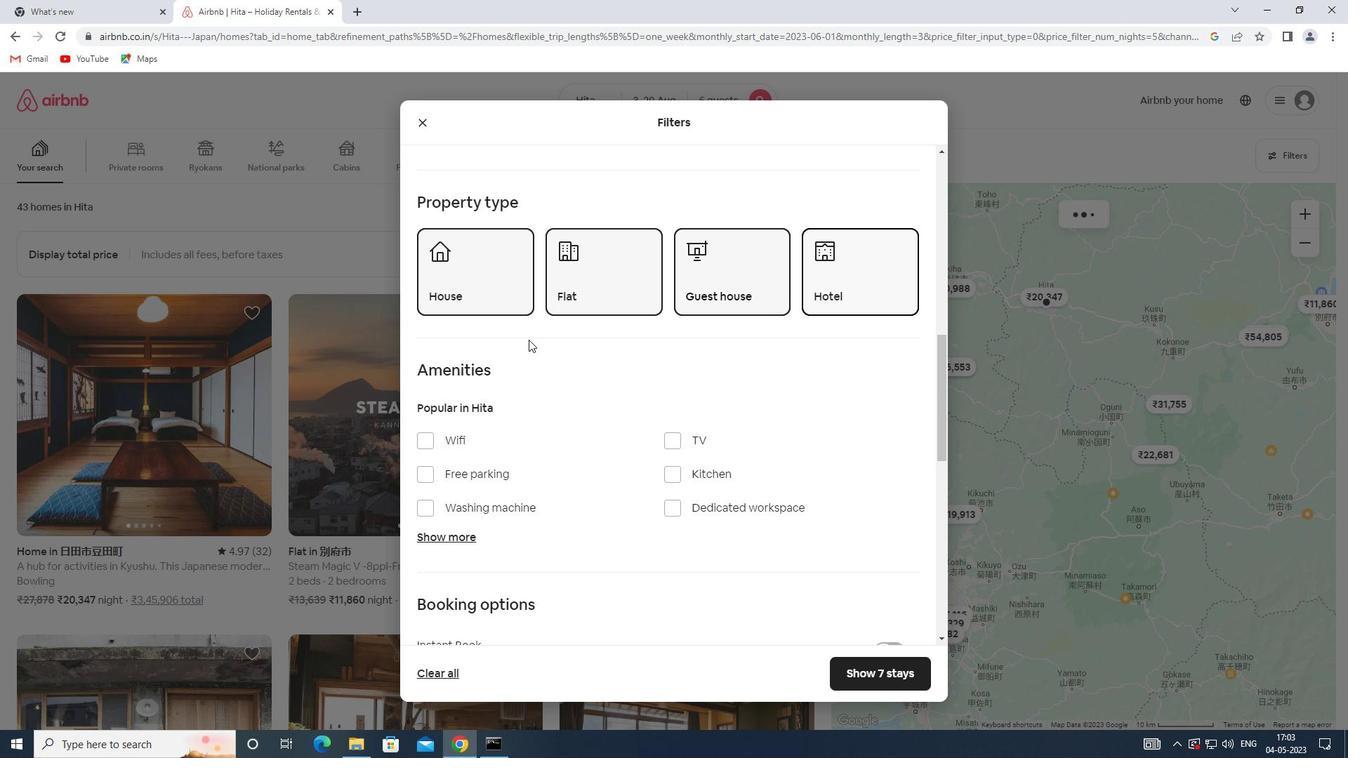 
Action: Mouse scrolled (486, 351) with delta (0, 0)
Screenshot: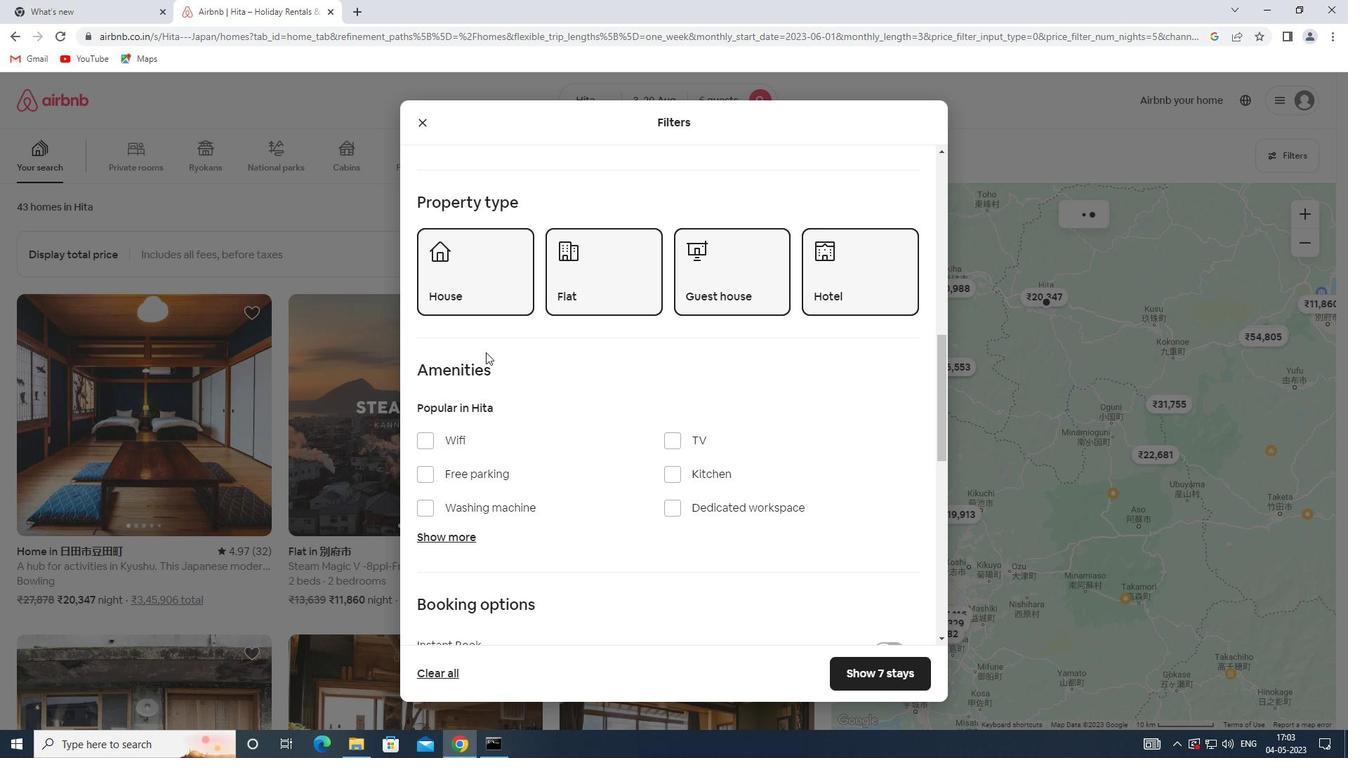 
Action: Mouse scrolled (486, 351) with delta (0, 0)
Screenshot: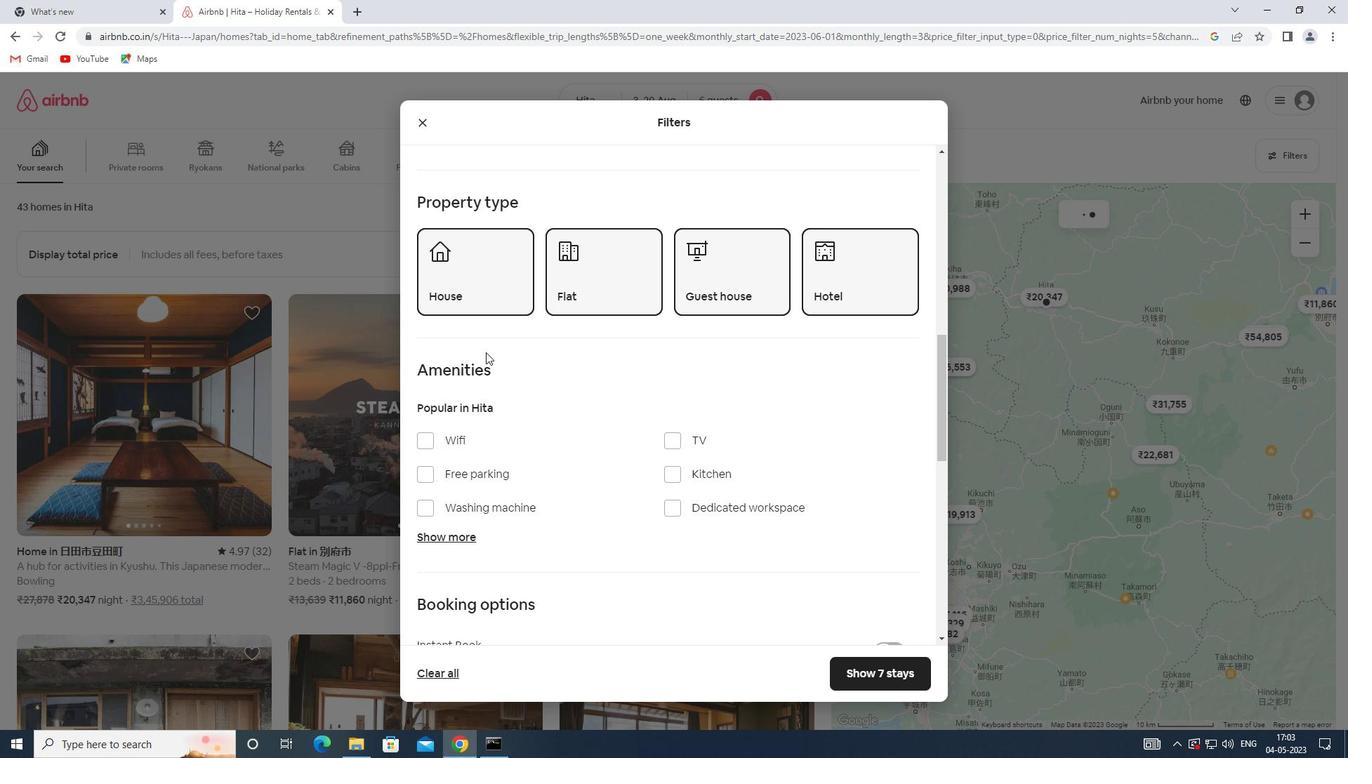 
Action: Mouse scrolled (486, 351) with delta (0, 0)
Screenshot: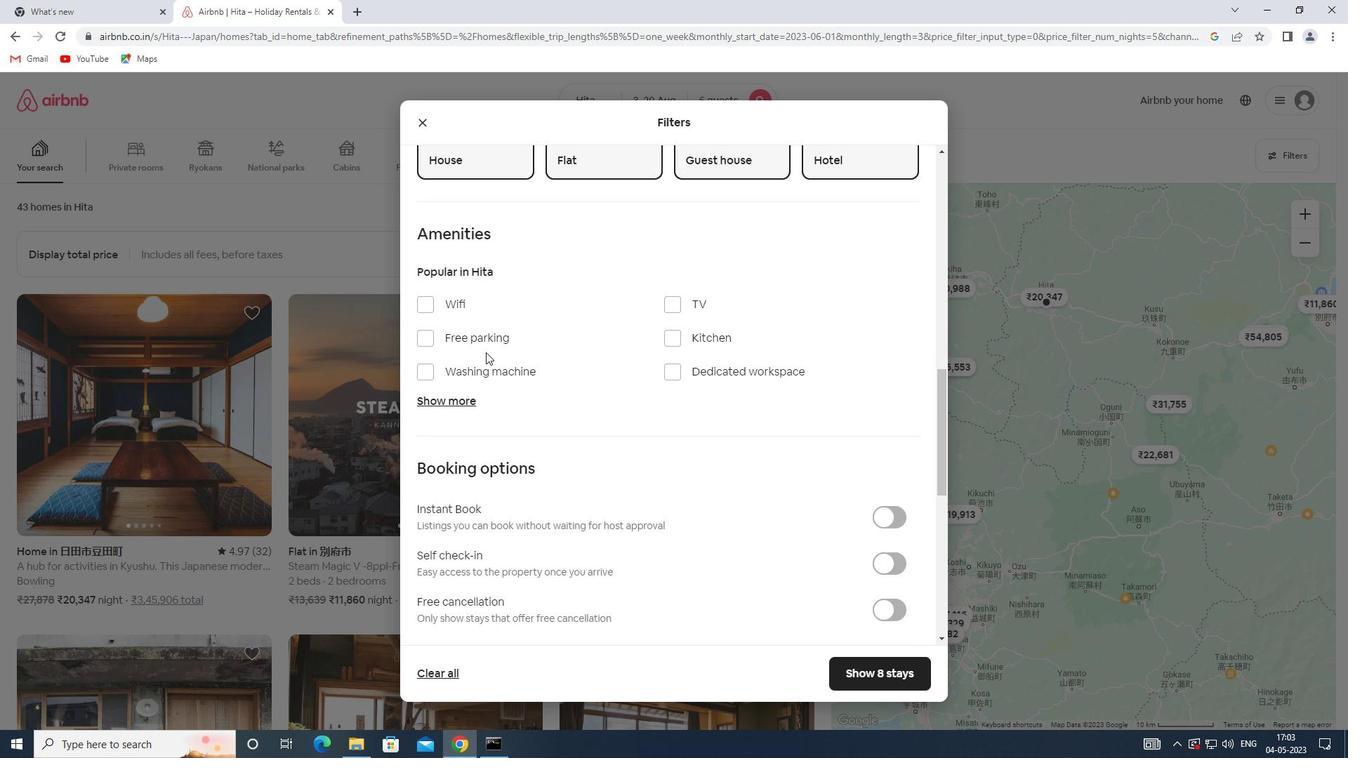 
Action: Mouse scrolled (486, 351) with delta (0, 0)
Screenshot: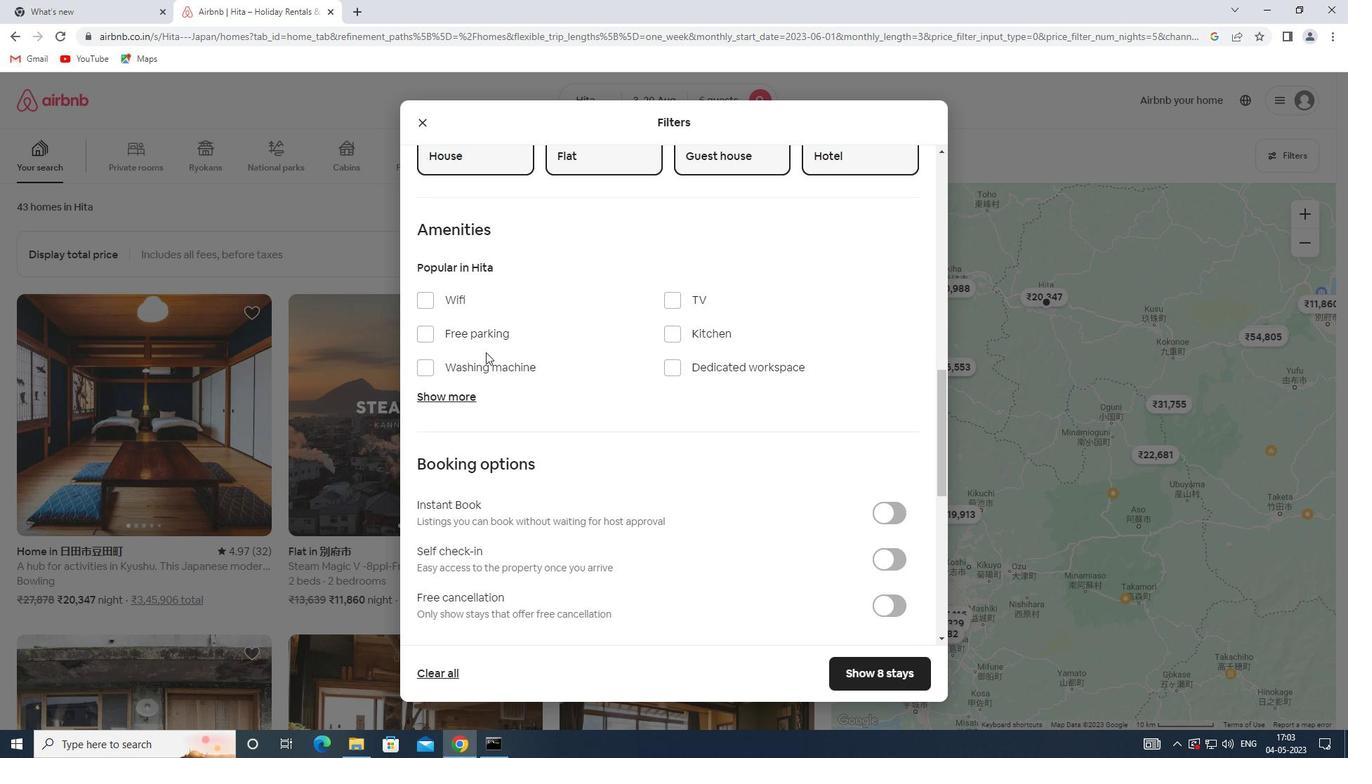
Action: Mouse scrolled (486, 351) with delta (0, 0)
Screenshot: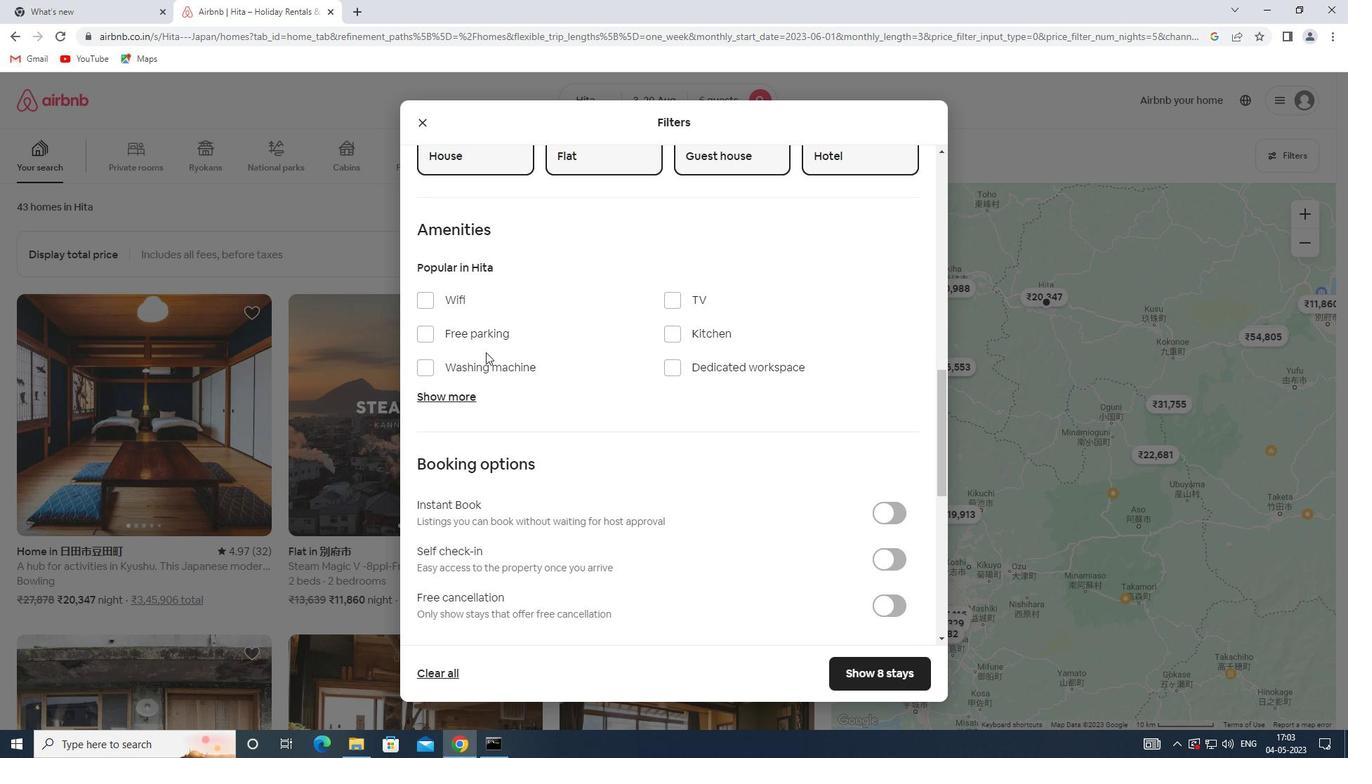 
Action: Mouse scrolled (486, 351) with delta (0, 0)
Screenshot: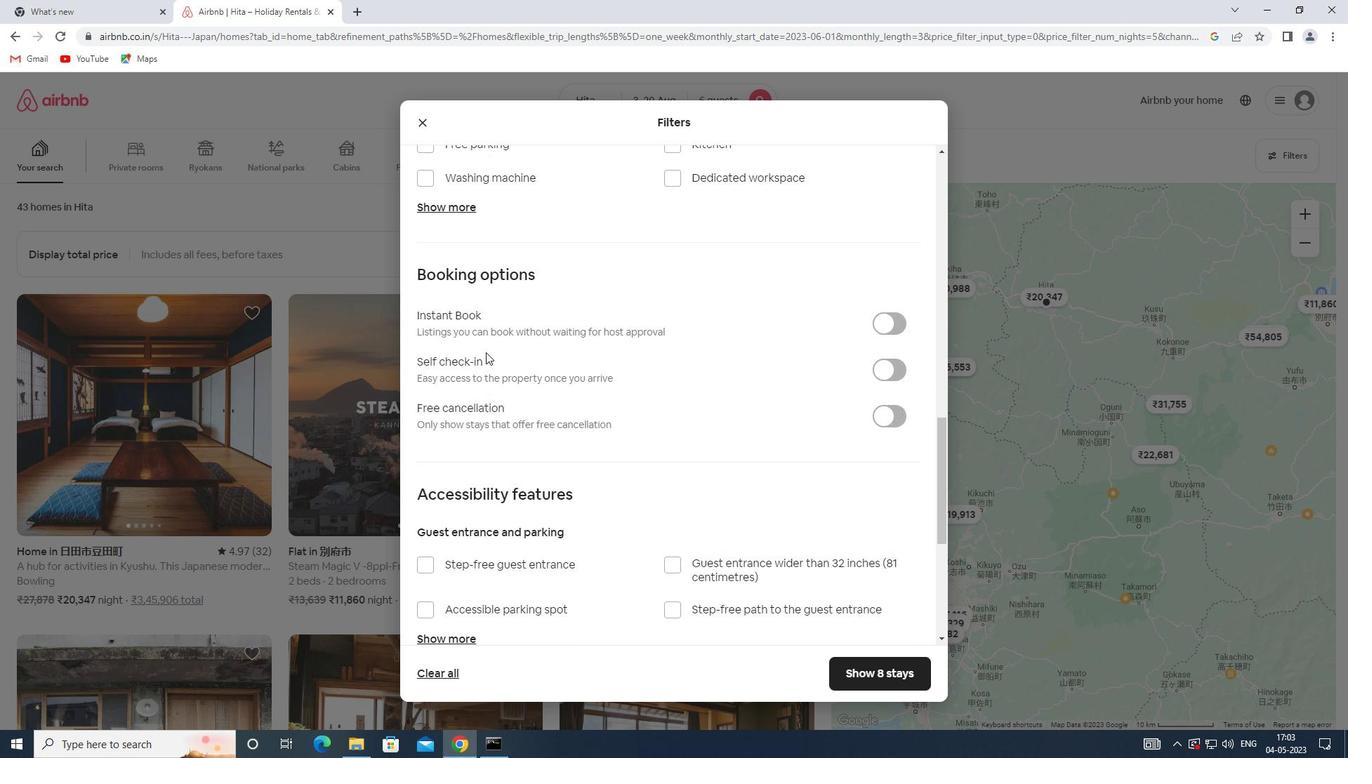 
Action: Mouse scrolled (486, 351) with delta (0, 0)
Screenshot: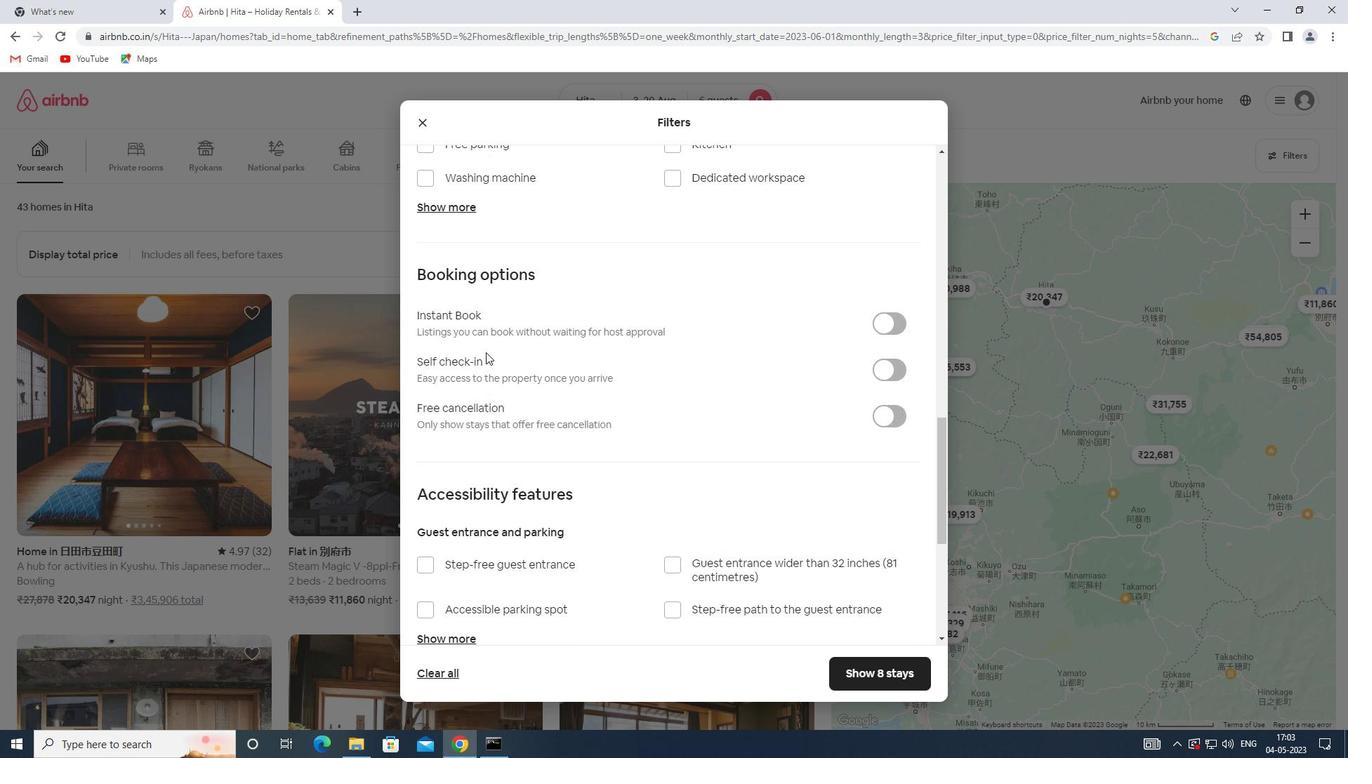 
Action: Mouse scrolled (486, 351) with delta (0, 0)
Screenshot: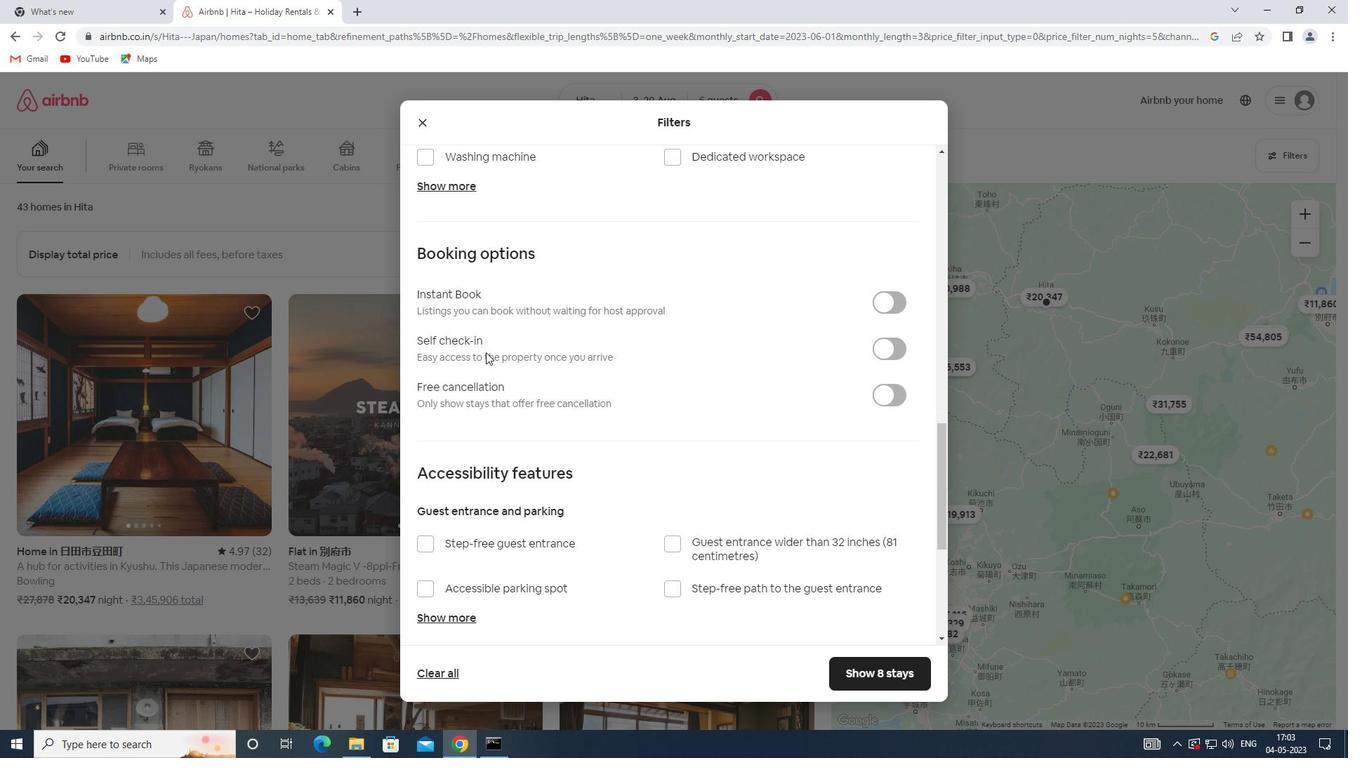 
Action: Mouse moved to (549, 308)
Screenshot: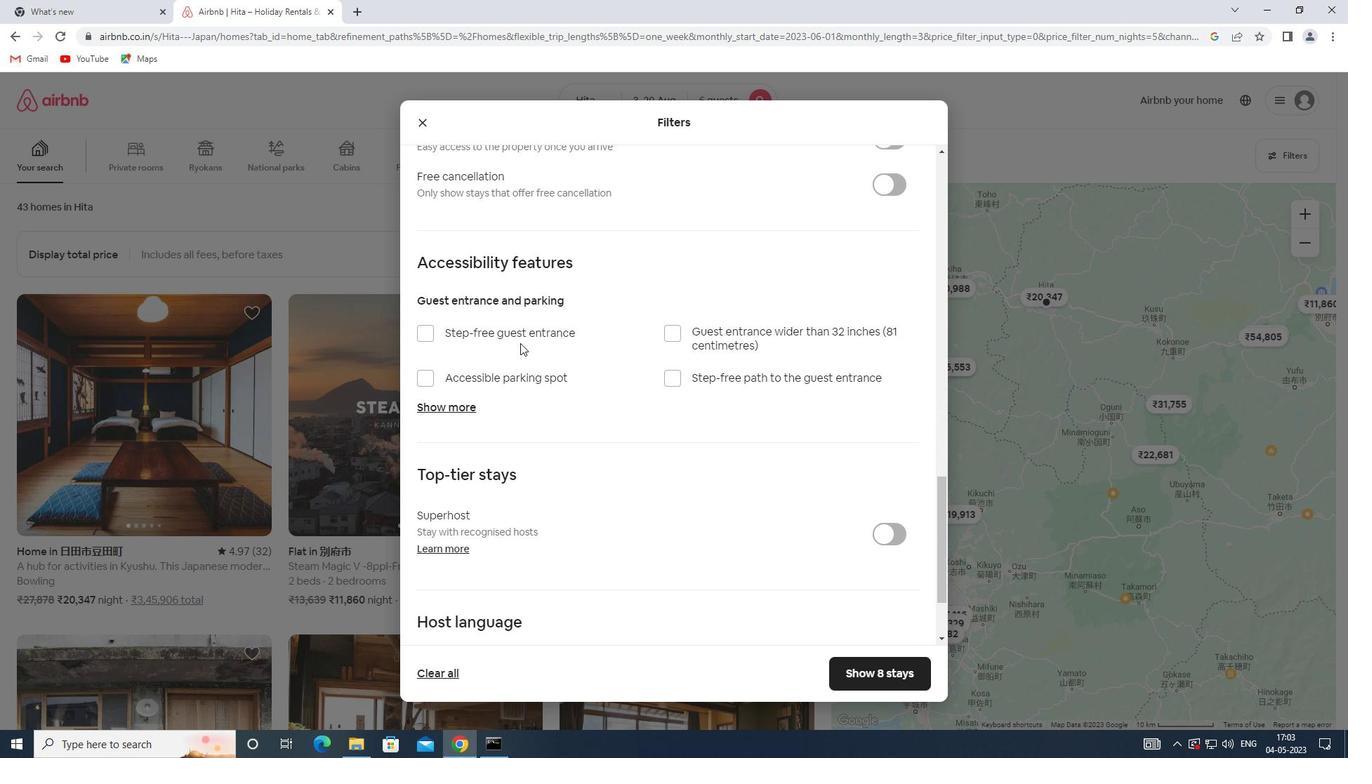 
Action: Mouse scrolled (549, 309) with delta (0, 0)
Screenshot: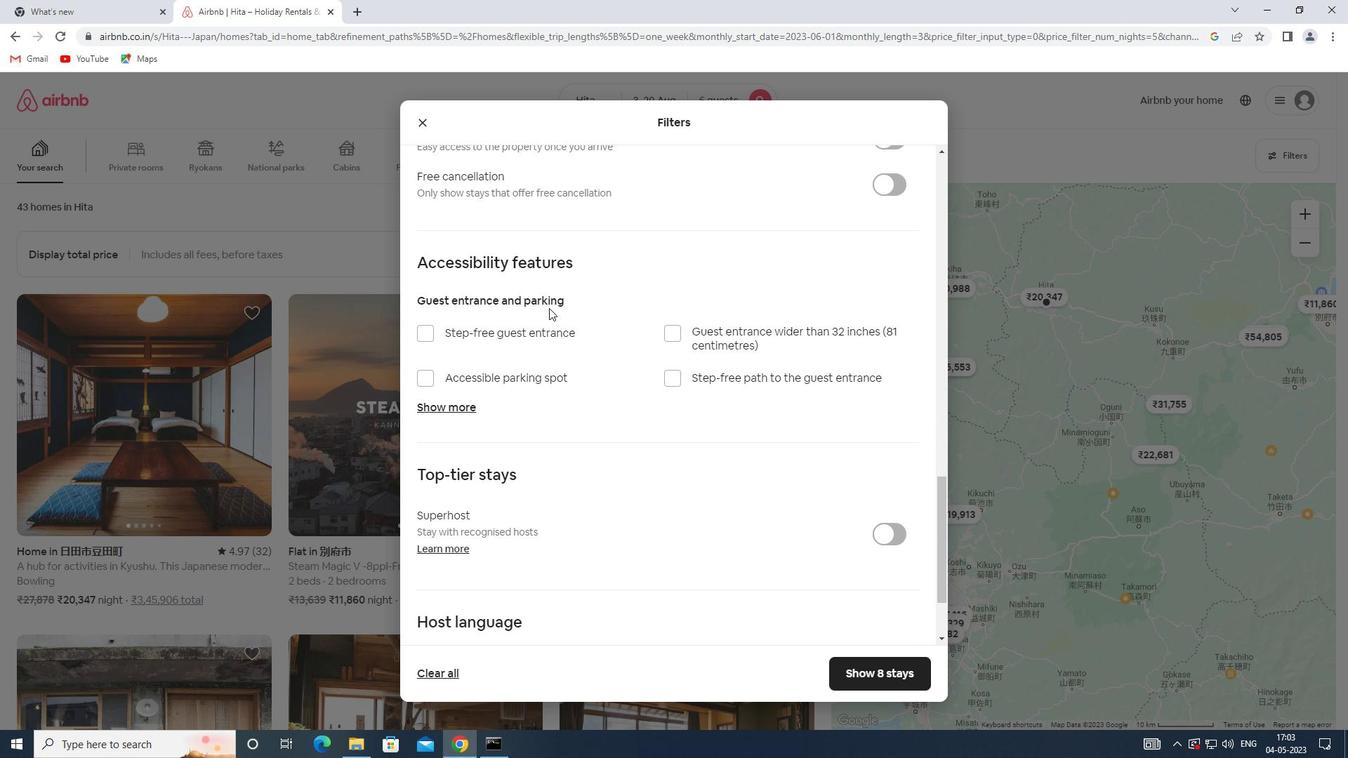 
Action: Mouse moved to (549, 307)
Screenshot: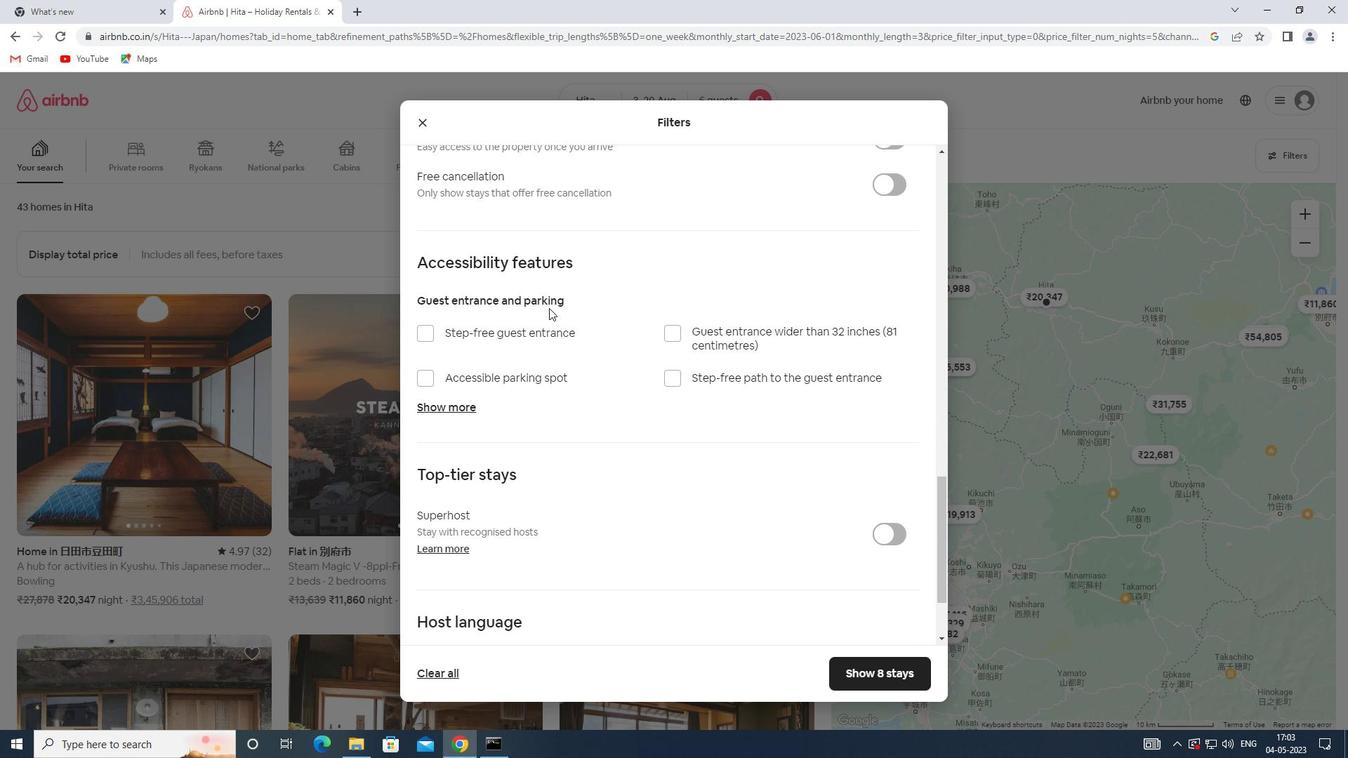 
Action: Mouse scrolled (549, 308) with delta (0, 0)
Screenshot: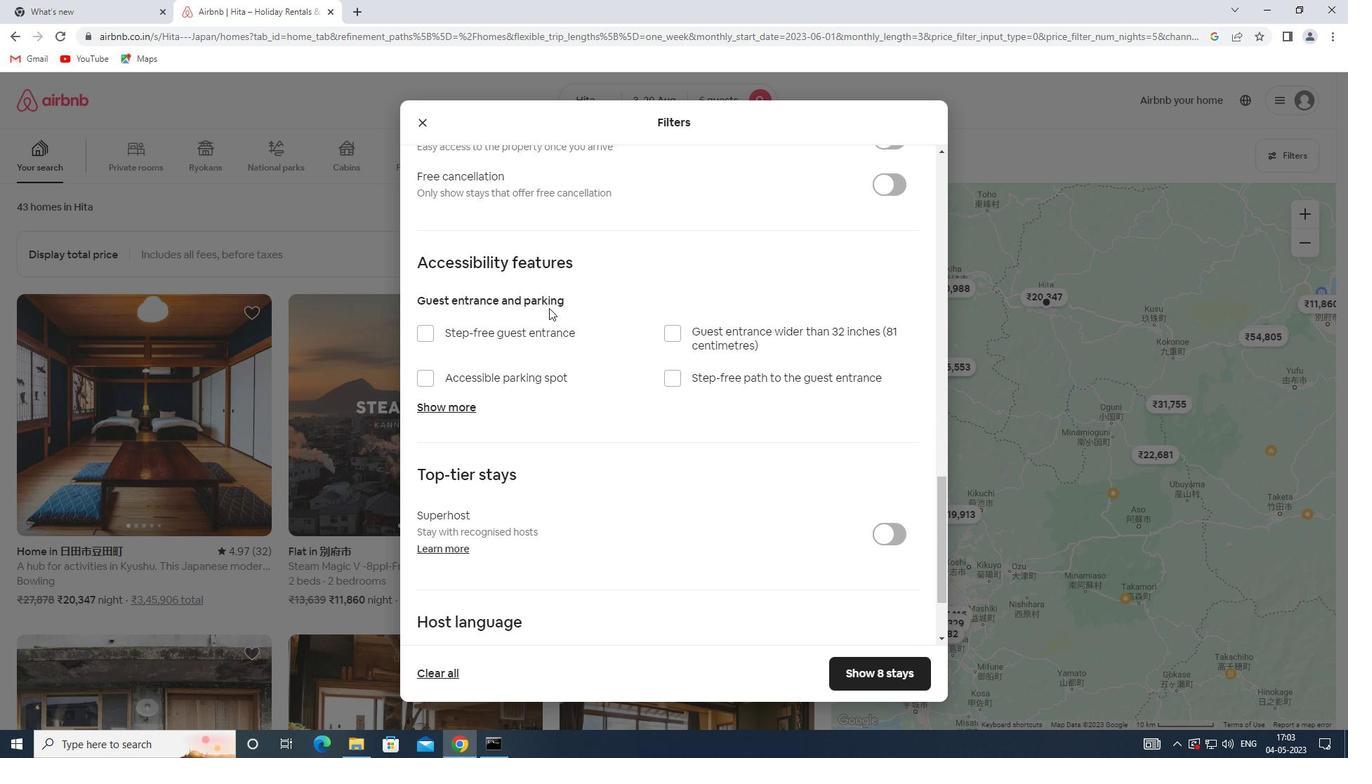 
Action: Mouse scrolled (549, 308) with delta (0, 0)
Screenshot: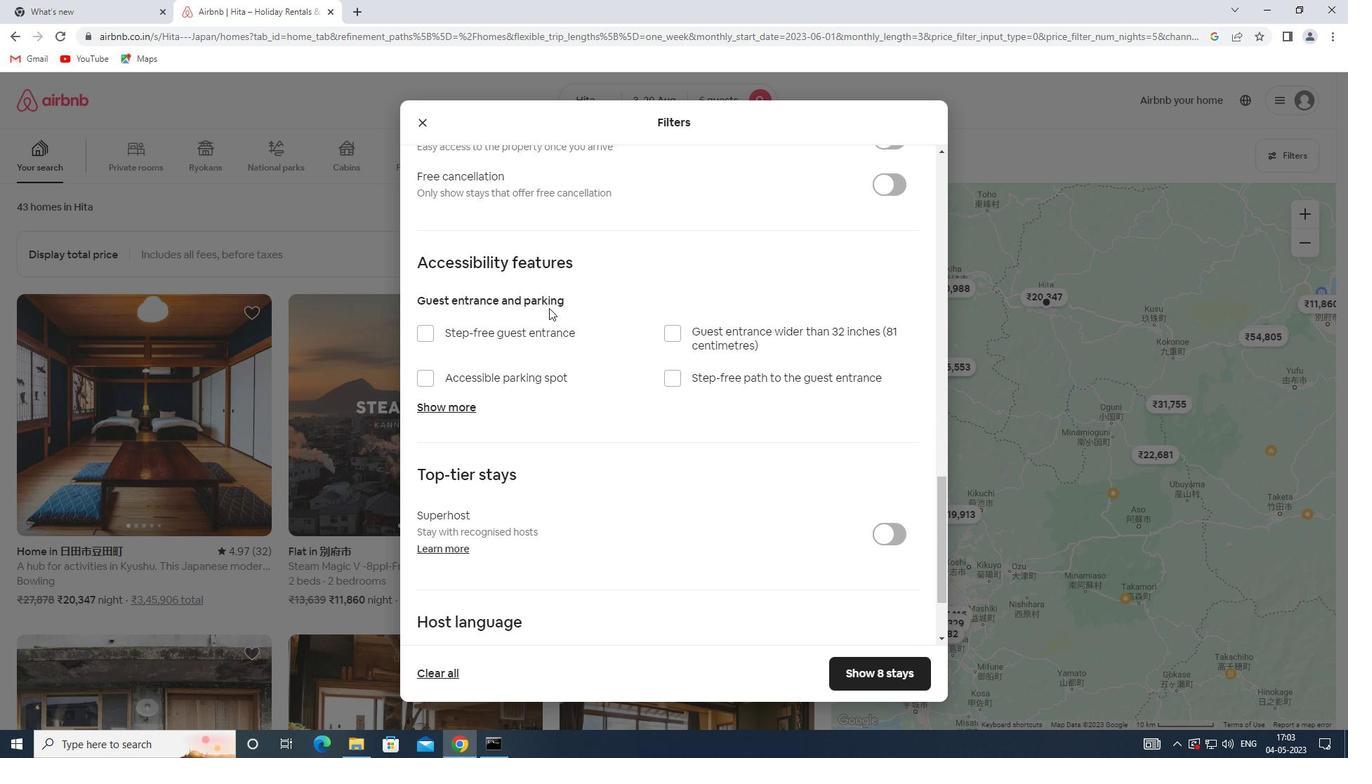 
Action: Mouse moved to (901, 346)
Screenshot: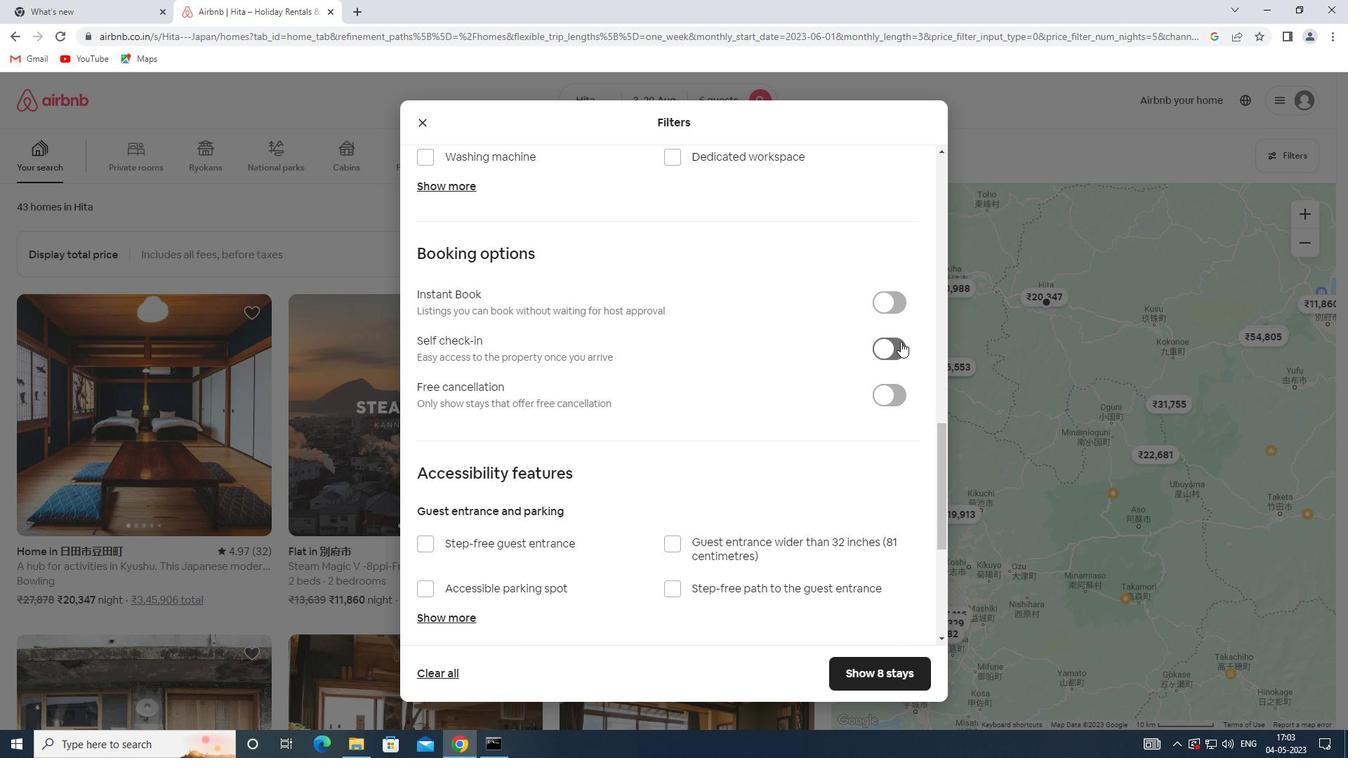 
Action: Mouse pressed left at (901, 346)
Screenshot: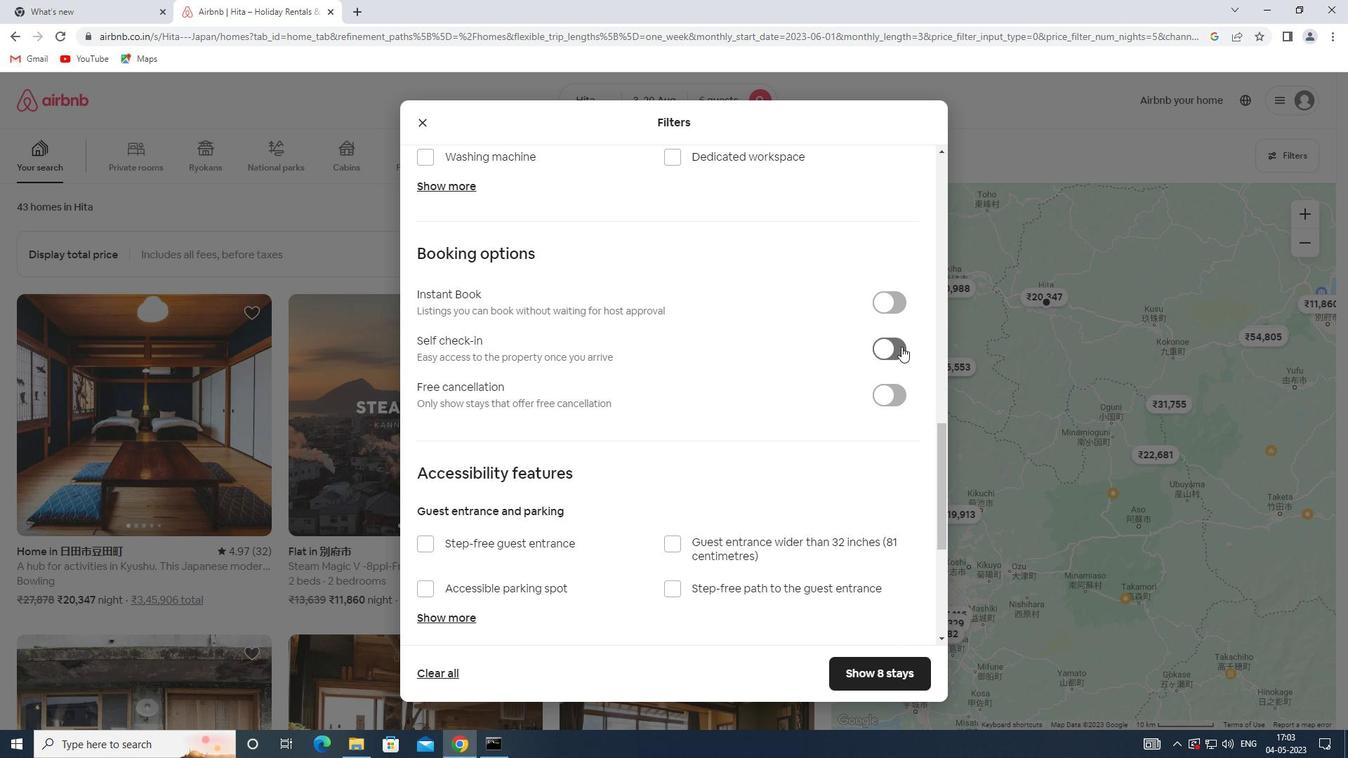 
Action: Mouse moved to (621, 356)
Screenshot: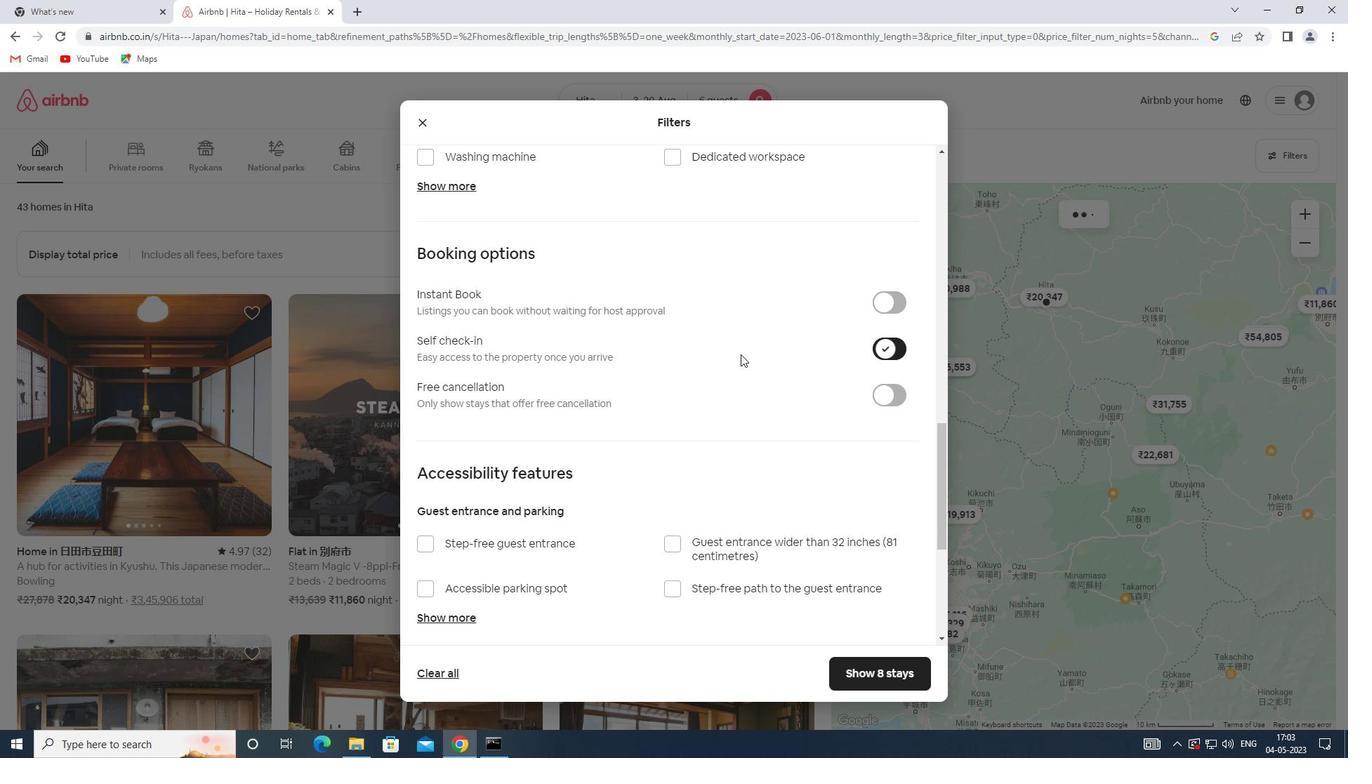 
Action: Mouse scrolled (621, 355) with delta (0, 0)
Screenshot: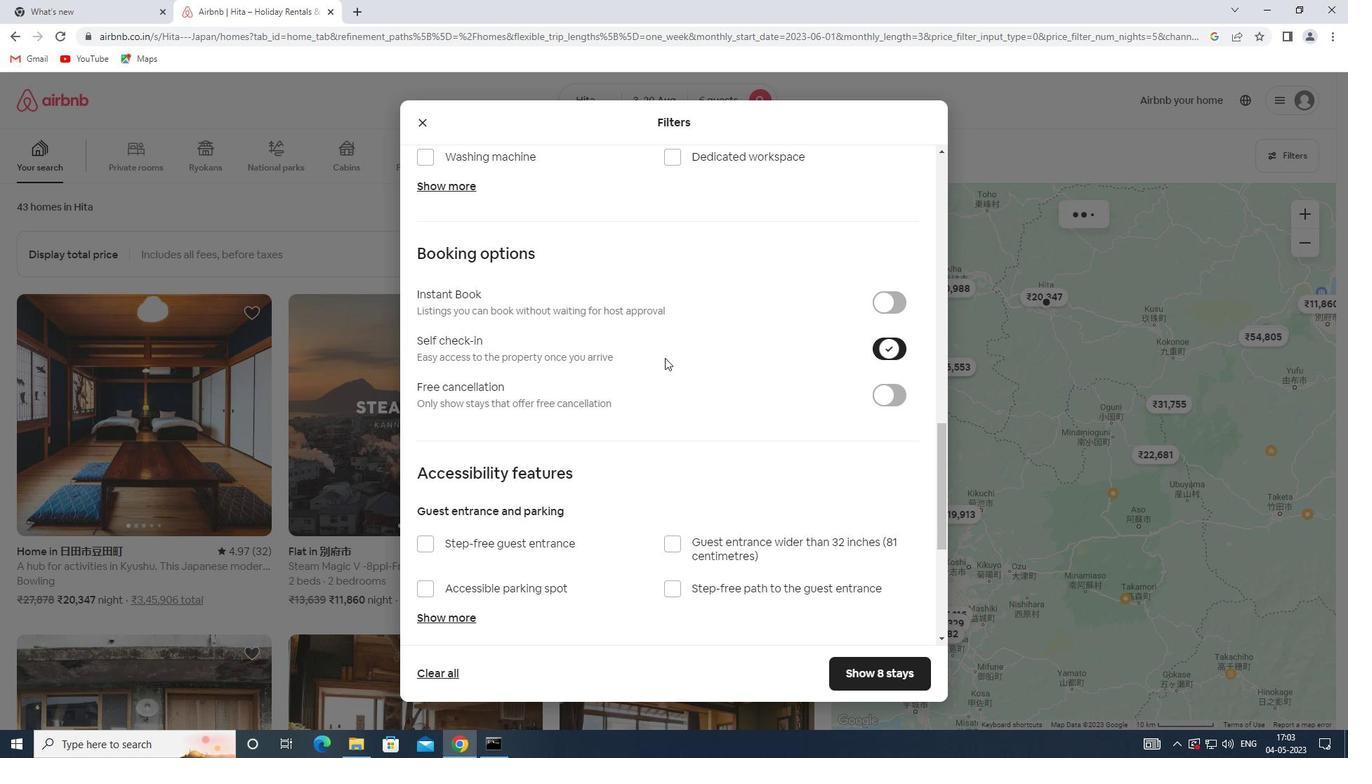 
Action: Mouse scrolled (621, 355) with delta (0, 0)
Screenshot: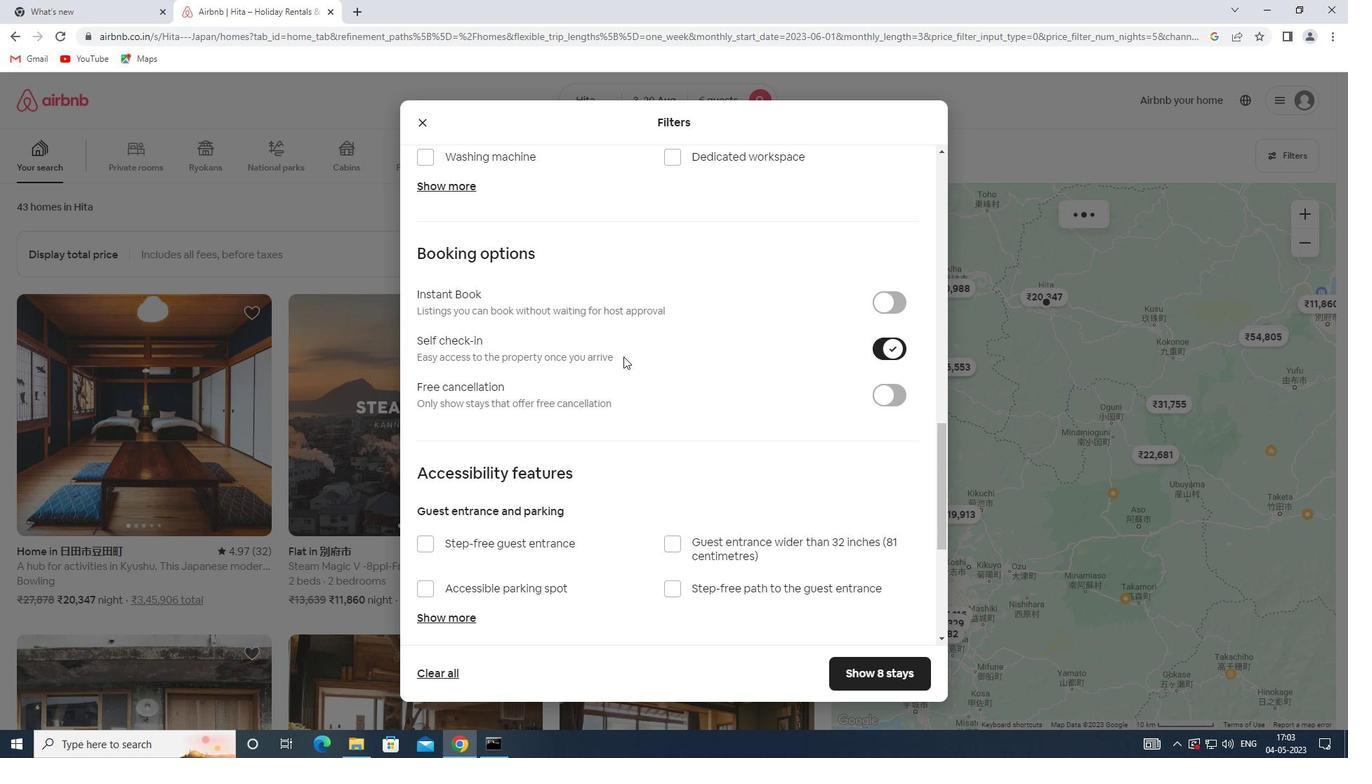 
Action: Mouse scrolled (621, 355) with delta (0, 0)
Screenshot: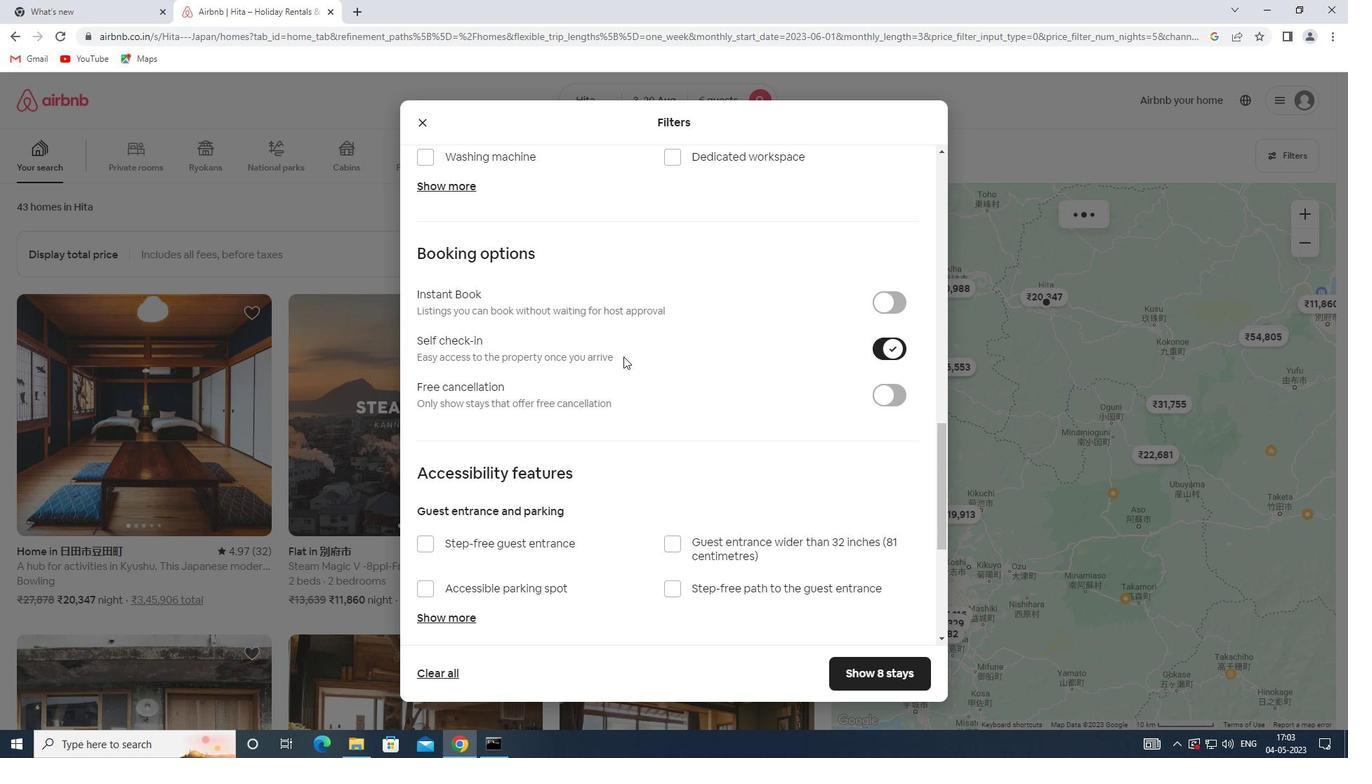 
Action: Mouse scrolled (621, 355) with delta (0, 0)
Screenshot: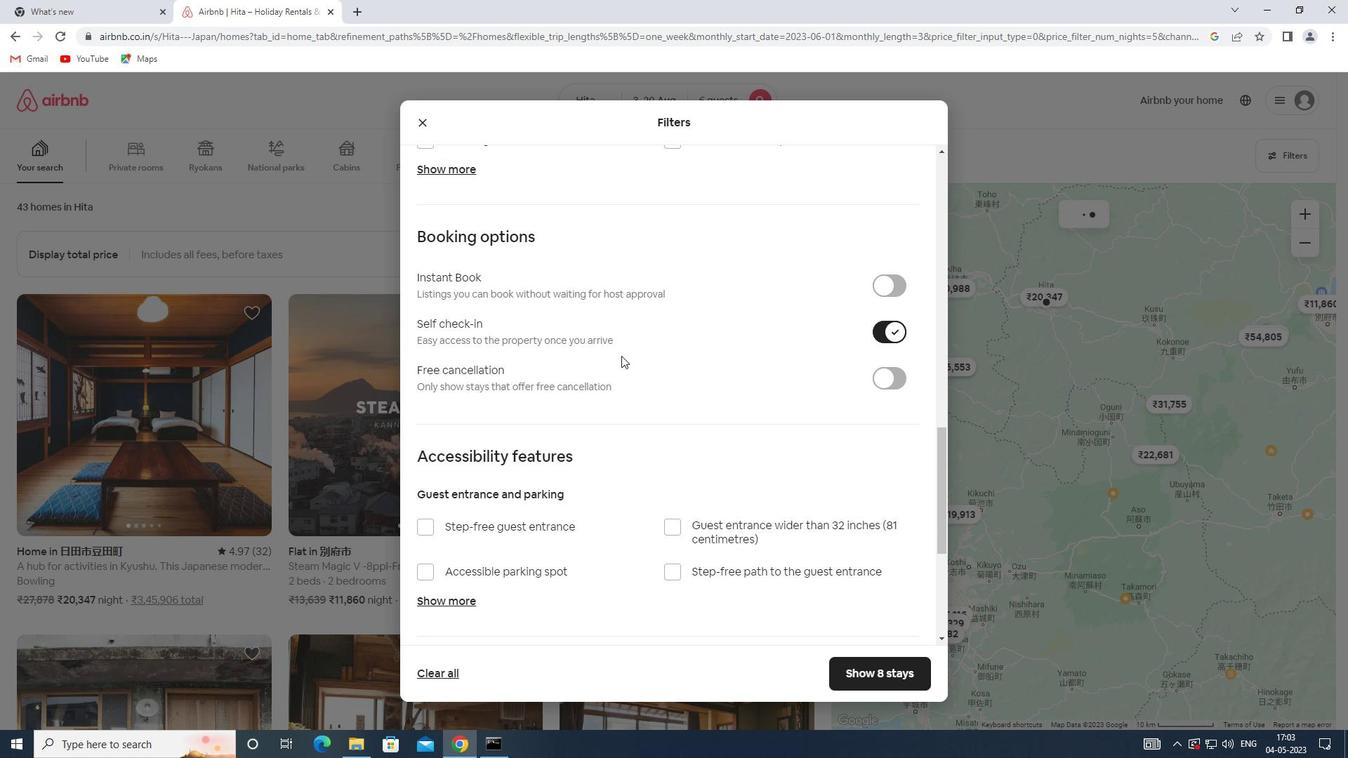 
Action: Mouse scrolled (621, 355) with delta (0, 0)
Screenshot: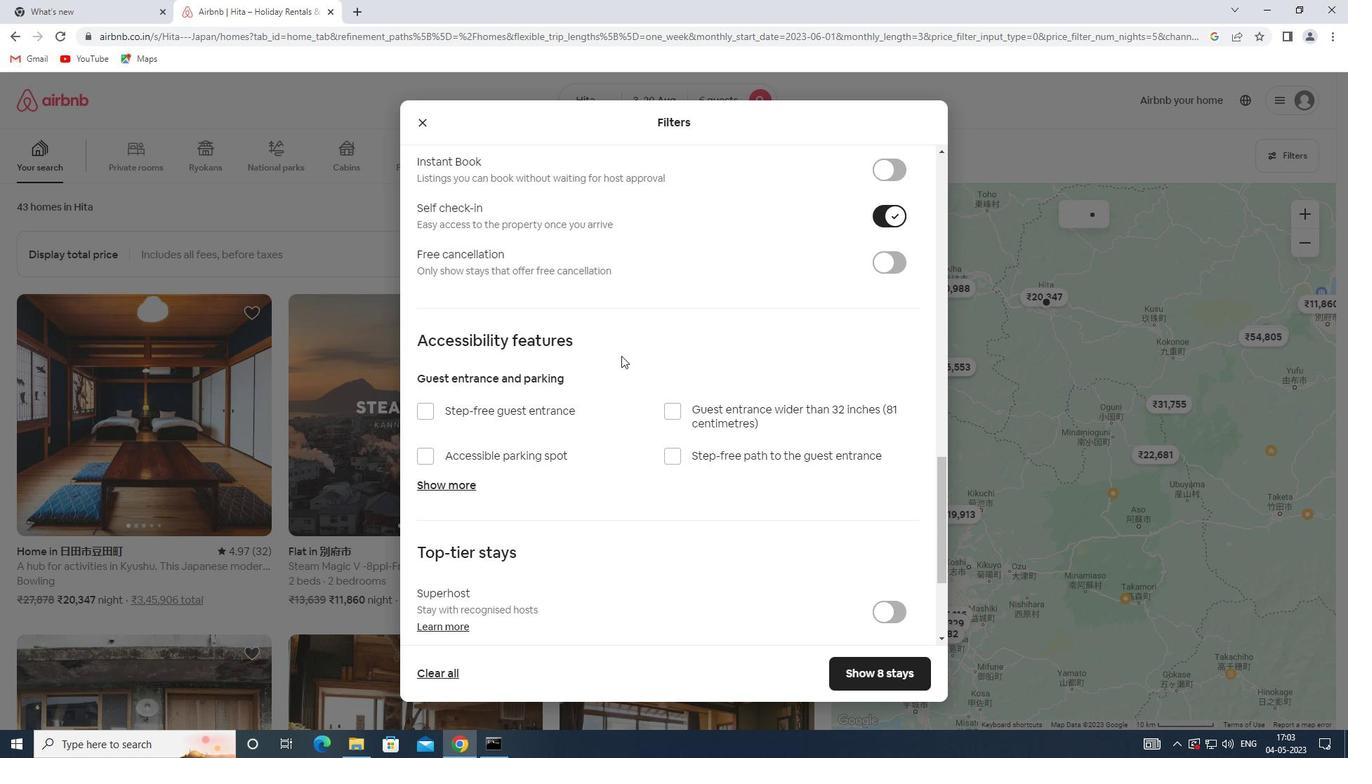 
Action: Mouse scrolled (621, 355) with delta (0, 0)
Screenshot: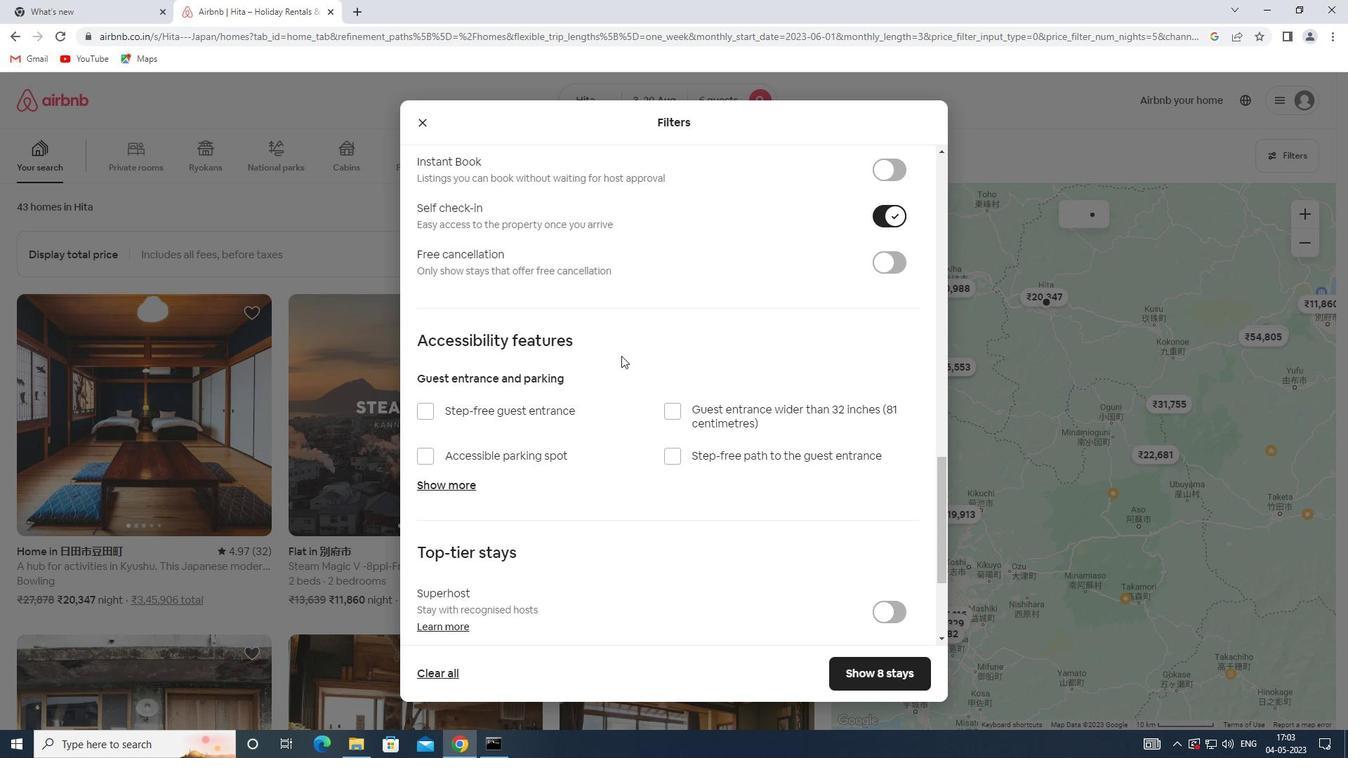 
Action: Mouse scrolled (621, 355) with delta (0, 0)
Screenshot: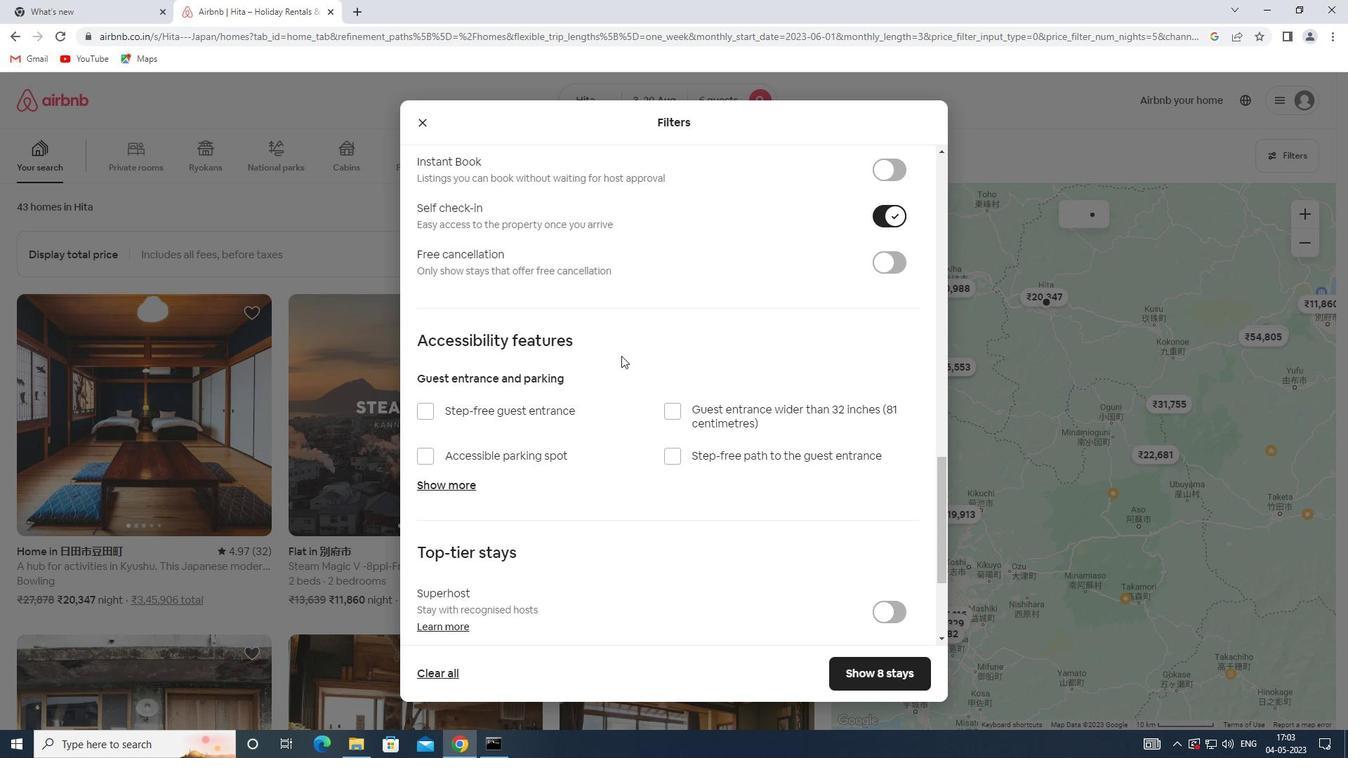 
Action: Mouse moved to (476, 547)
Screenshot: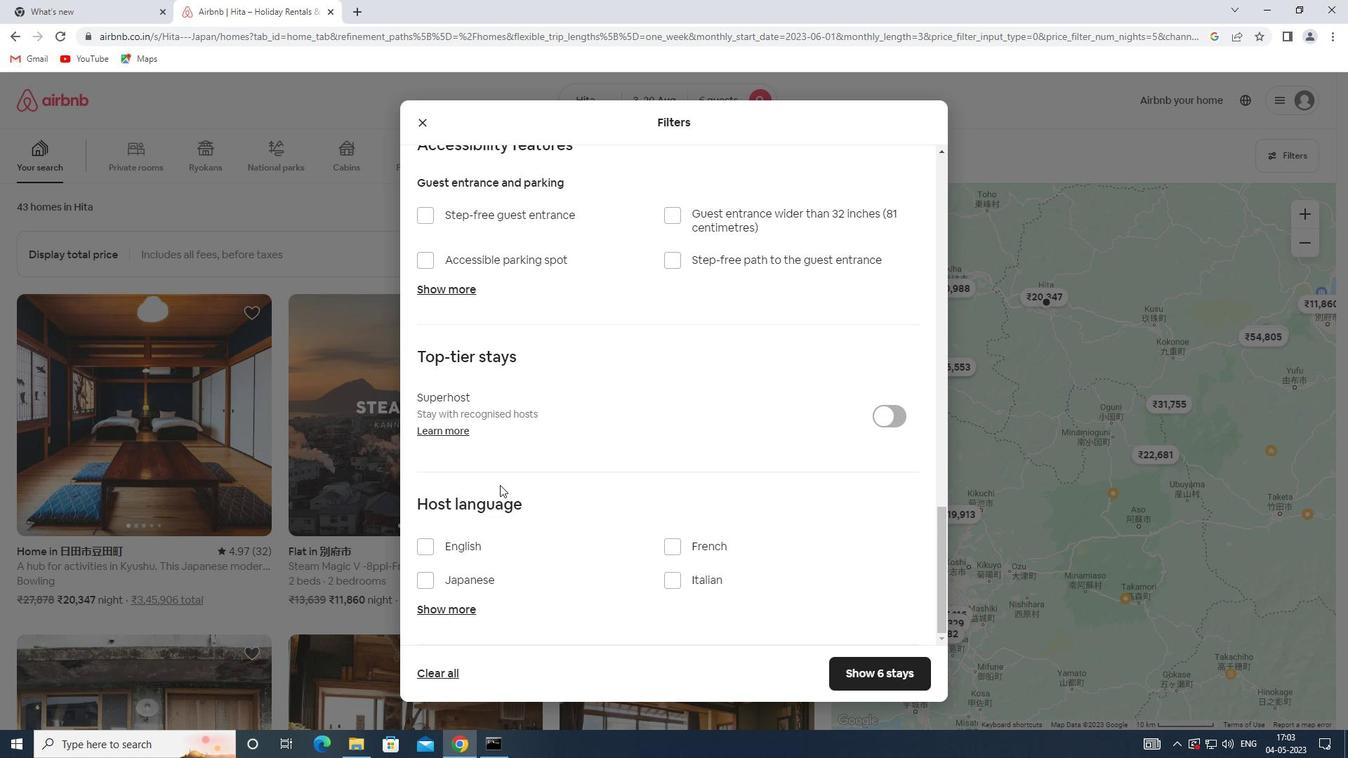 
Action: Mouse pressed left at (476, 547)
Screenshot: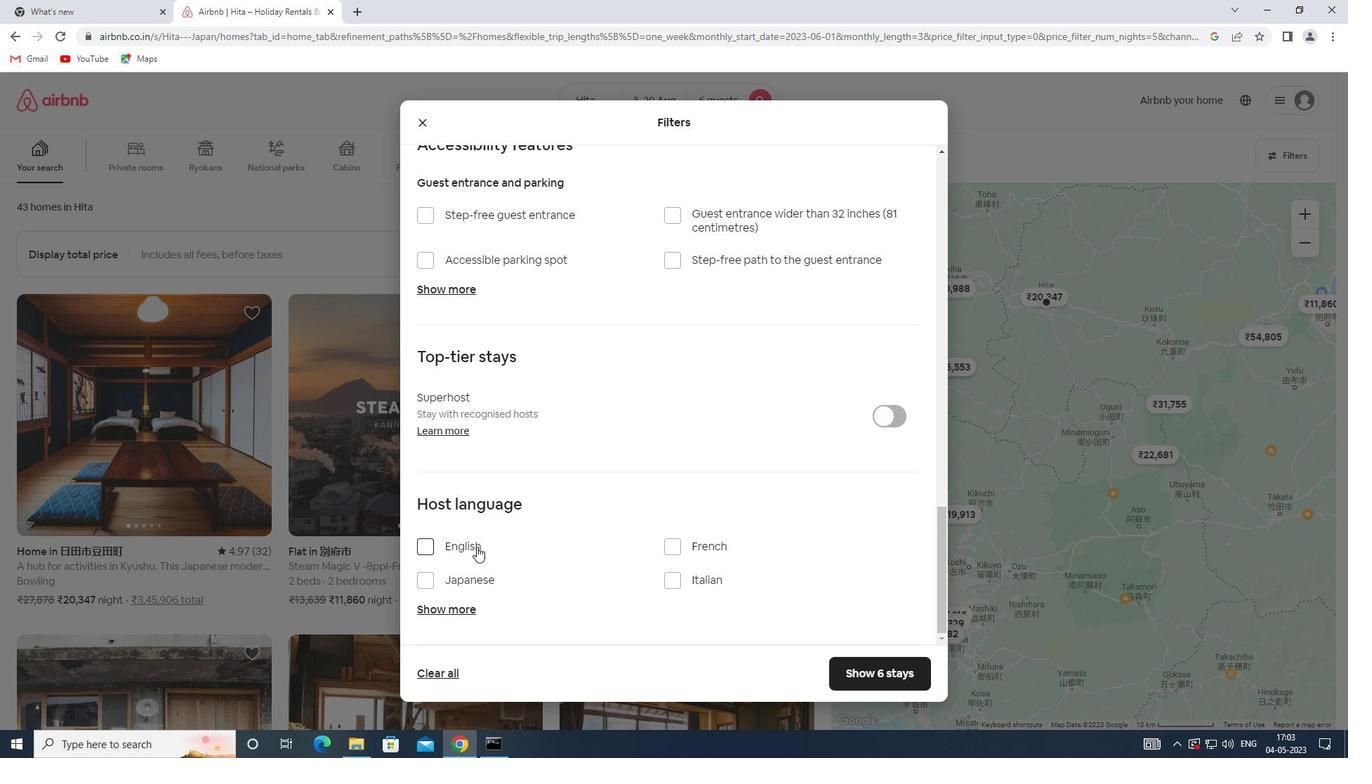
Action: Mouse moved to (856, 676)
Screenshot: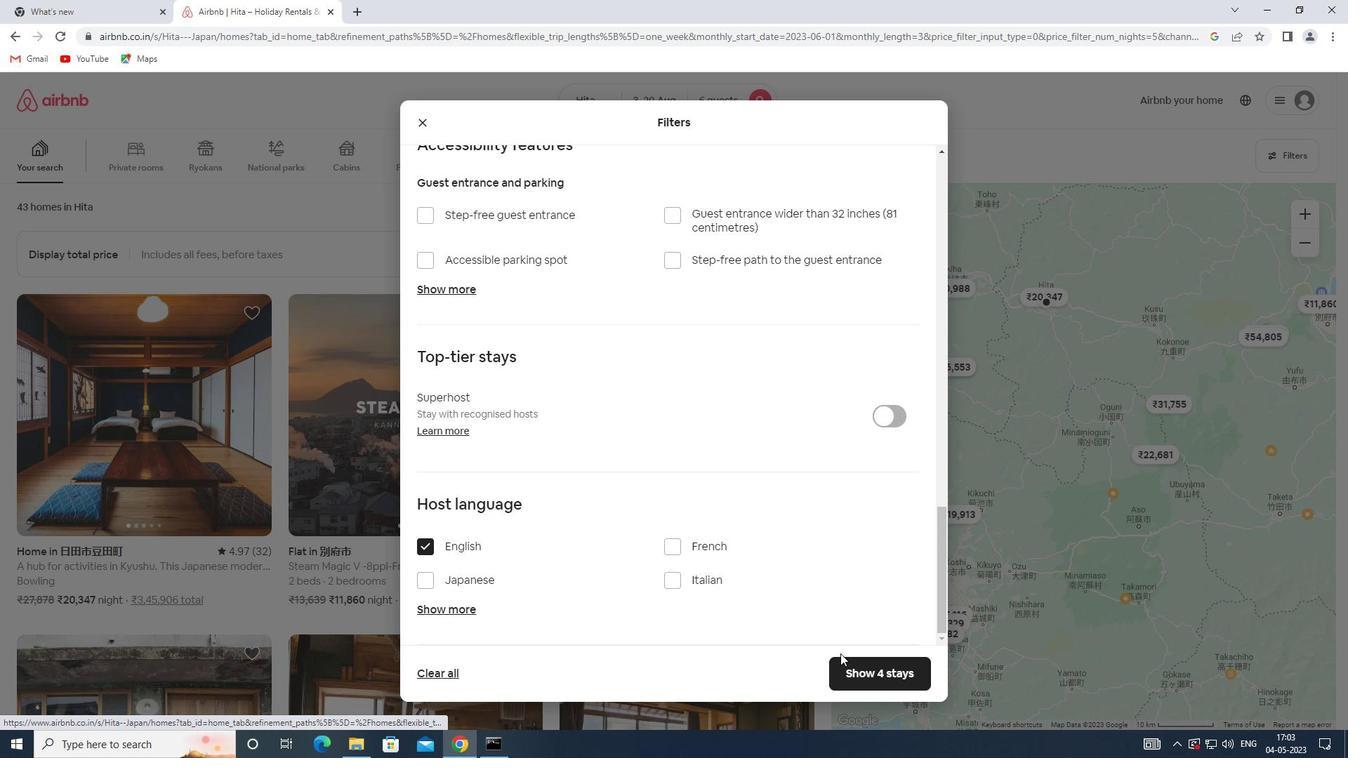 
Action: Mouse pressed left at (856, 676)
Screenshot: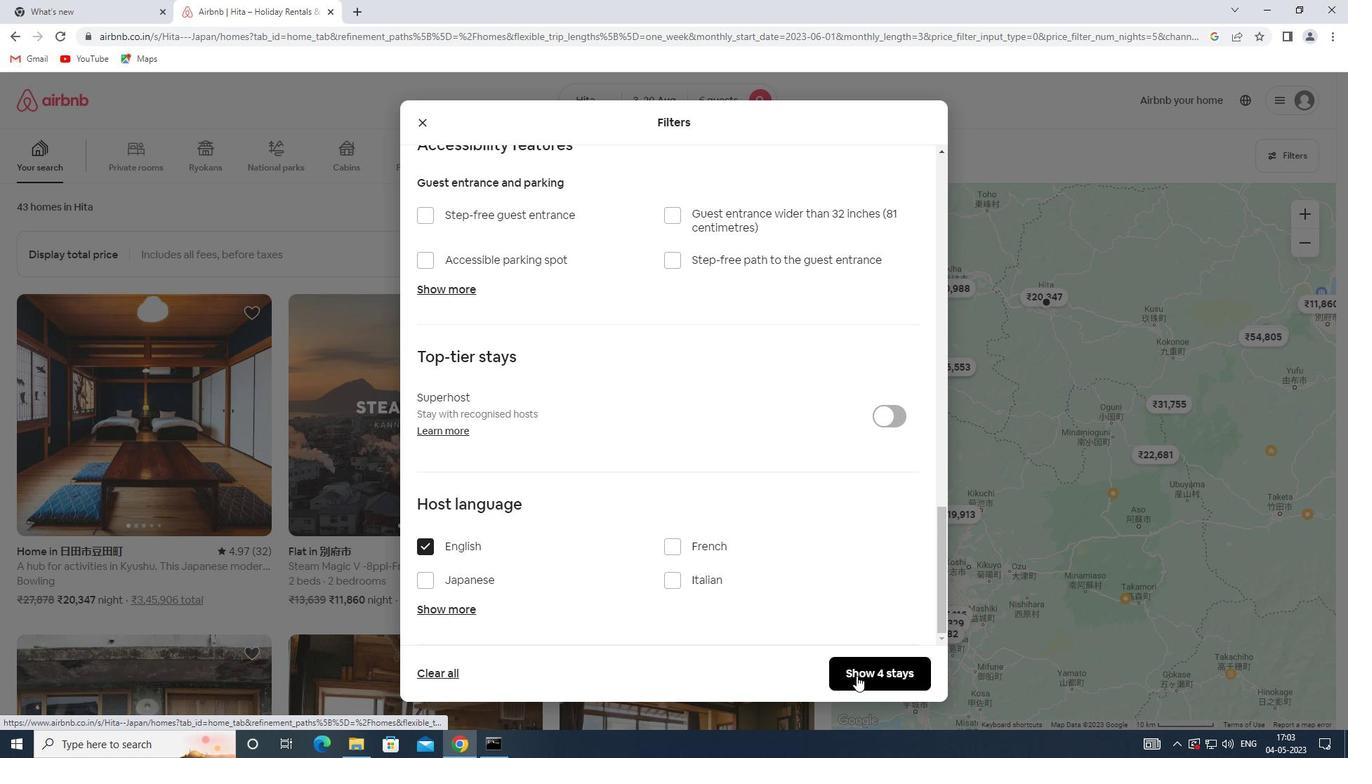 
Action: Mouse moved to (859, 676)
Screenshot: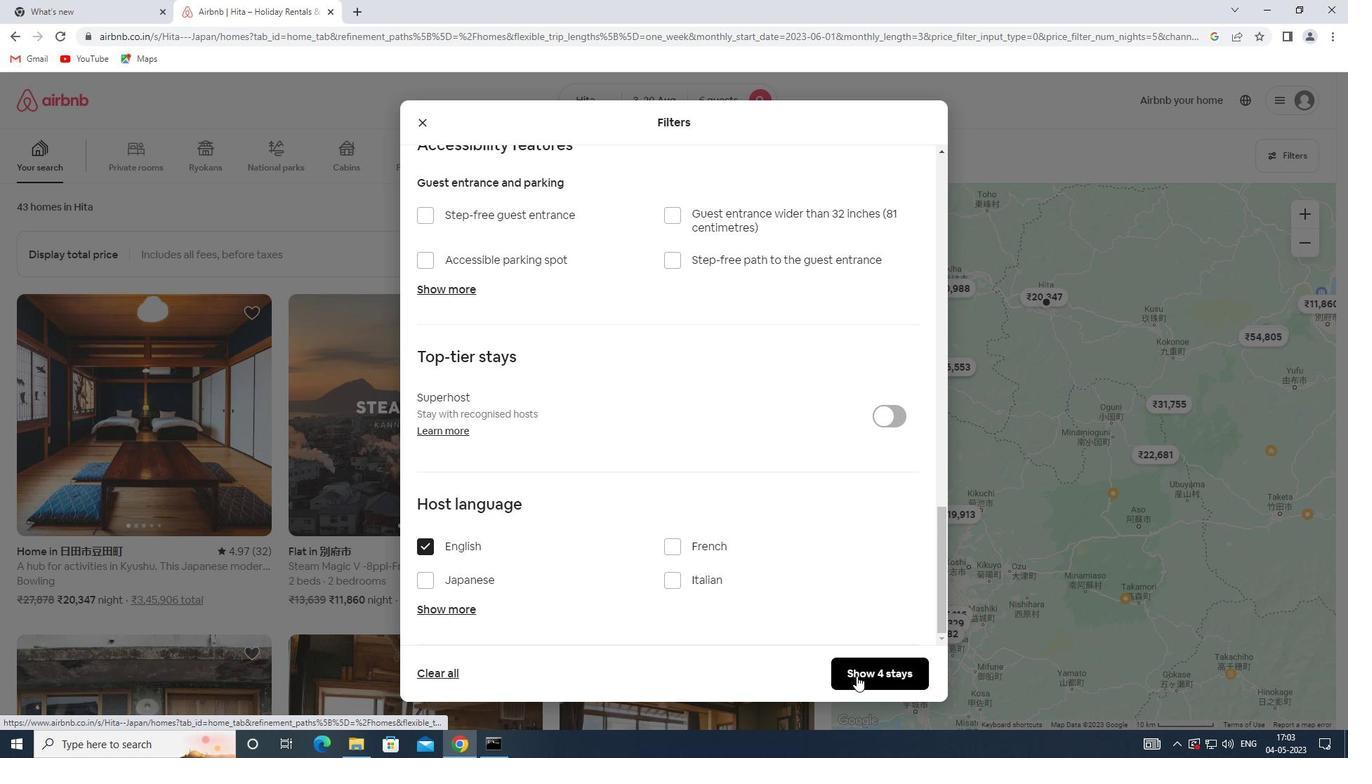 
